 Task: Create record types of supplier object.
Action: Mouse moved to (834, 60)
Screenshot: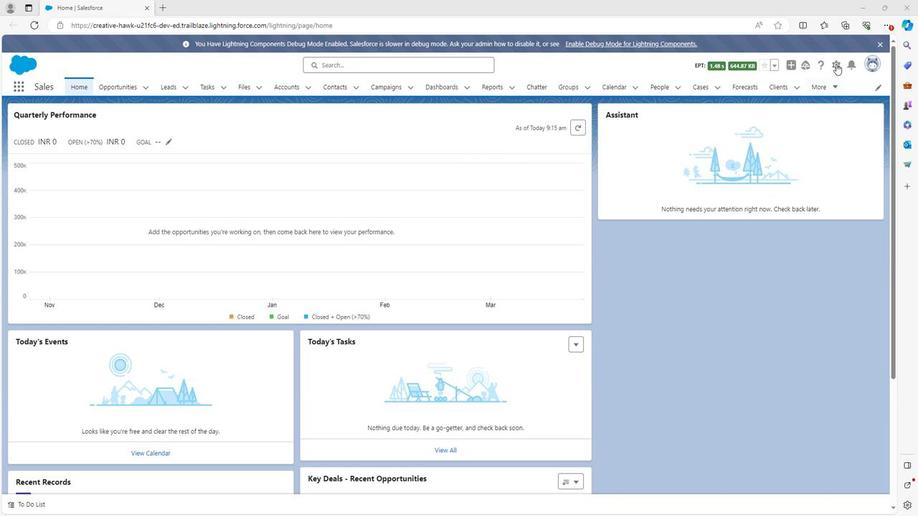 
Action: Mouse pressed left at (834, 60)
Screenshot: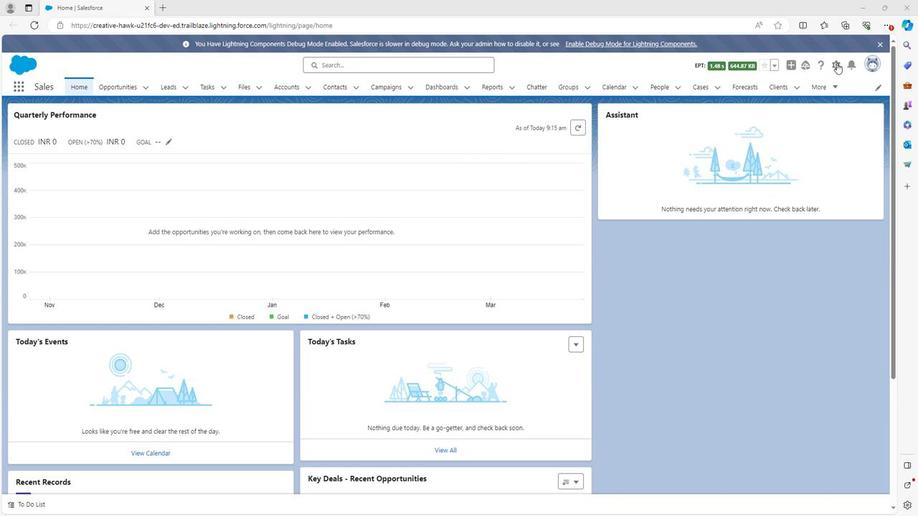 
Action: Mouse moved to (798, 88)
Screenshot: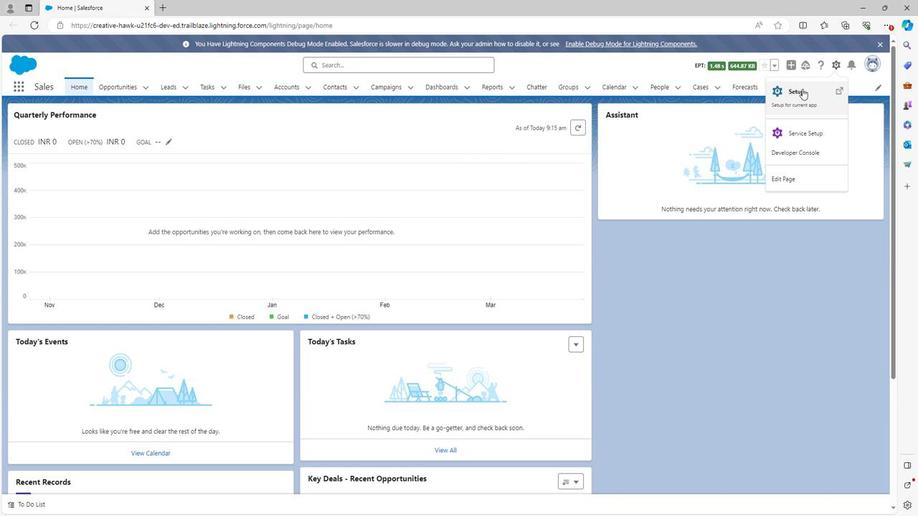 
Action: Mouse pressed left at (798, 88)
Screenshot: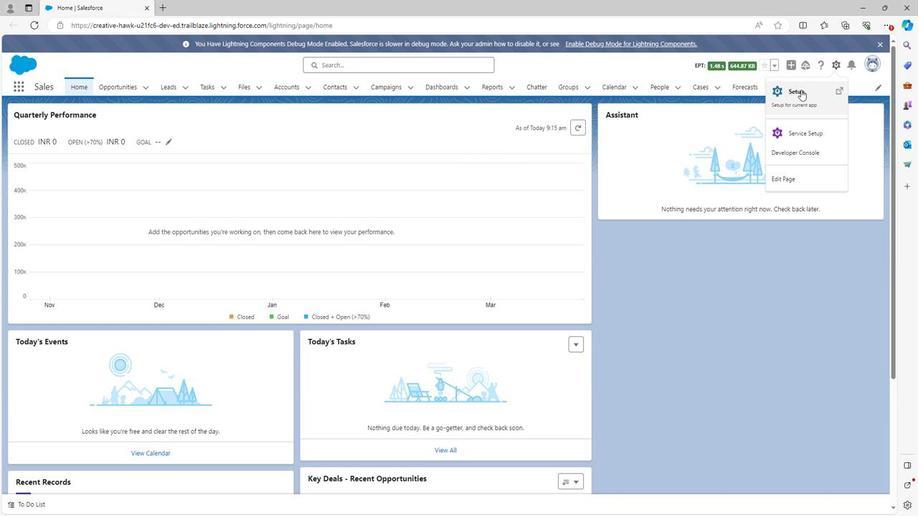 
Action: Mouse moved to (107, 81)
Screenshot: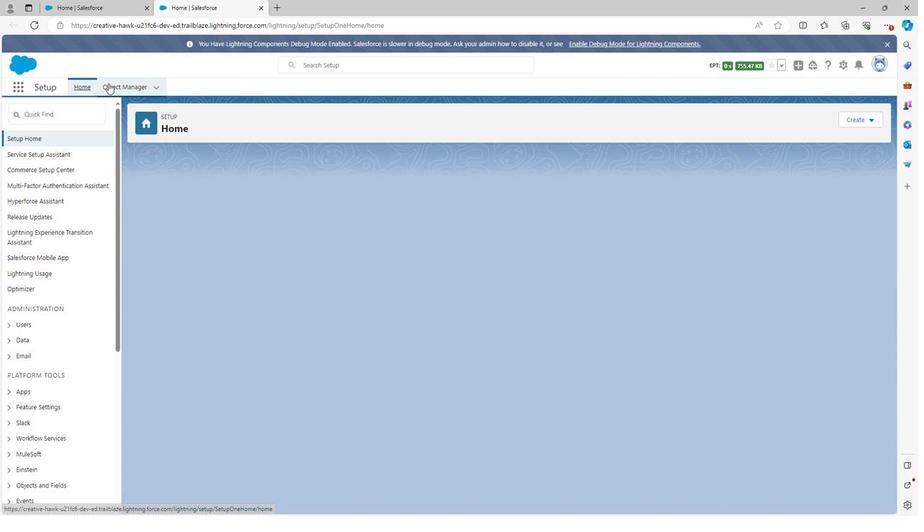 
Action: Mouse pressed left at (107, 81)
Screenshot: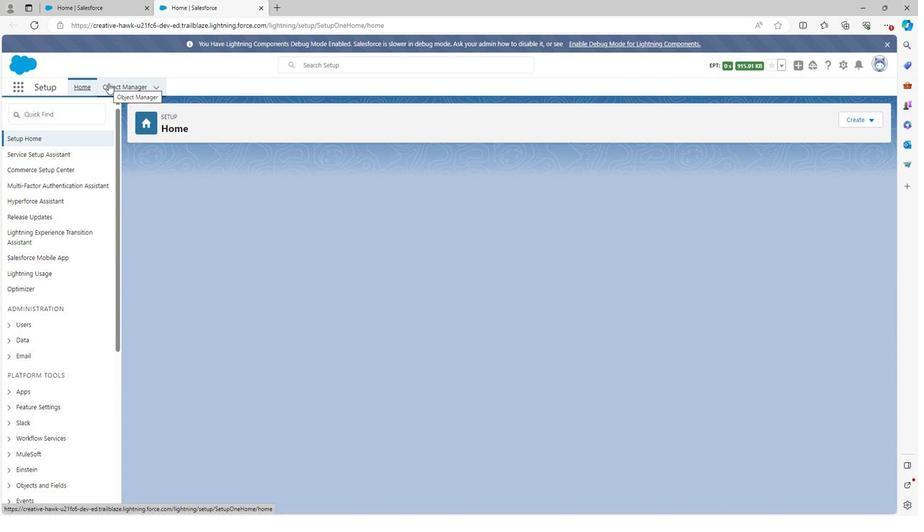 
Action: Mouse moved to (58, 356)
Screenshot: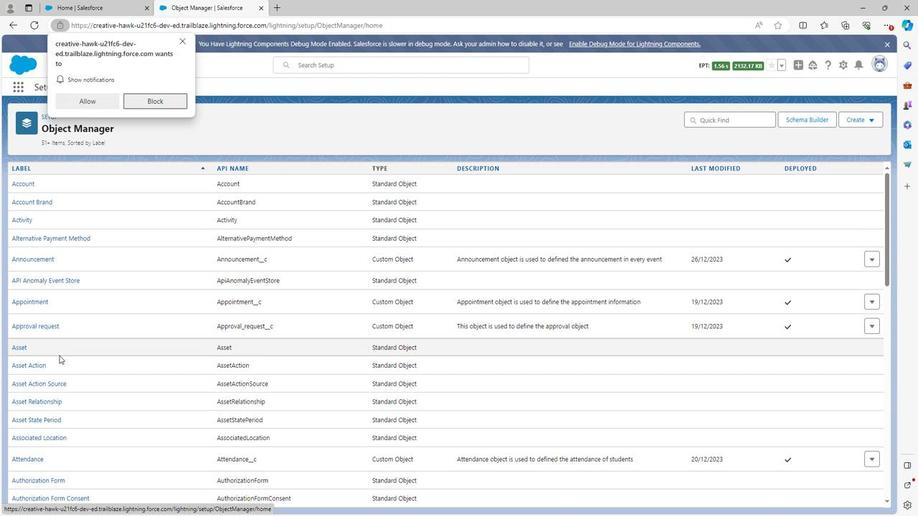 
Action: Mouse scrolled (58, 355) with delta (0, 0)
Screenshot: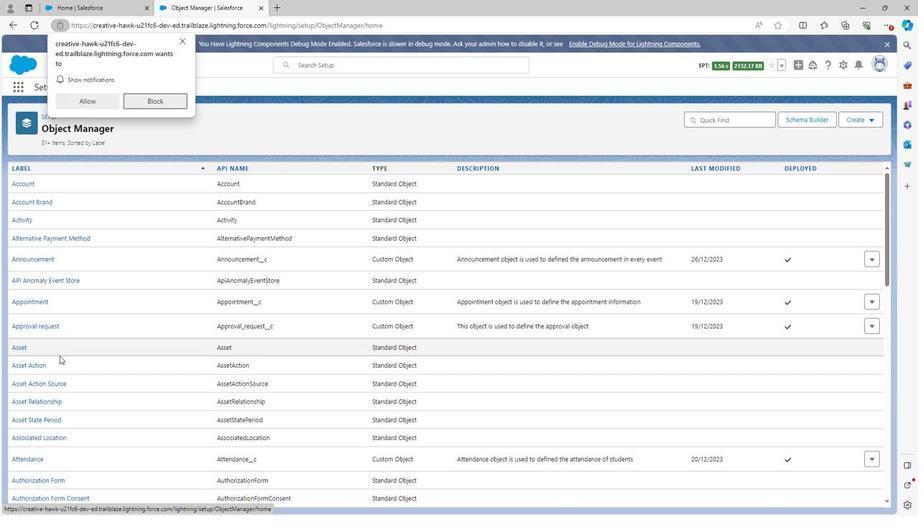 
Action: Mouse scrolled (58, 355) with delta (0, 0)
Screenshot: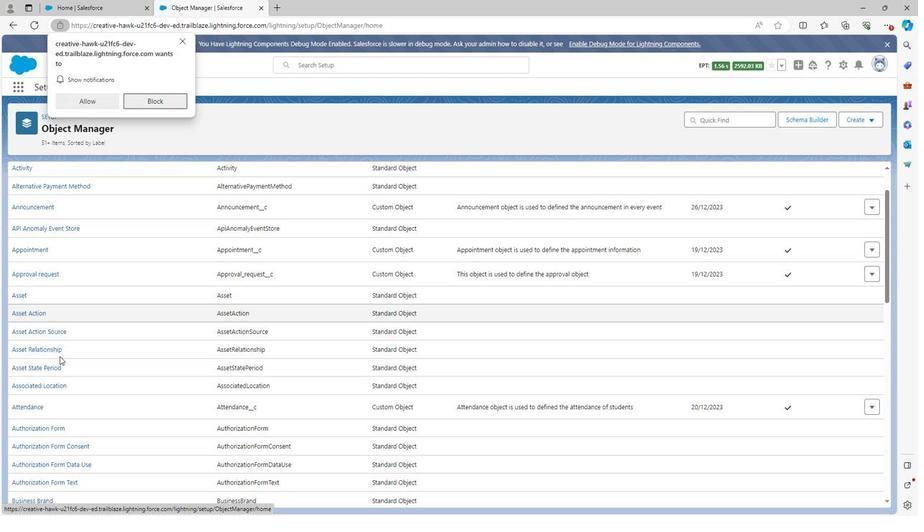 
Action: Mouse scrolled (58, 355) with delta (0, 0)
Screenshot: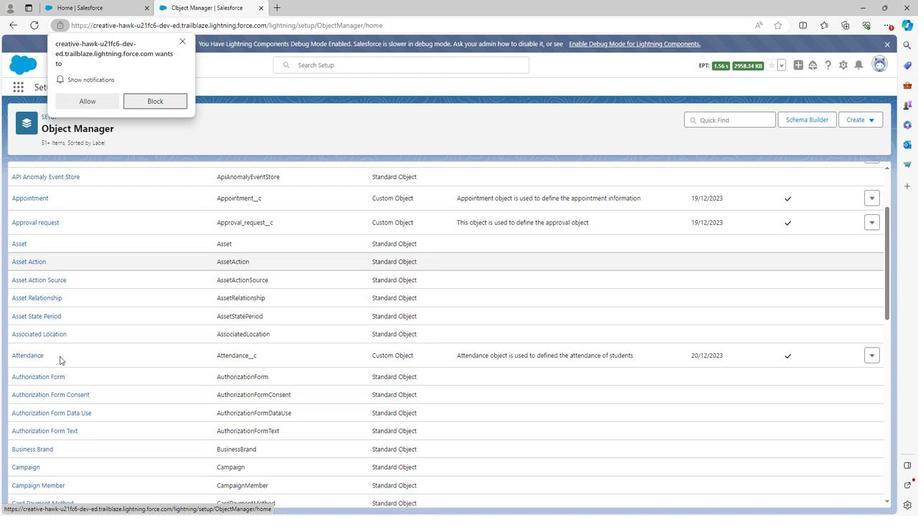 
Action: Mouse scrolled (58, 355) with delta (0, 0)
Screenshot: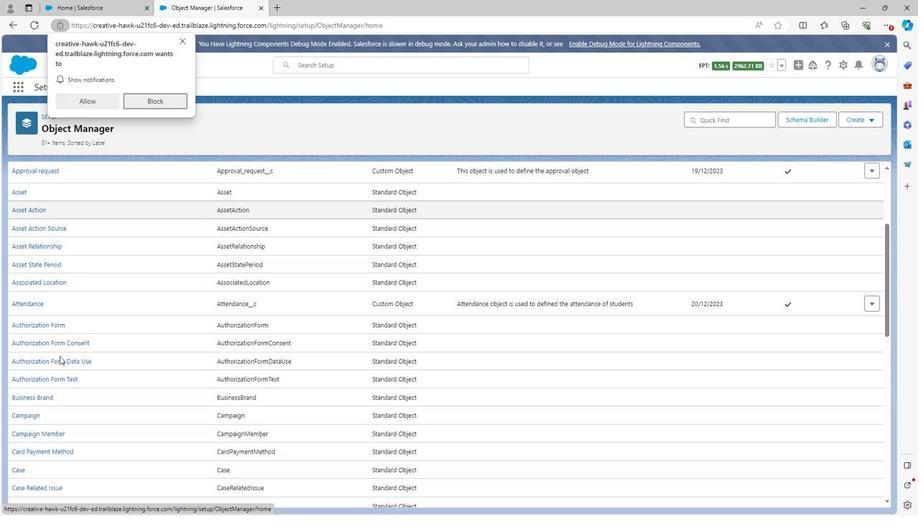 
Action: Mouse scrolled (58, 355) with delta (0, 0)
Screenshot: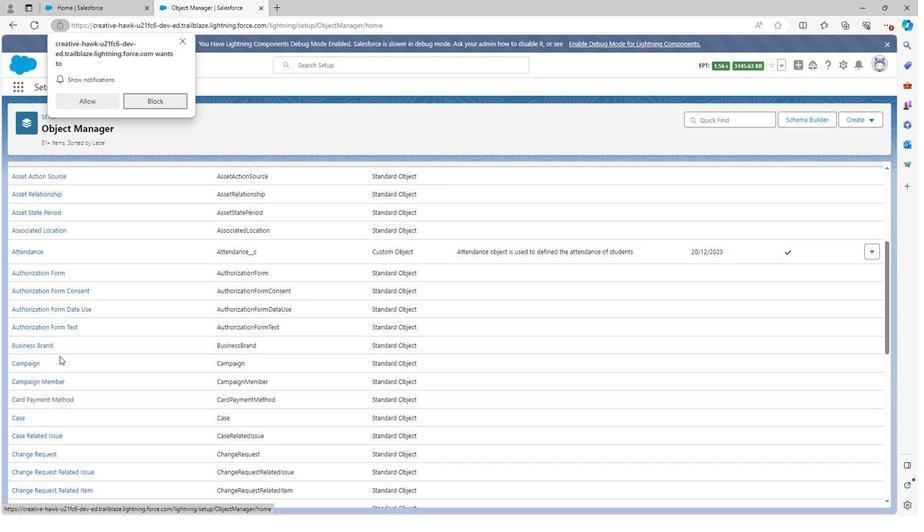 
Action: Mouse scrolled (58, 355) with delta (0, 0)
Screenshot: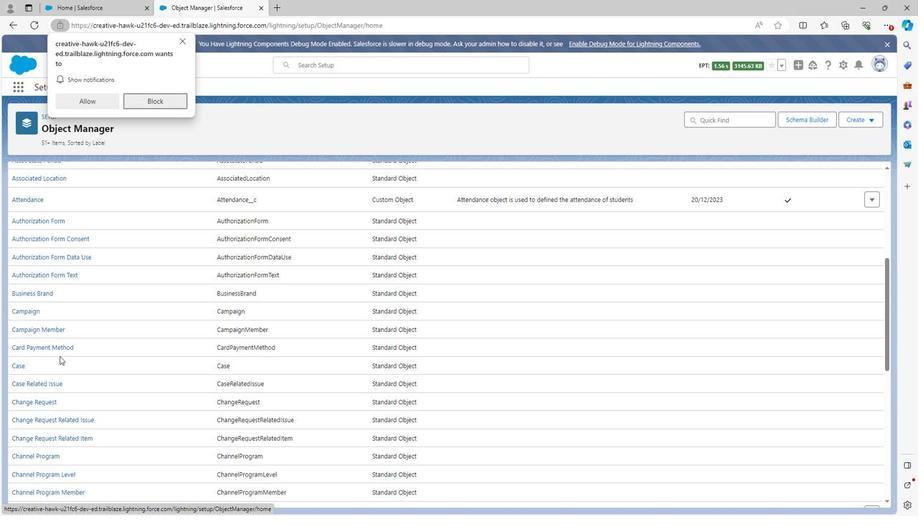 
Action: Mouse scrolled (58, 355) with delta (0, 0)
Screenshot: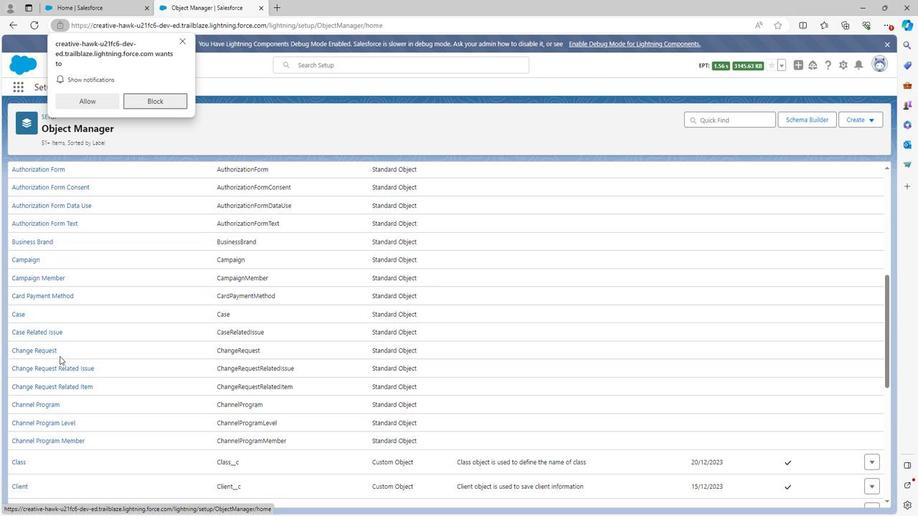 
Action: Mouse moved to (58, 356)
Screenshot: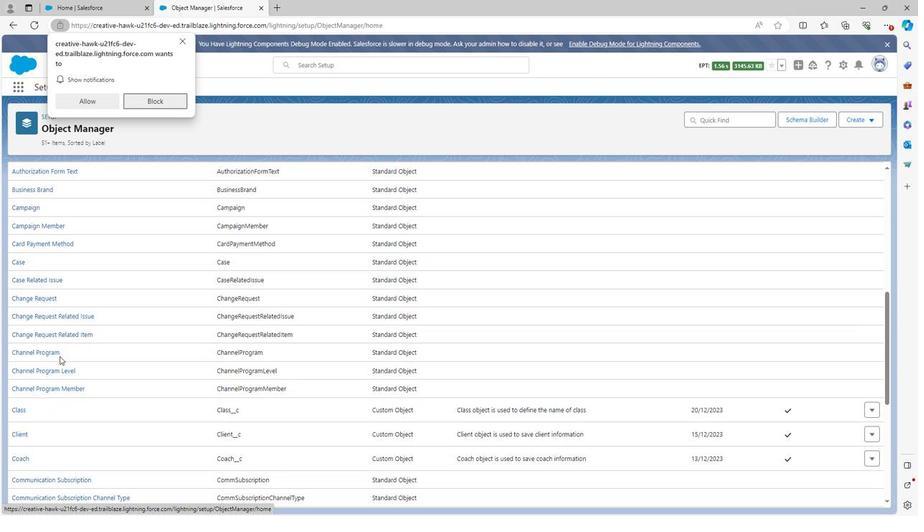 
Action: Mouse scrolled (58, 356) with delta (0, 0)
Screenshot: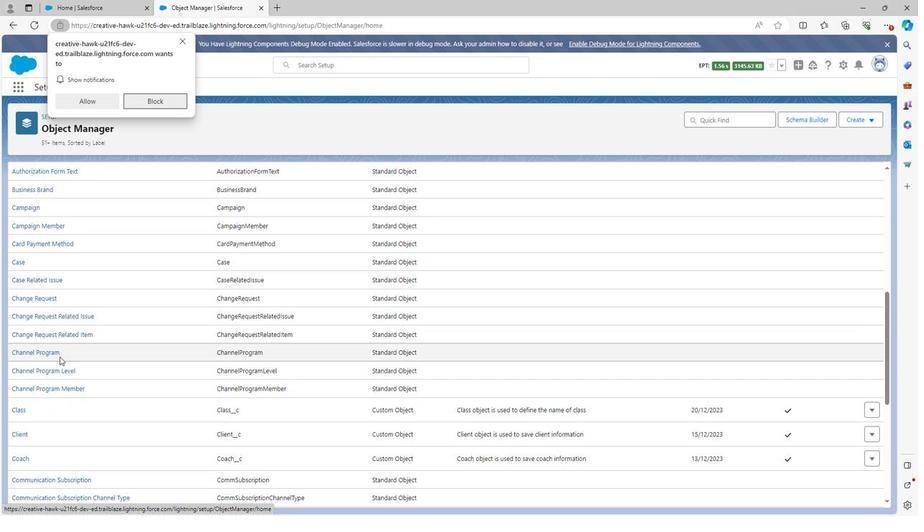 
Action: Mouse scrolled (58, 356) with delta (0, 0)
Screenshot: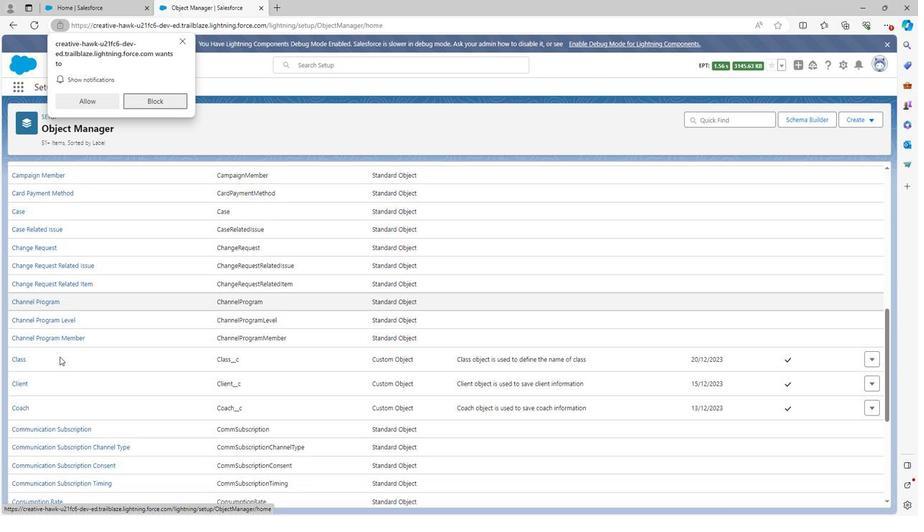 
Action: Mouse scrolled (58, 356) with delta (0, 0)
Screenshot: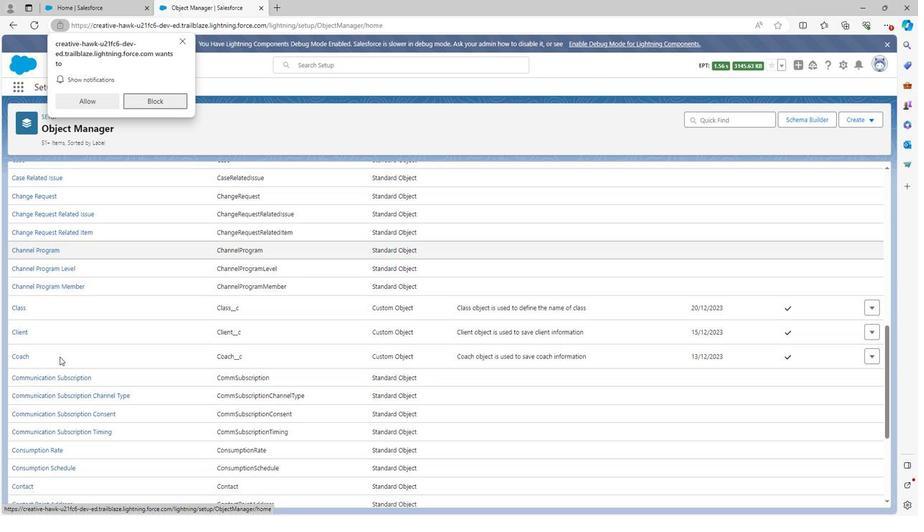 
Action: Mouse scrolled (58, 356) with delta (0, 0)
Screenshot: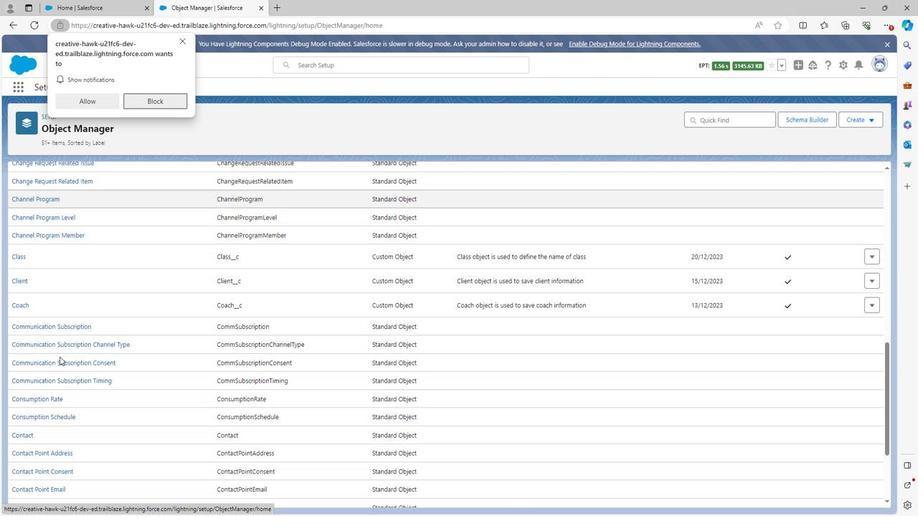 
Action: Mouse scrolled (58, 356) with delta (0, 0)
Screenshot: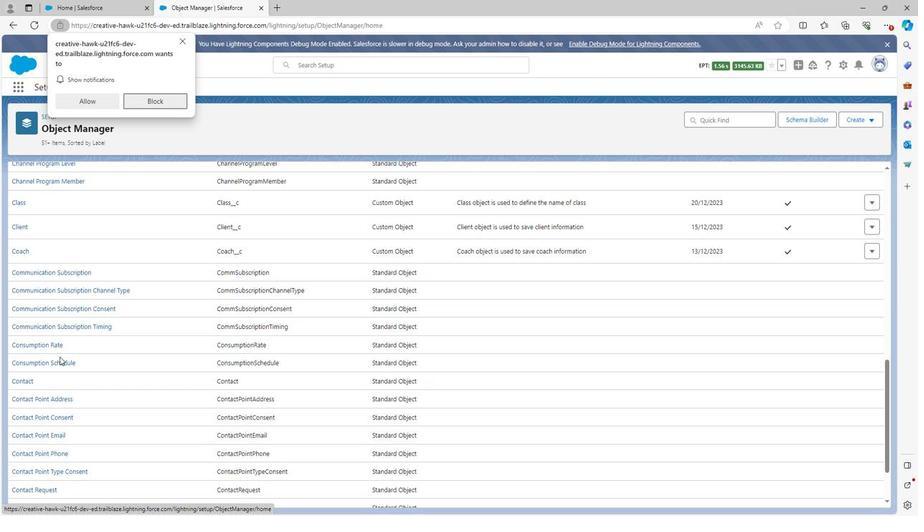 
Action: Mouse scrolled (58, 356) with delta (0, 0)
Screenshot: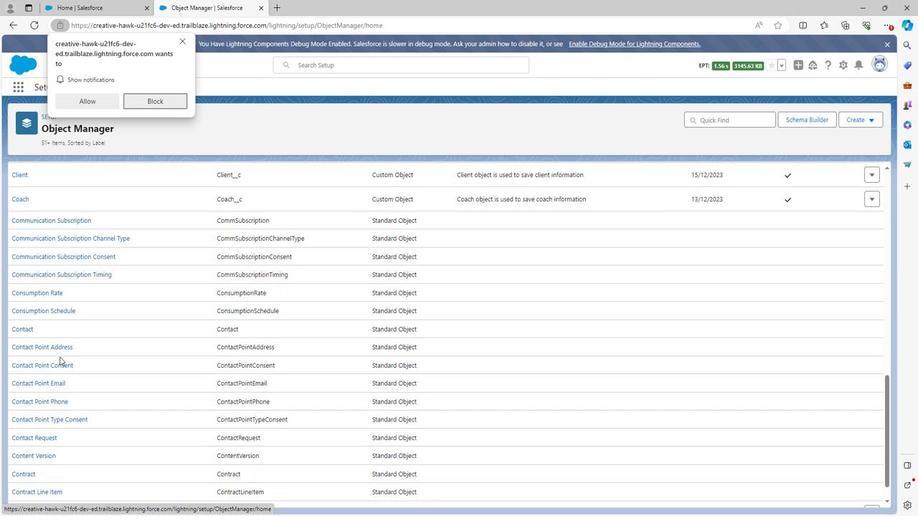 
Action: Mouse scrolled (58, 356) with delta (0, 0)
Screenshot: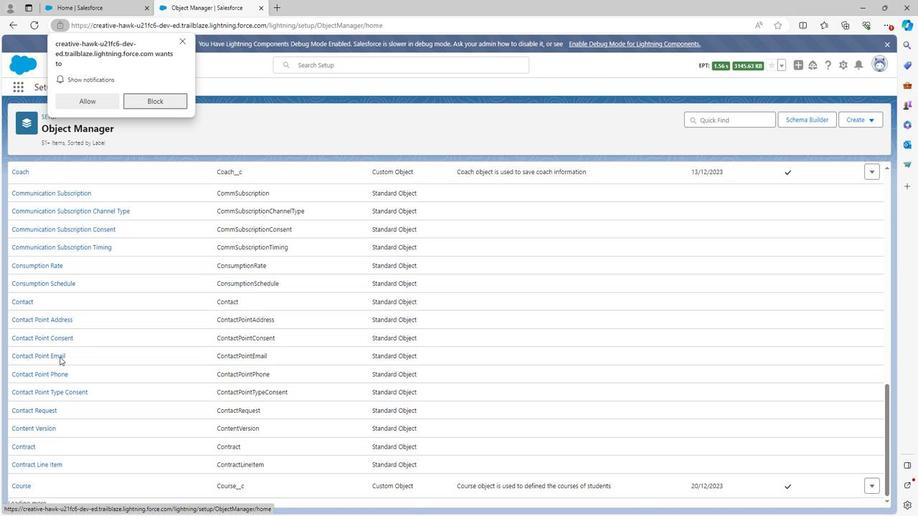 
Action: Mouse scrolled (58, 356) with delta (0, 0)
Screenshot: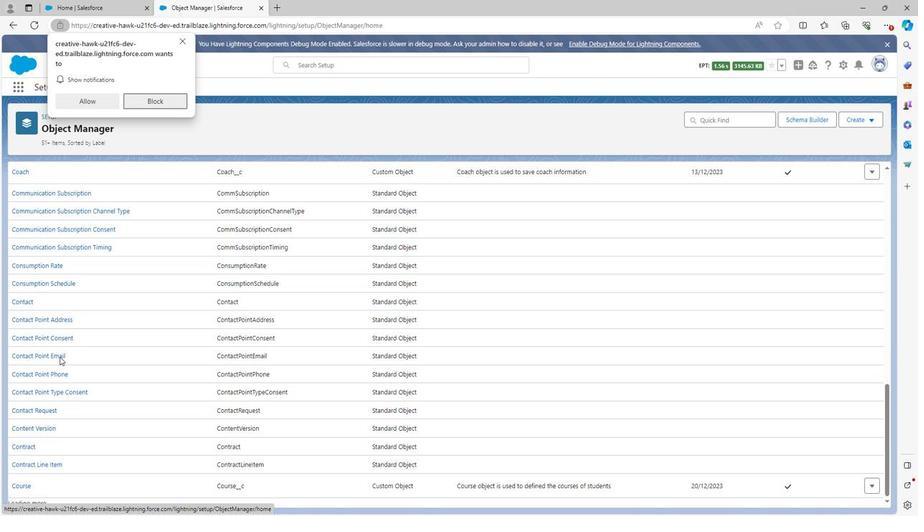 
Action: Mouse moved to (80, 328)
Screenshot: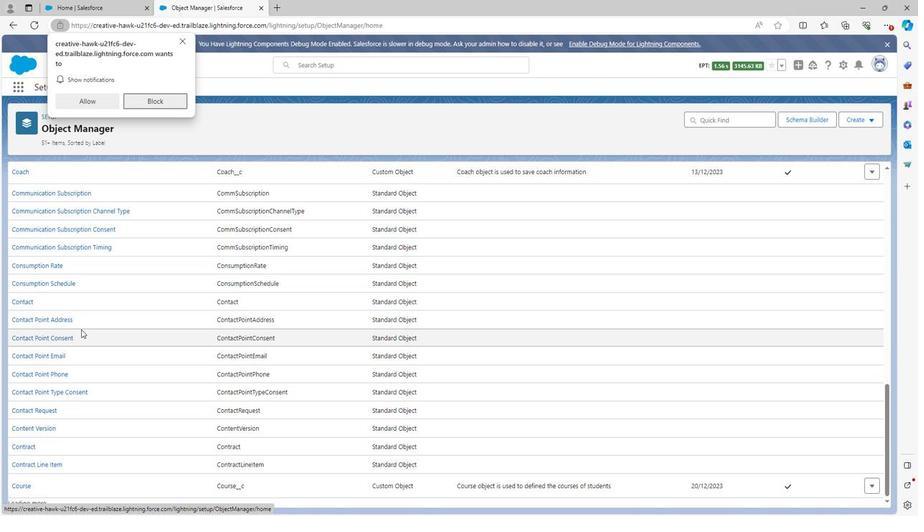 
Action: Mouse scrolled (80, 328) with delta (0, 0)
Screenshot: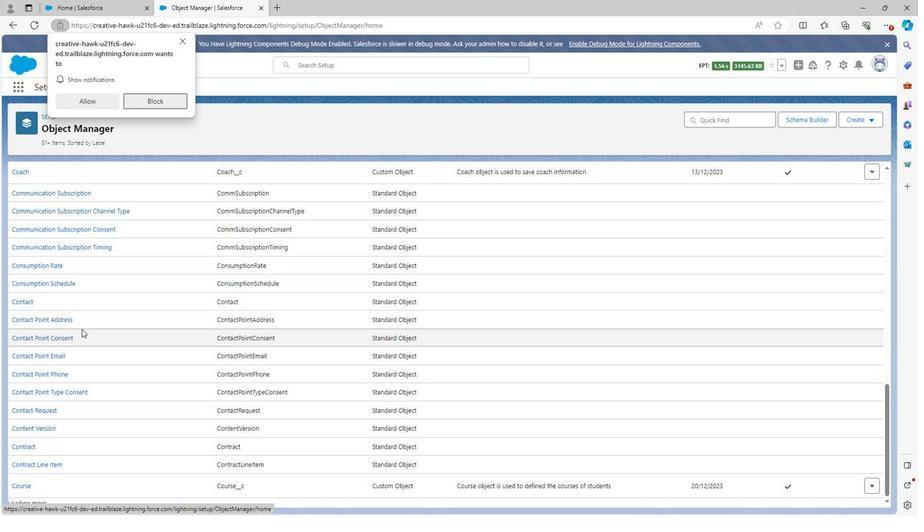 
Action: Mouse moved to (80, 328)
Screenshot: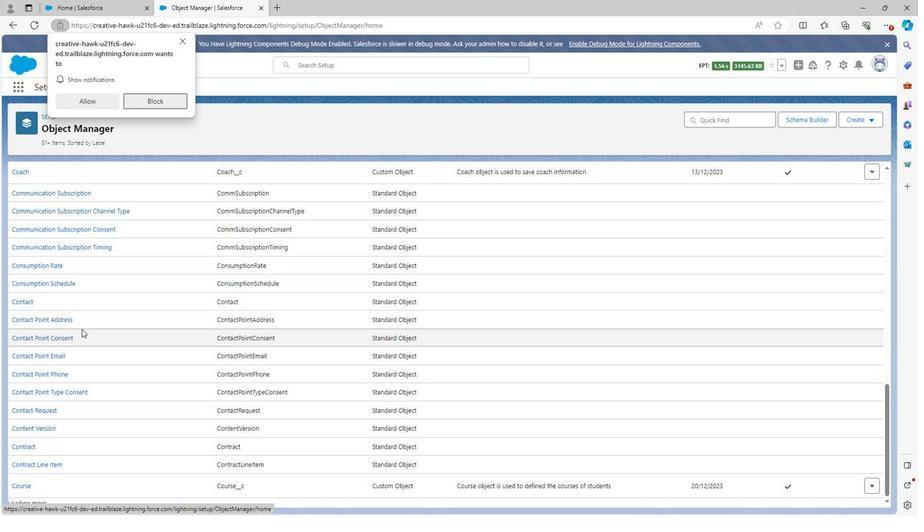 
Action: Mouse scrolled (80, 328) with delta (0, 0)
Screenshot: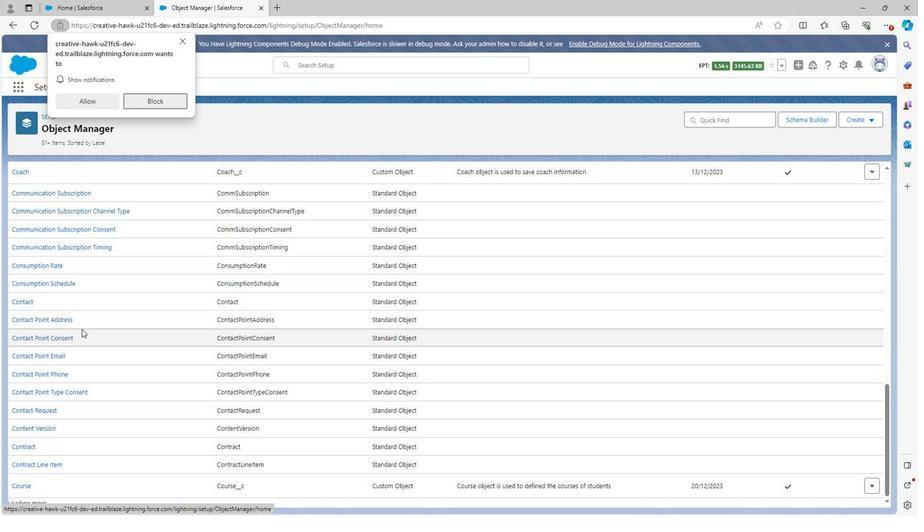 
Action: Mouse moved to (80, 329)
Screenshot: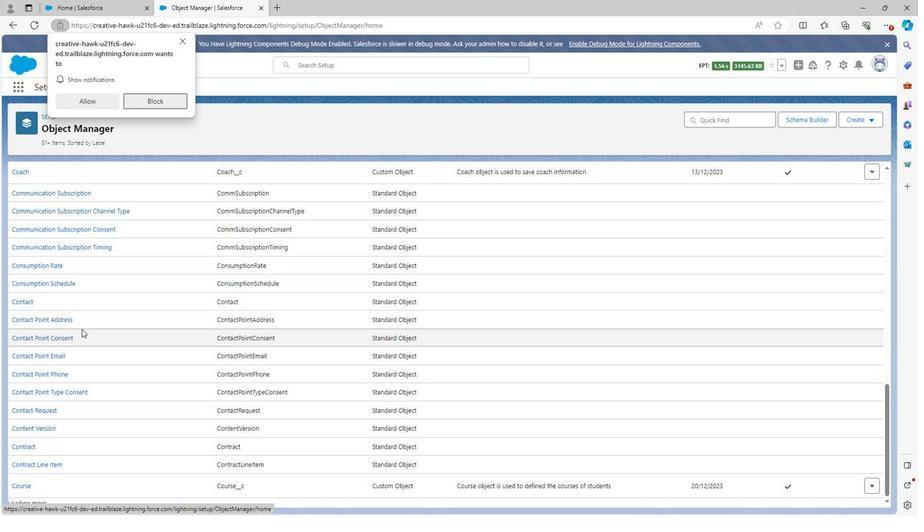 
Action: Mouse scrolled (80, 328) with delta (0, 0)
Screenshot: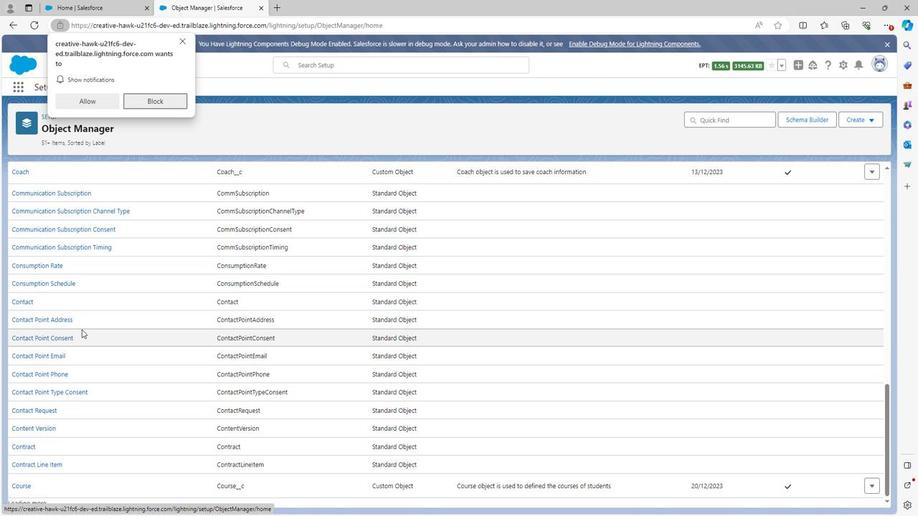 
Action: Mouse scrolled (80, 328) with delta (0, 0)
Screenshot: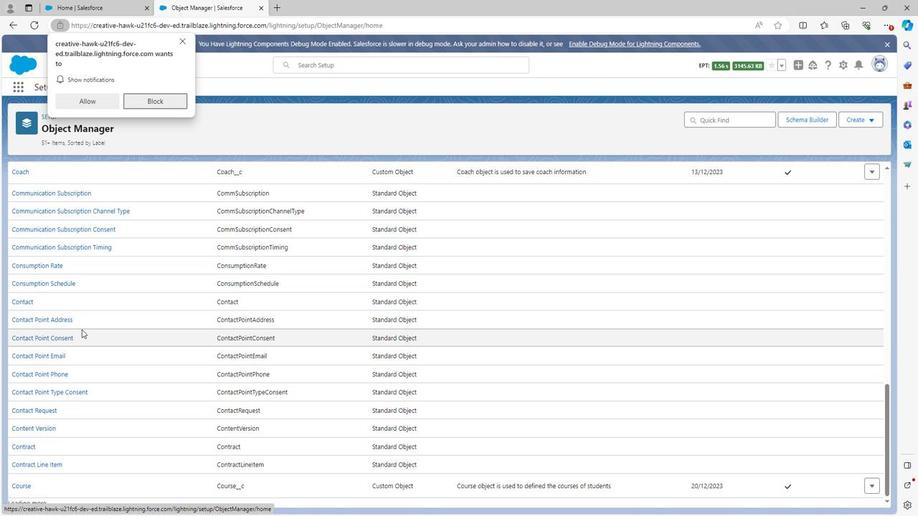 
Action: Mouse moved to (109, 322)
Screenshot: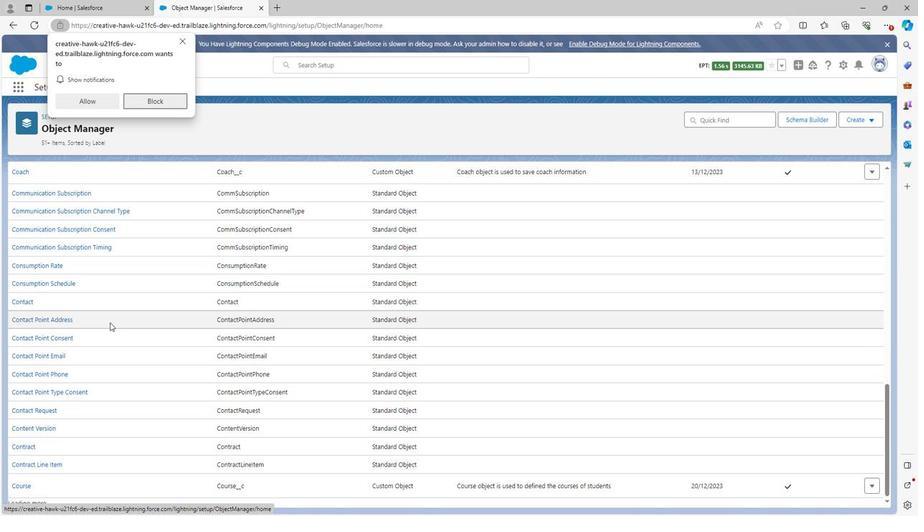
Action: Mouse scrolled (109, 322) with delta (0, 0)
Screenshot: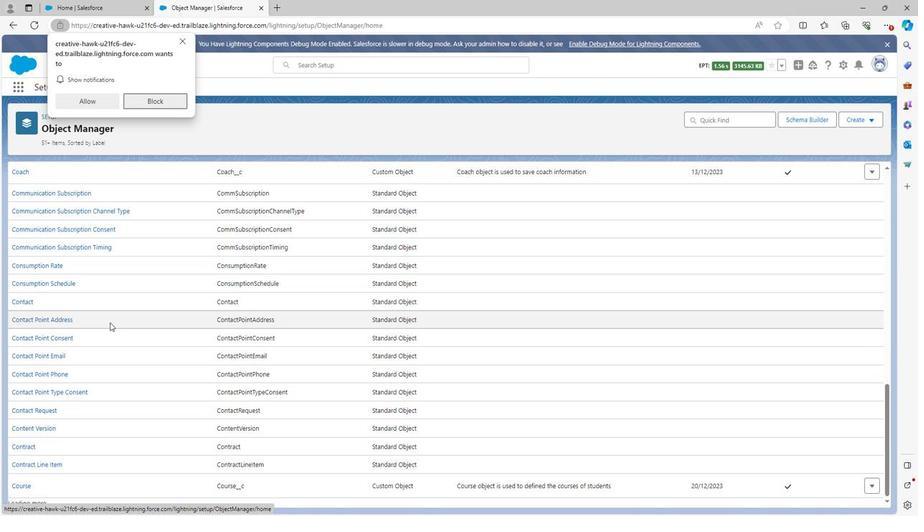 
Action: Mouse moved to (109, 322)
Screenshot: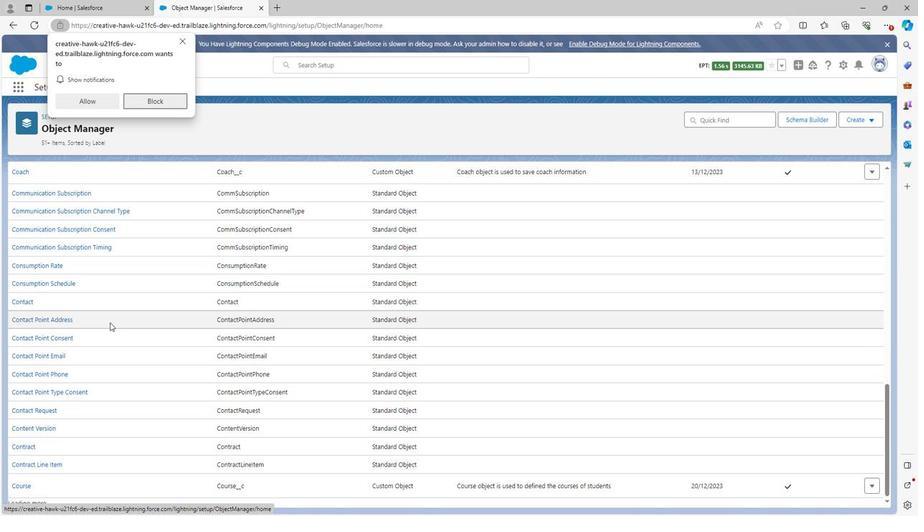 
Action: Mouse scrolled (109, 322) with delta (0, 0)
Screenshot: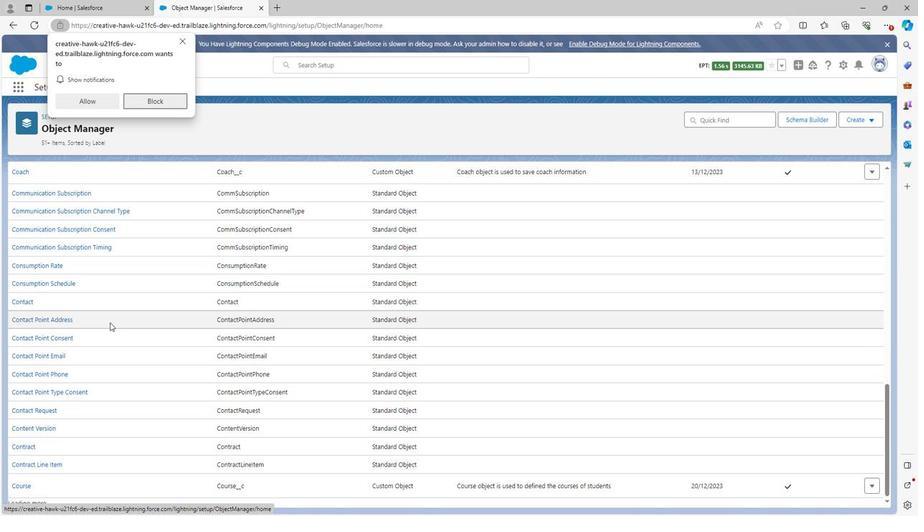 
Action: Mouse moved to (109, 322)
Screenshot: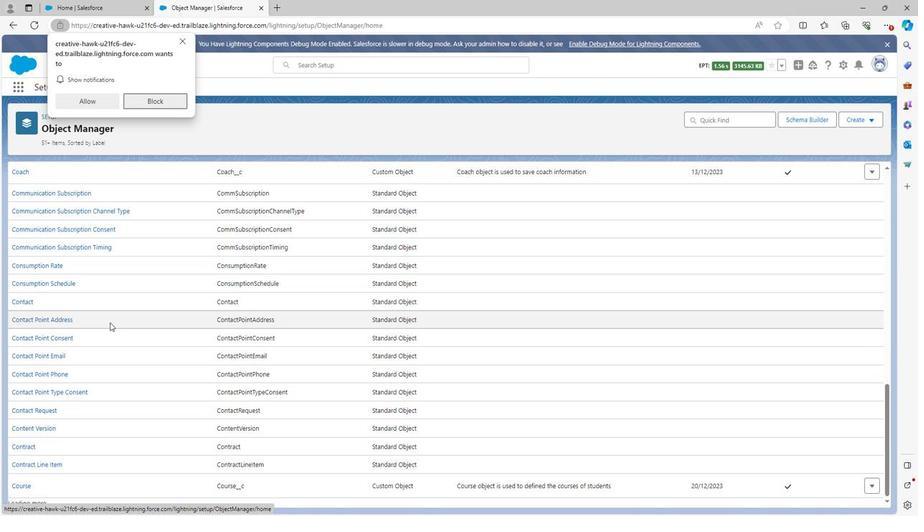 
Action: Mouse scrolled (109, 322) with delta (0, 0)
Screenshot: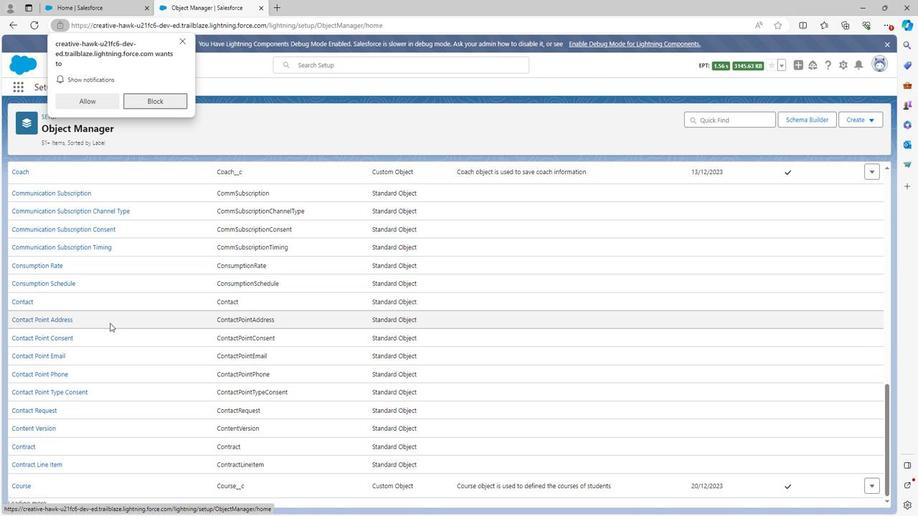 
Action: Mouse scrolled (109, 322) with delta (0, 0)
Screenshot: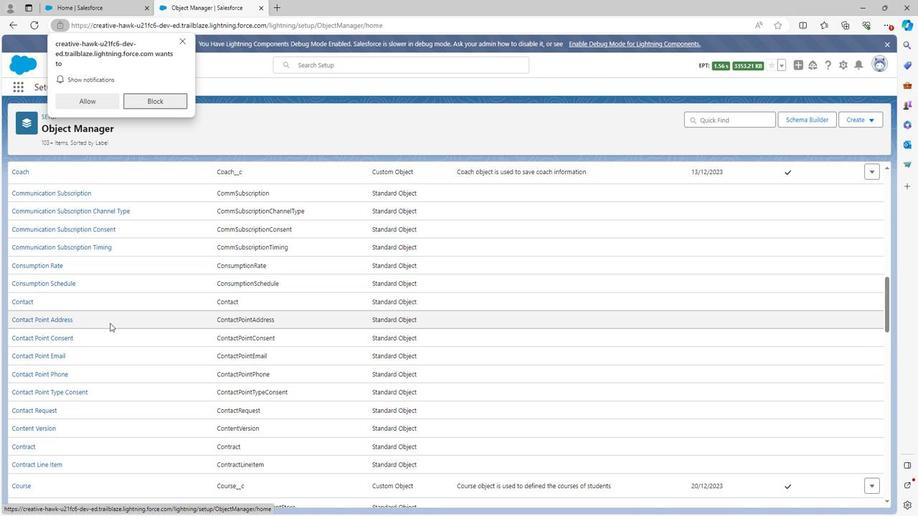 
Action: Mouse scrolled (109, 322) with delta (0, 0)
Screenshot: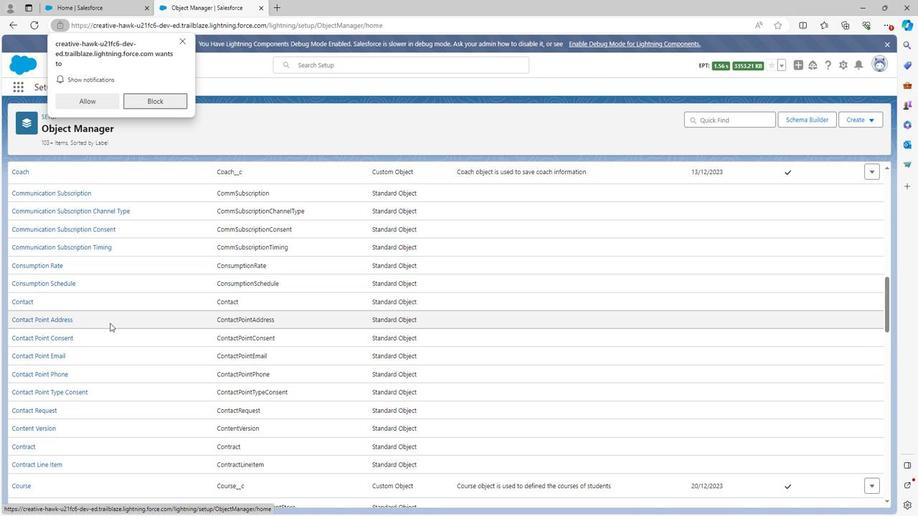 
Action: Mouse scrolled (109, 322) with delta (0, 0)
Screenshot: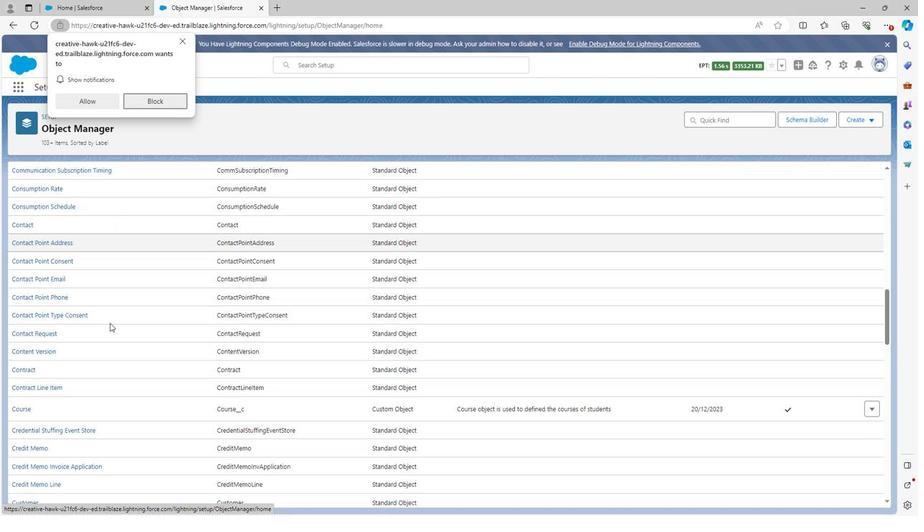 
Action: Mouse scrolled (109, 322) with delta (0, 0)
Screenshot: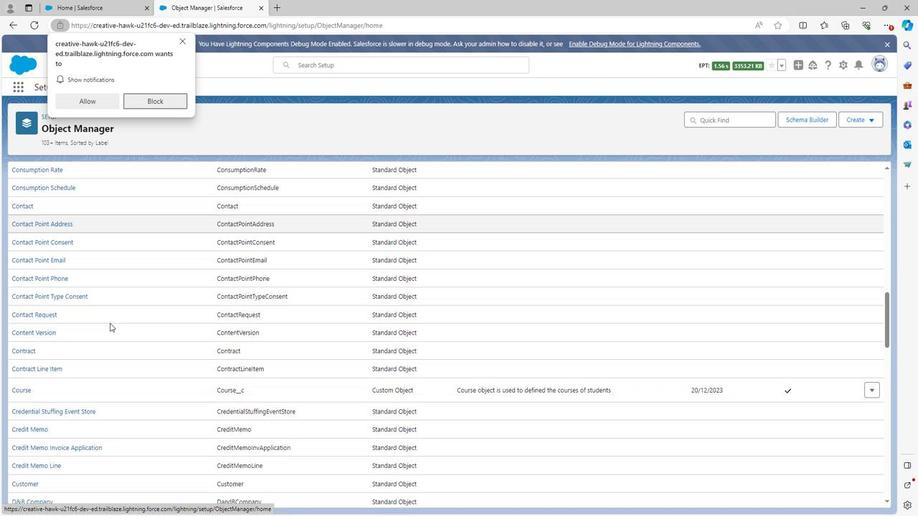
Action: Mouse scrolled (109, 322) with delta (0, 0)
Screenshot: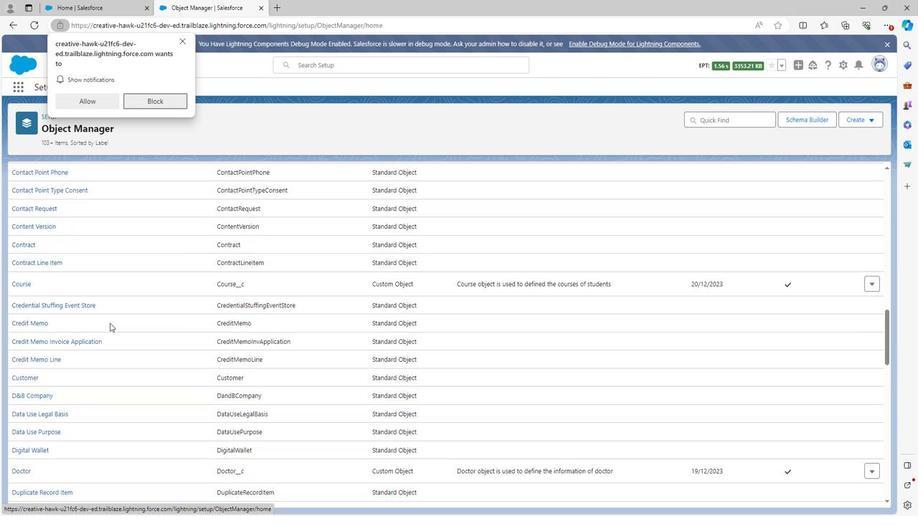 
Action: Mouse scrolled (109, 322) with delta (0, 0)
Screenshot: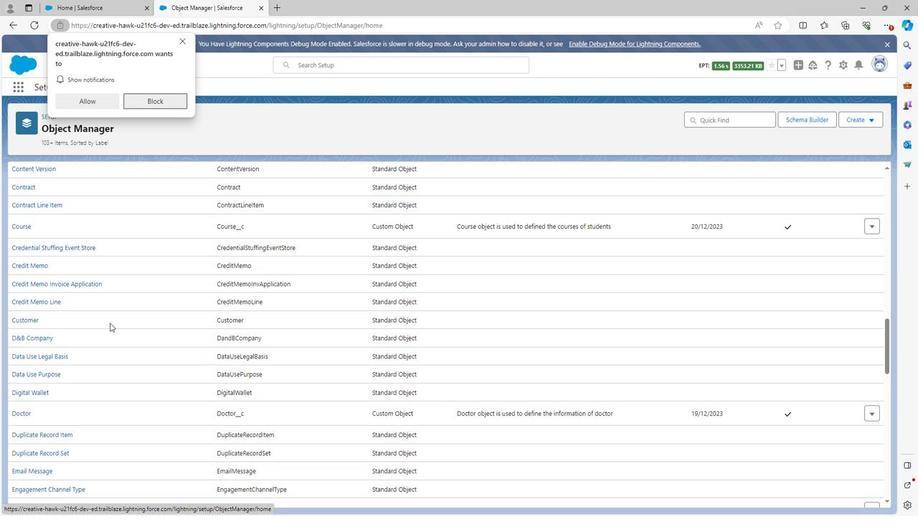 
Action: Mouse scrolled (109, 322) with delta (0, 0)
Screenshot: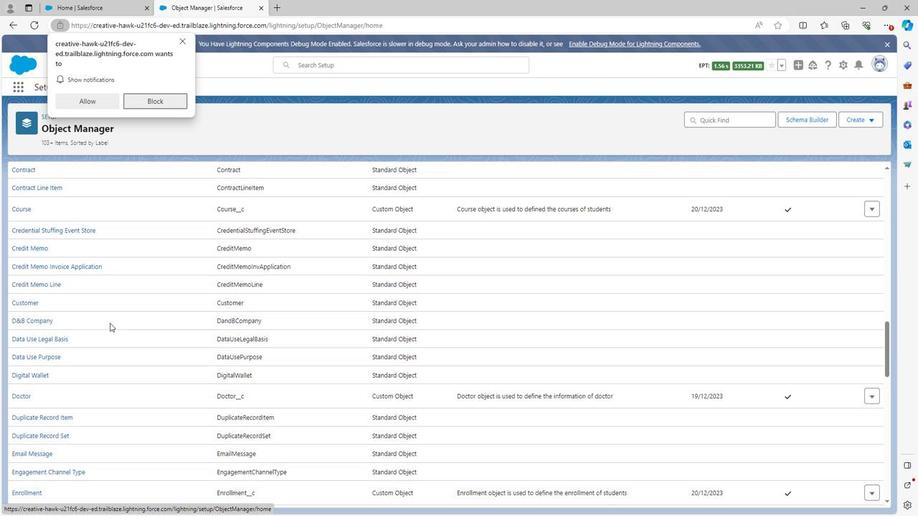 
Action: Mouse scrolled (109, 322) with delta (0, 0)
Screenshot: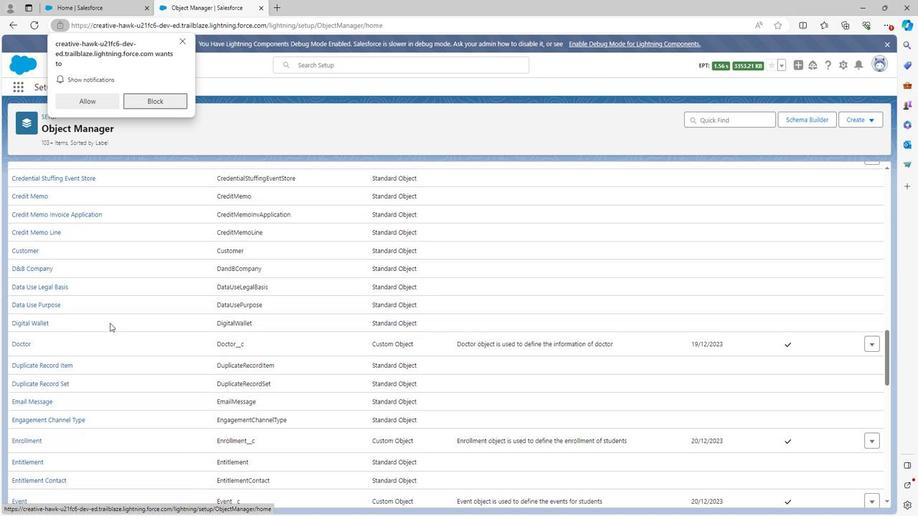 
Action: Mouse scrolled (109, 322) with delta (0, 0)
Screenshot: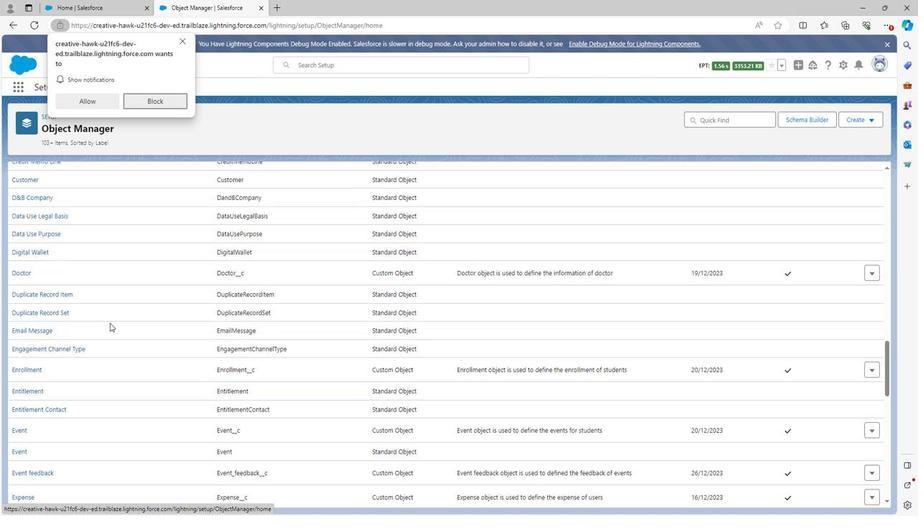 
Action: Mouse scrolled (109, 322) with delta (0, 0)
Screenshot: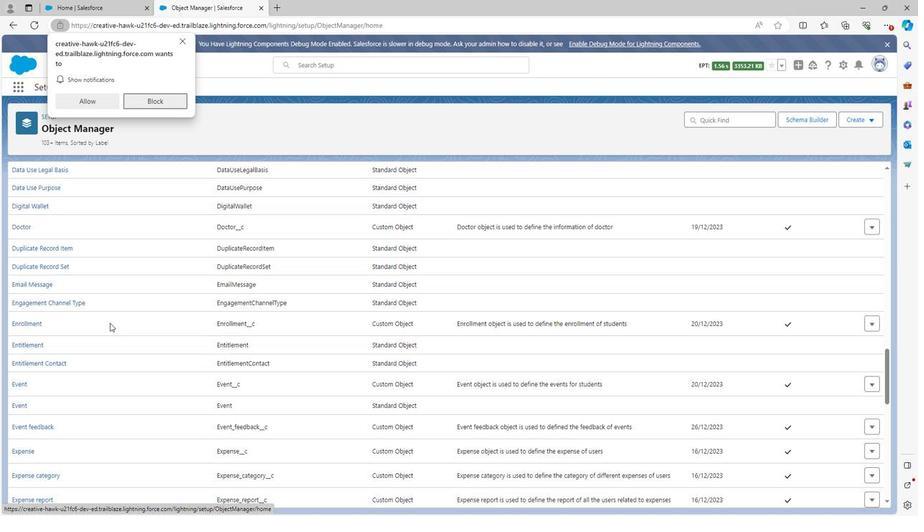 
Action: Mouse moved to (182, 37)
Screenshot: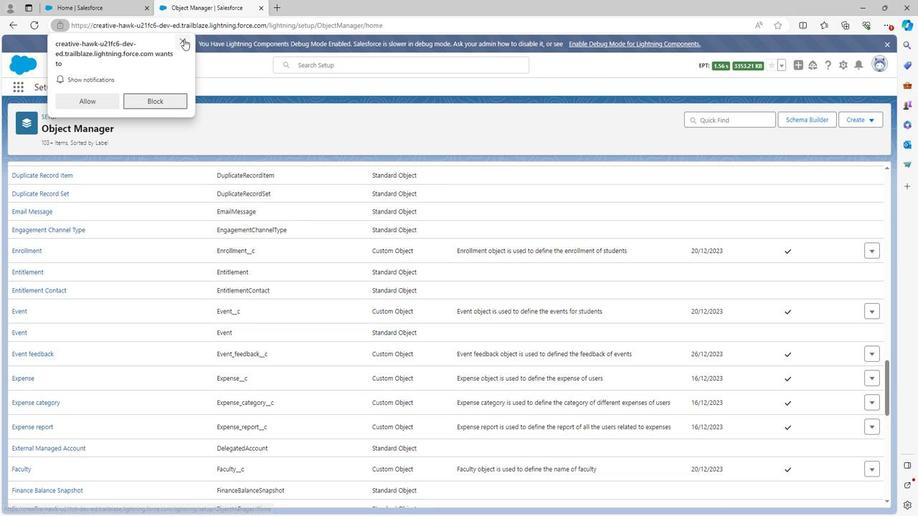 
Action: Mouse pressed left at (182, 37)
Screenshot: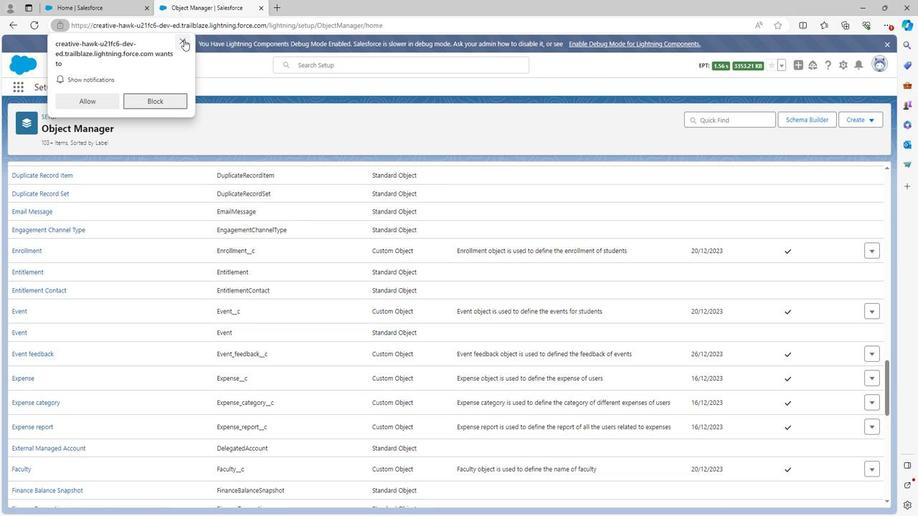 
Action: Mouse moved to (106, 294)
Screenshot: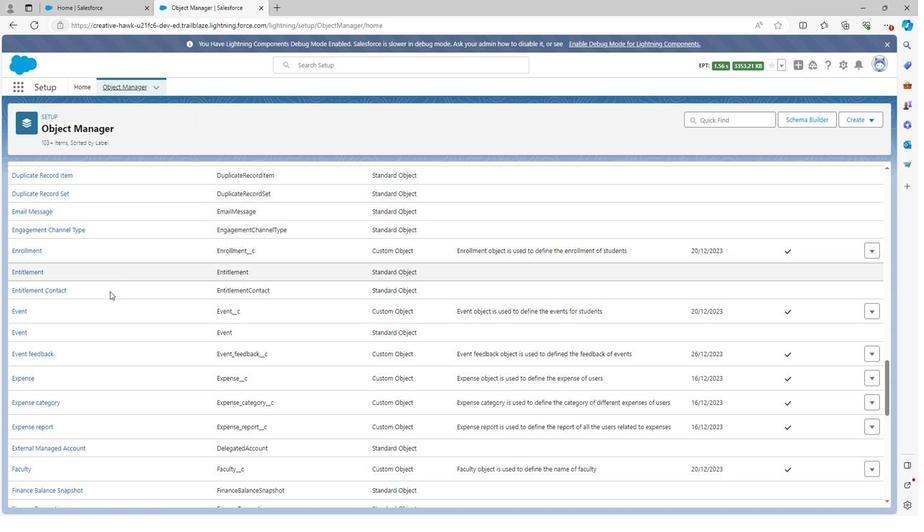 
Action: Mouse scrolled (106, 294) with delta (0, 0)
Screenshot: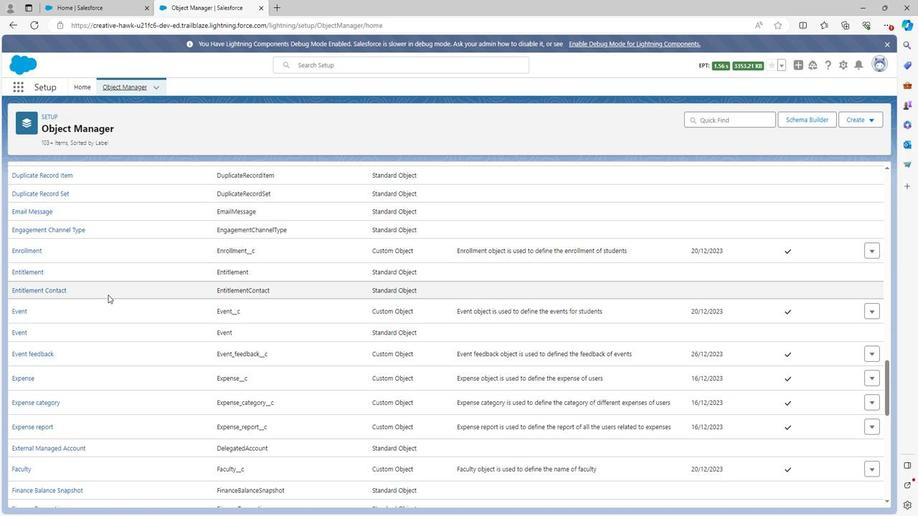 
Action: Mouse scrolled (106, 294) with delta (0, 0)
Screenshot: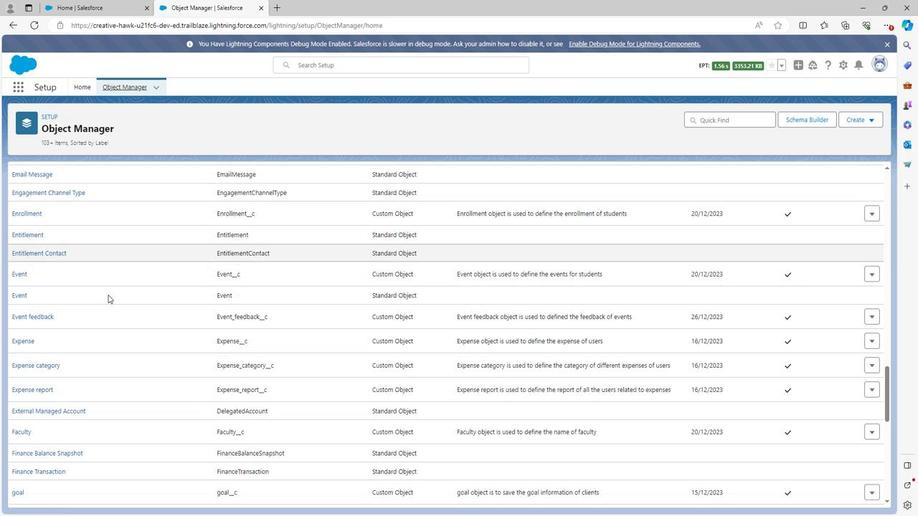 
Action: Mouse scrolled (106, 294) with delta (0, 0)
Screenshot: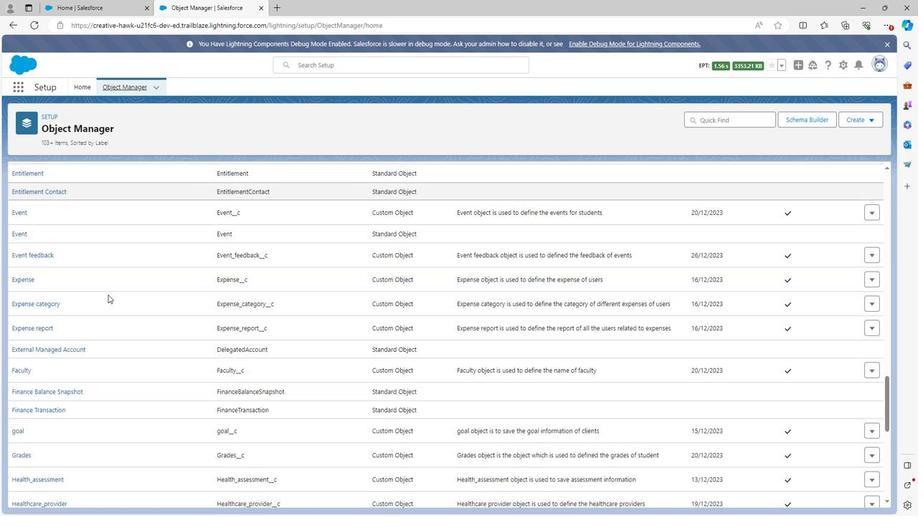 
Action: Mouse moved to (106, 295)
Screenshot: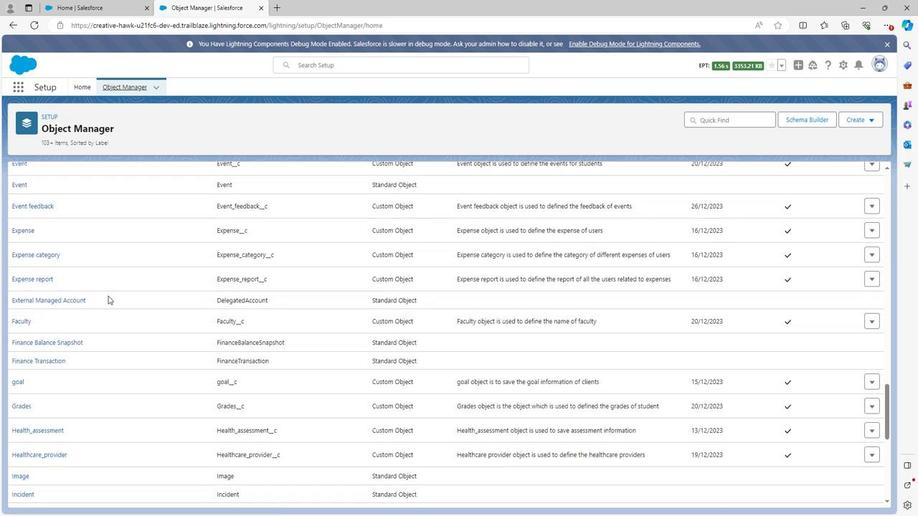 
Action: Mouse scrolled (106, 295) with delta (0, 0)
Screenshot: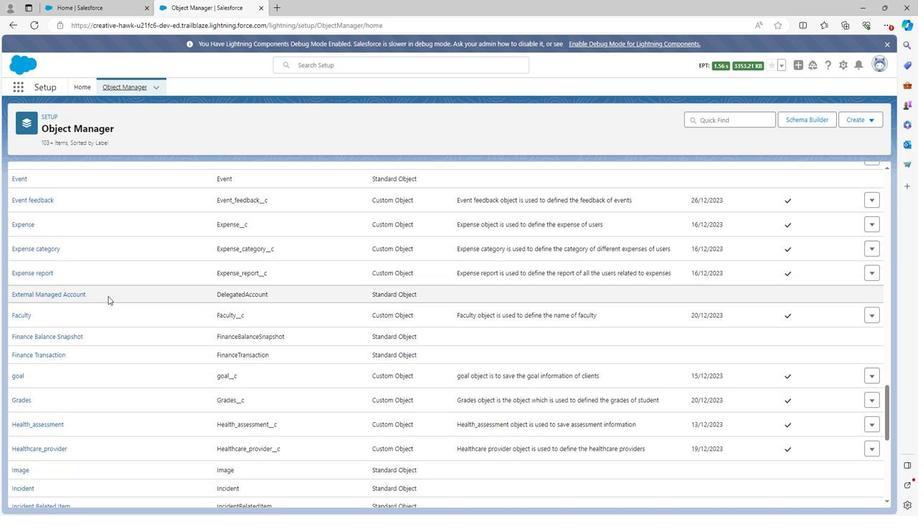 
Action: Mouse scrolled (106, 295) with delta (0, 0)
Screenshot: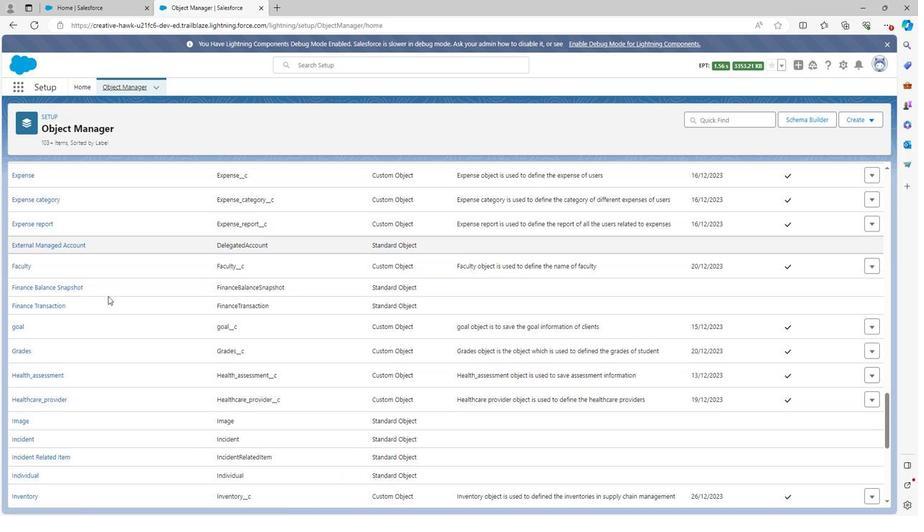 
Action: Mouse moved to (106, 295)
Screenshot: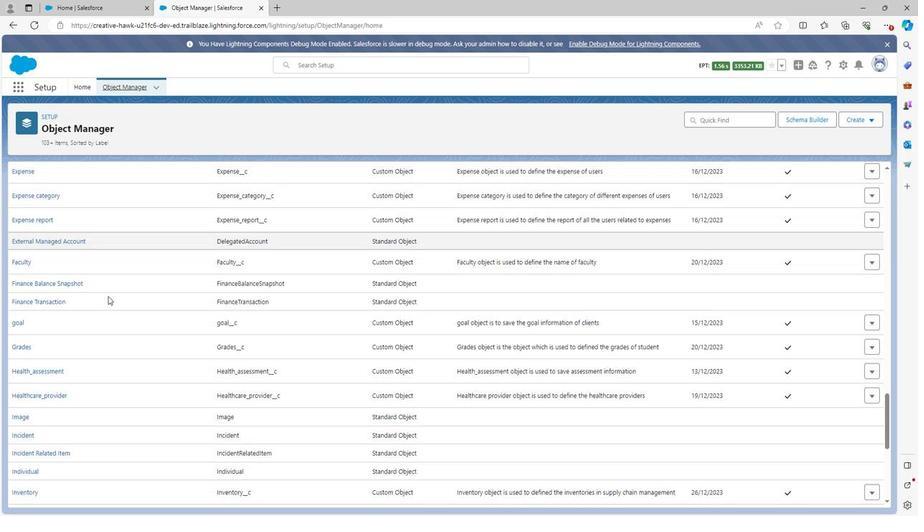 
Action: Mouse scrolled (106, 295) with delta (0, 0)
Screenshot: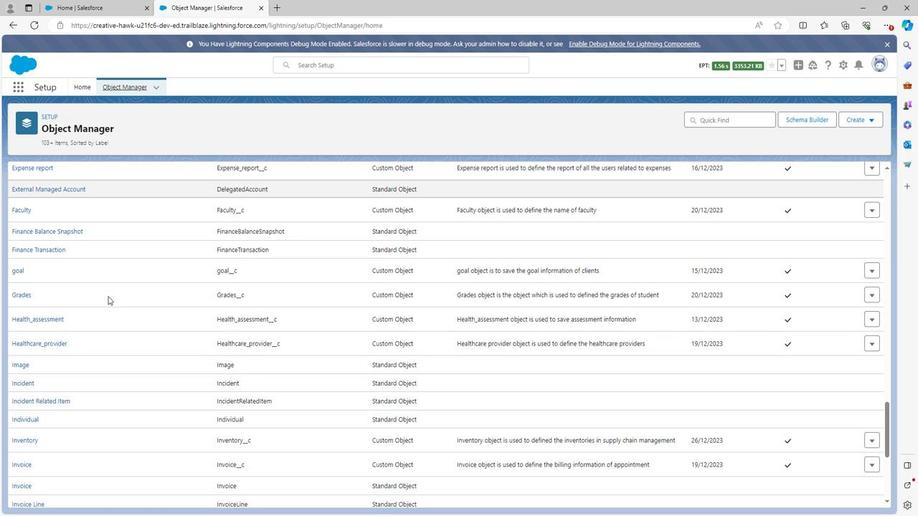 
Action: Mouse scrolled (106, 295) with delta (0, 0)
Screenshot: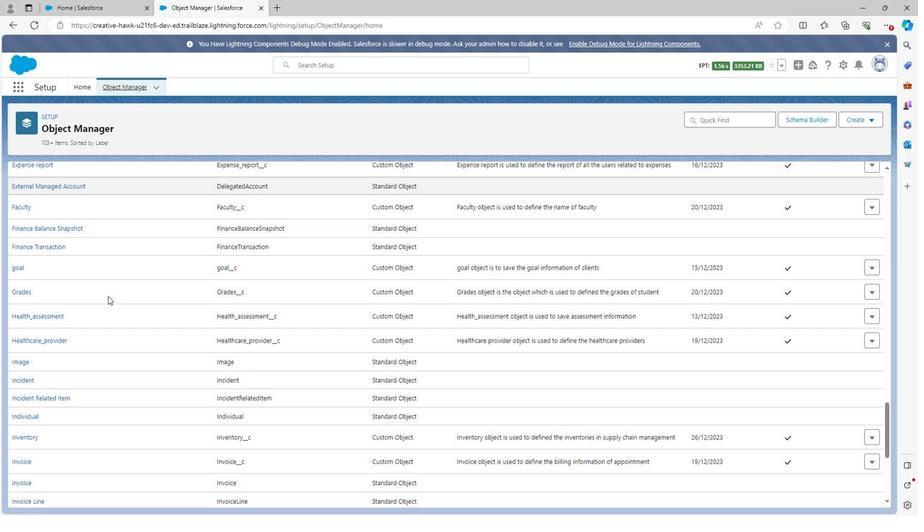 
Action: Mouse scrolled (106, 295) with delta (0, 0)
Screenshot: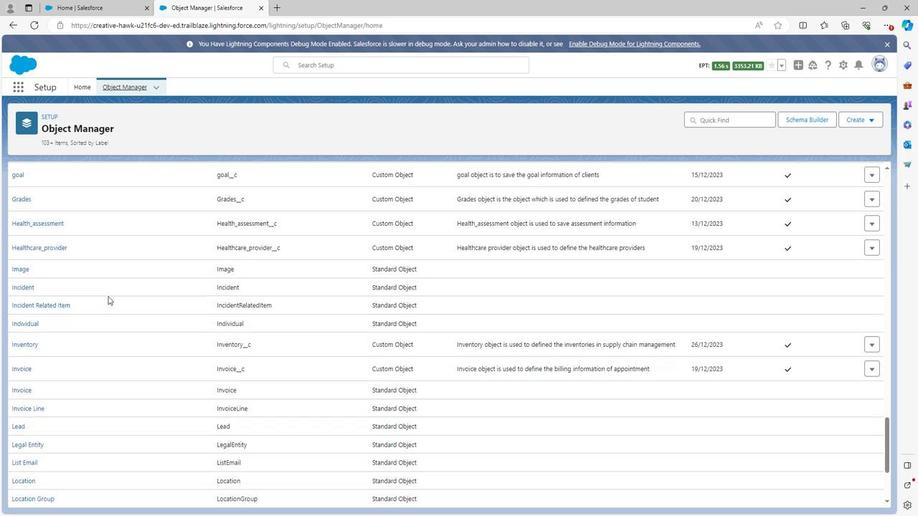 
Action: Mouse scrolled (106, 295) with delta (0, 0)
Screenshot: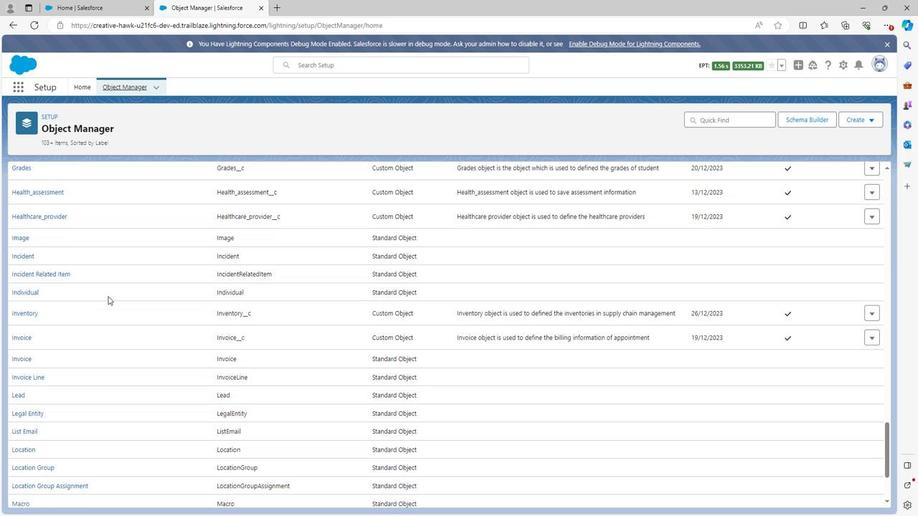 
Action: Mouse scrolled (106, 295) with delta (0, 0)
Screenshot: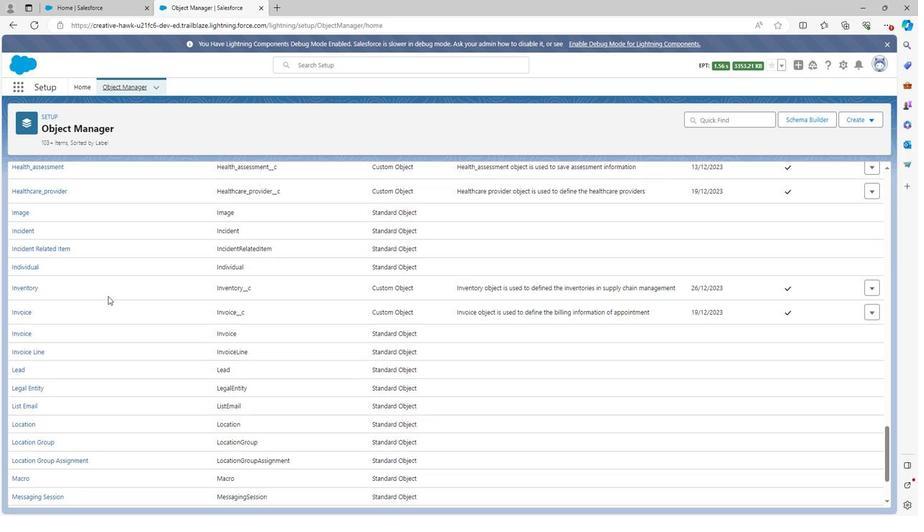 
Action: Mouse moved to (107, 295)
Screenshot: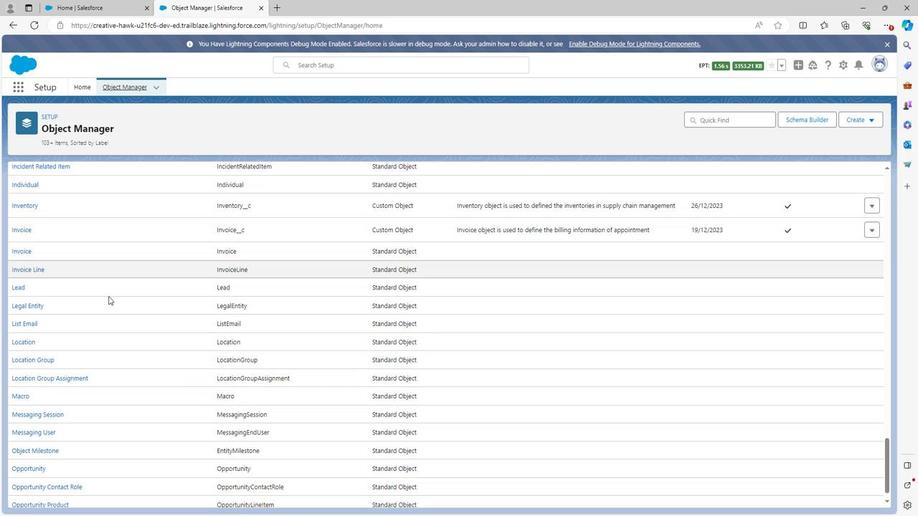 
Action: Mouse scrolled (107, 295) with delta (0, 0)
Screenshot: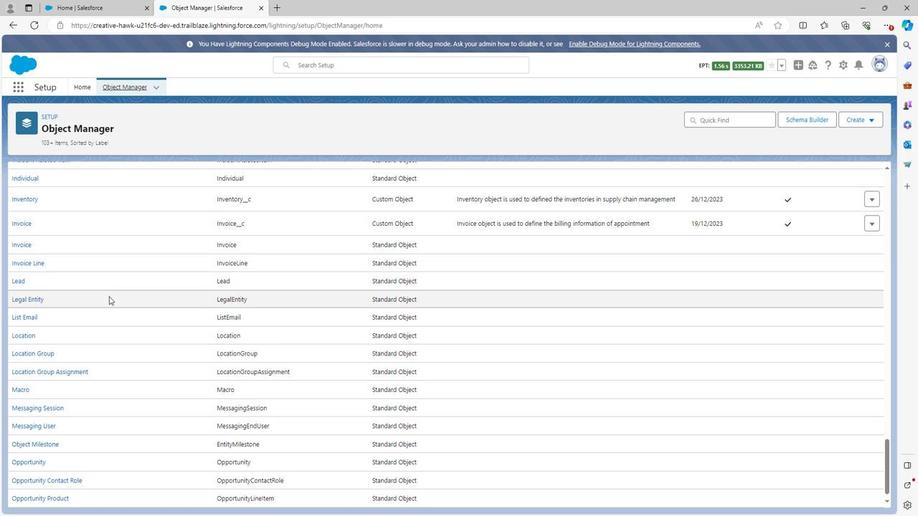 
Action: Mouse scrolled (107, 295) with delta (0, 0)
Screenshot: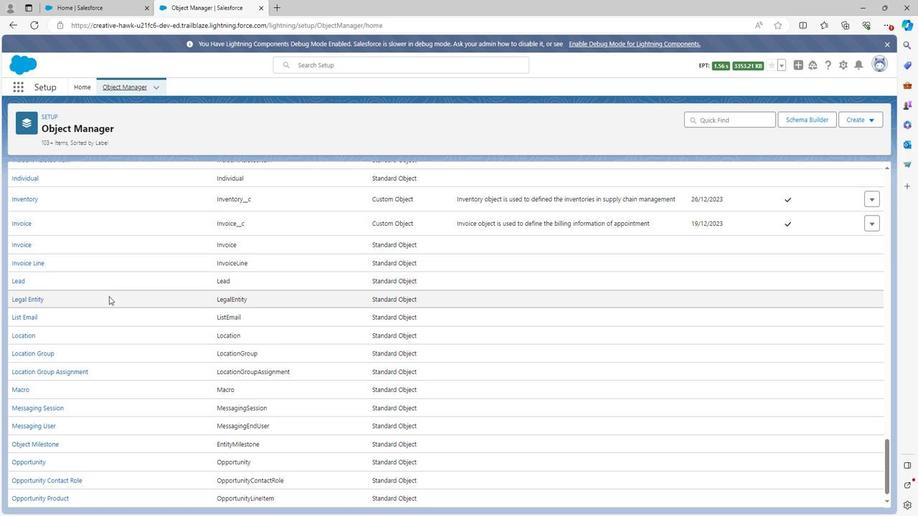 
Action: Mouse scrolled (107, 295) with delta (0, 0)
Screenshot: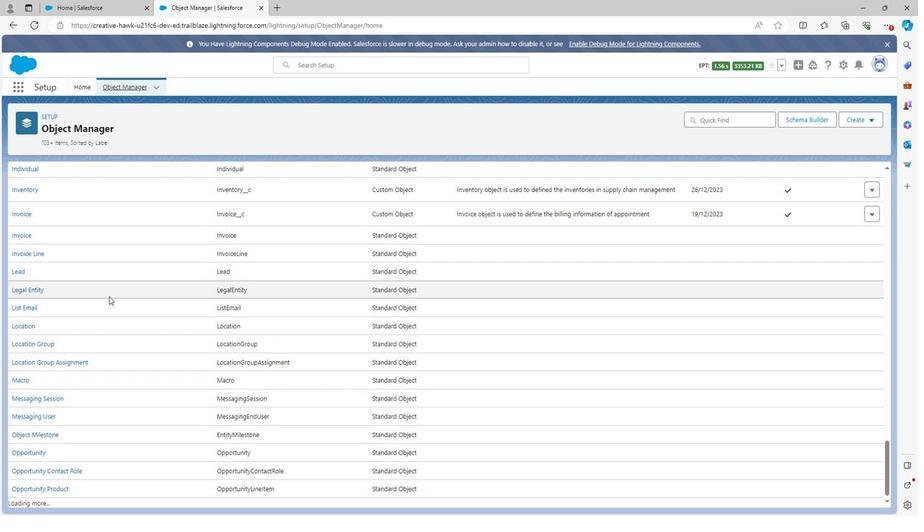 
Action: Mouse scrolled (107, 295) with delta (0, 0)
Screenshot: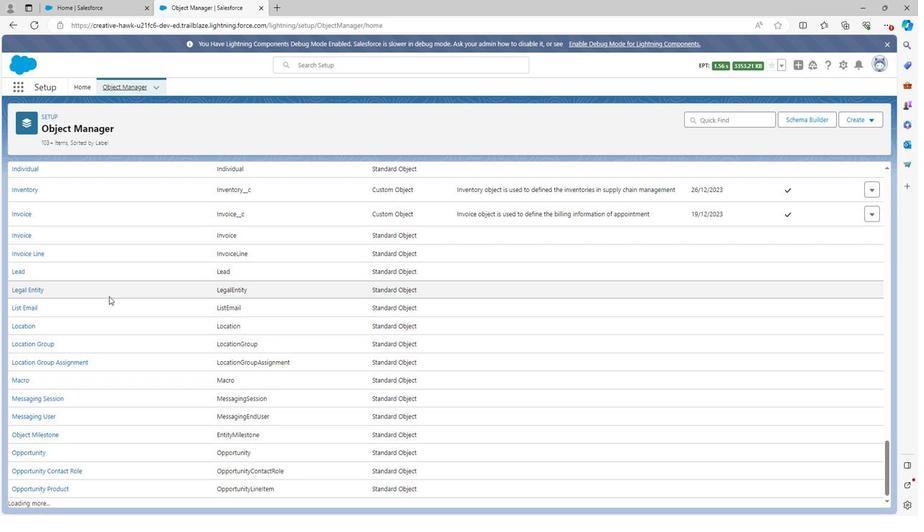 
Action: Mouse scrolled (107, 295) with delta (0, 0)
Screenshot: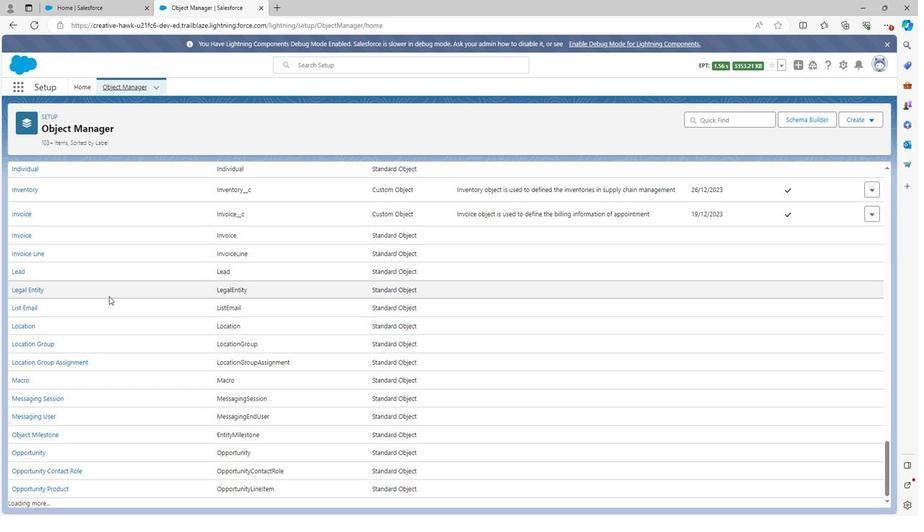 
Action: Mouse moved to (103, 344)
Screenshot: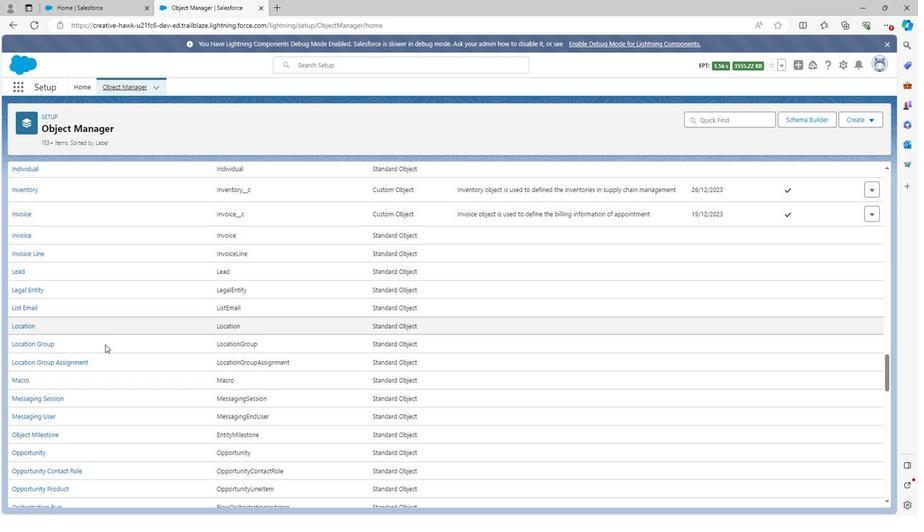 
Action: Mouse scrolled (103, 343) with delta (0, 0)
Screenshot: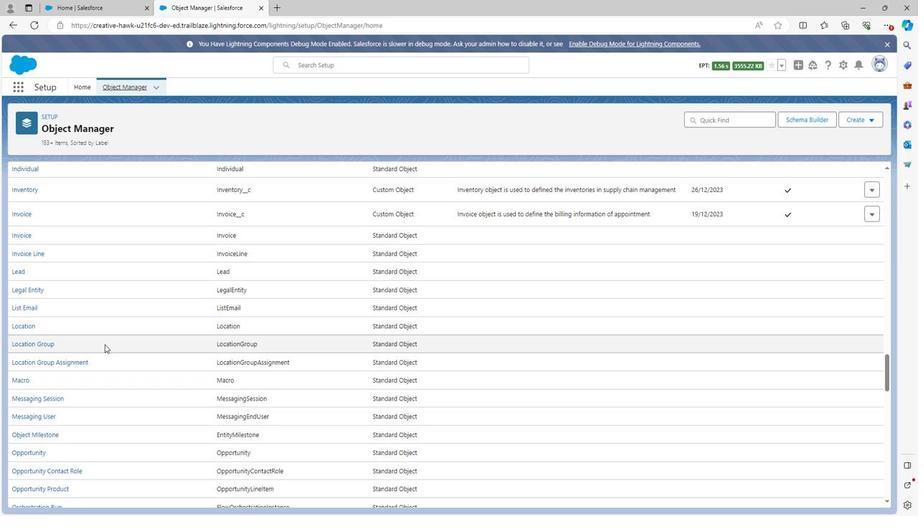 
Action: Mouse scrolled (103, 343) with delta (0, 0)
Screenshot: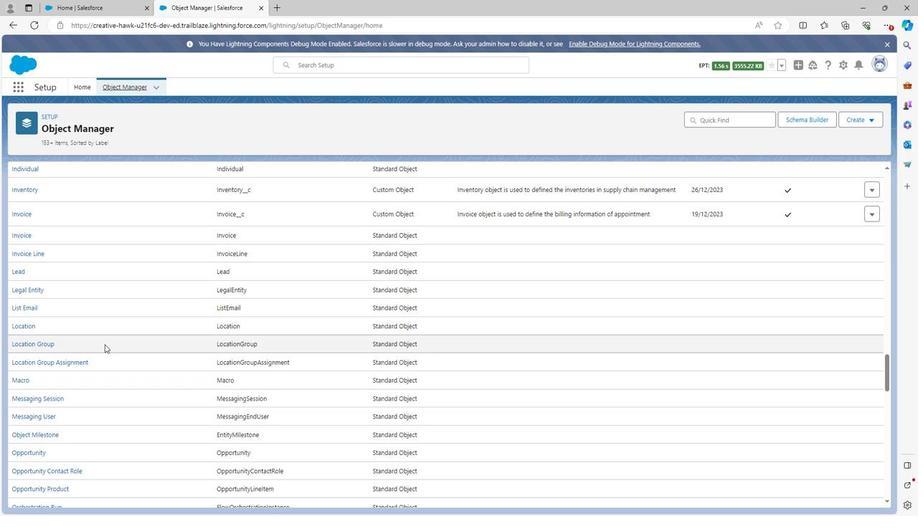 
Action: Mouse scrolled (103, 343) with delta (0, 0)
Screenshot: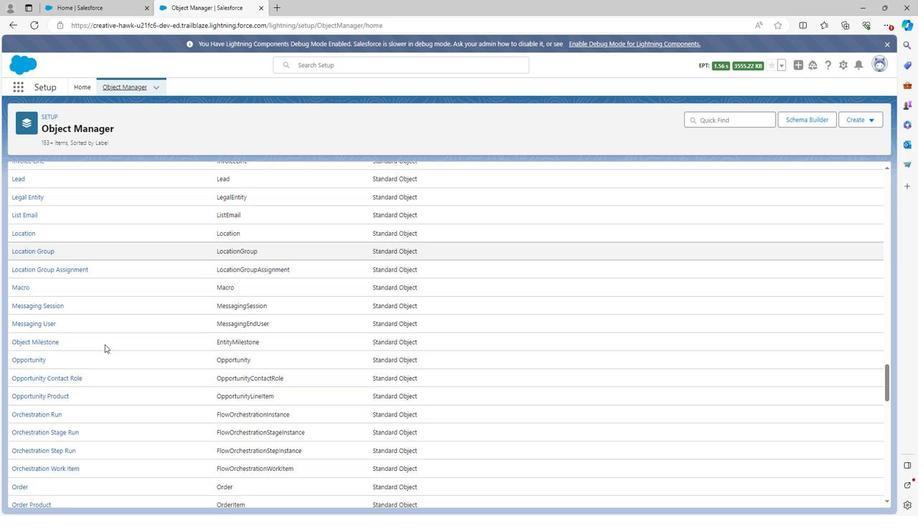 
Action: Mouse scrolled (103, 343) with delta (0, 0)
Screenshot: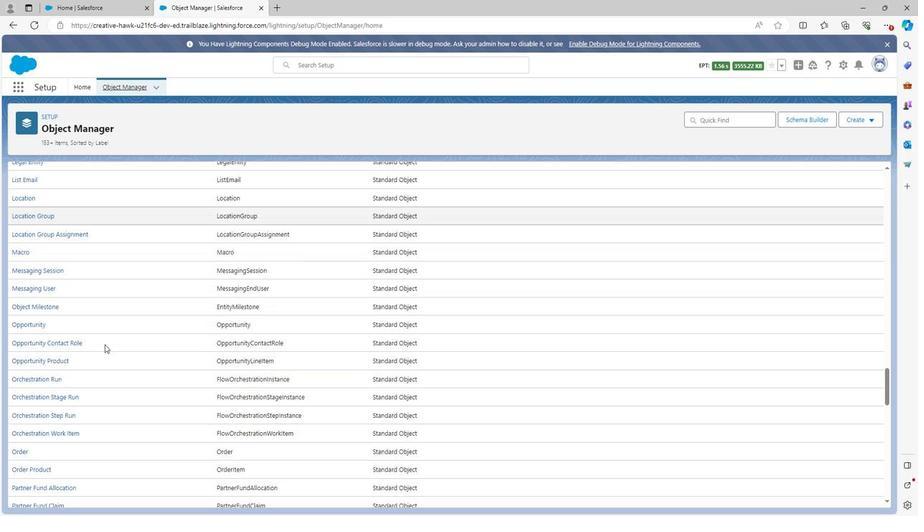 
Action: Mouse scrolled (103, 343) with delta (0, 0)
Screenshot: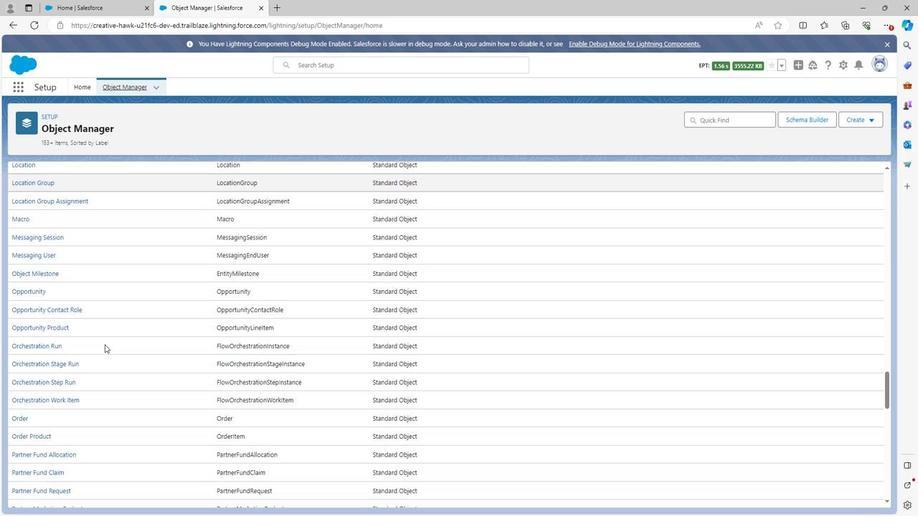 
Action: Mouse scrolled (103, 343) with delta (0, 0)
Screenshot: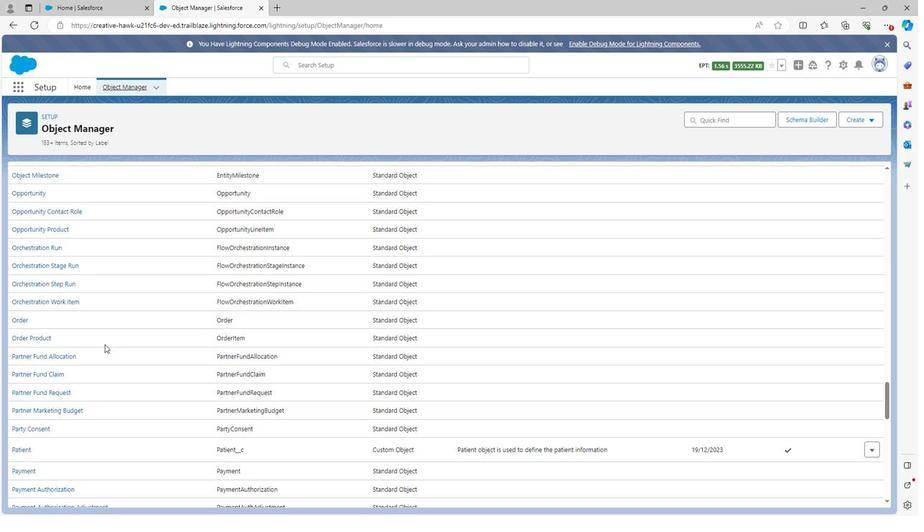 
Action: Mouse scrolled (103, 343) with delta (0, 0)
Screenshot: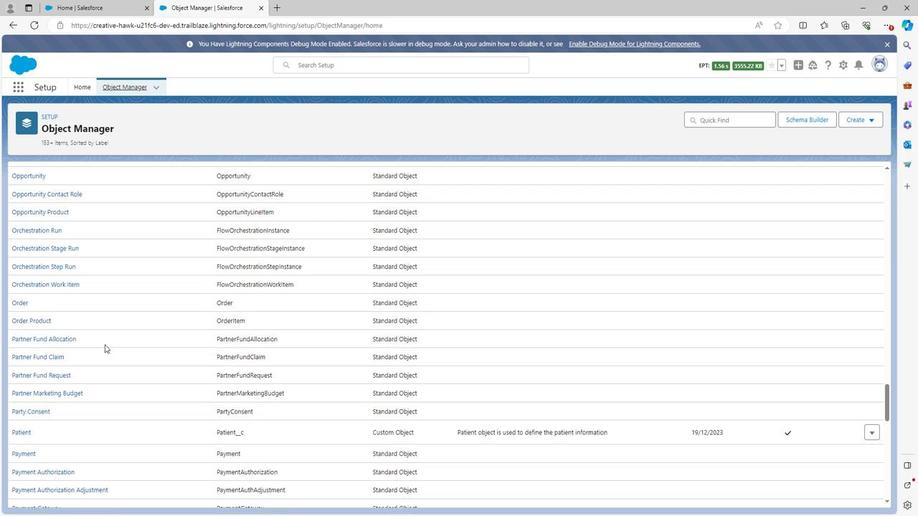 
Action: Mouse scrolled (103, 343) with delta (0, 0)
Screenshot: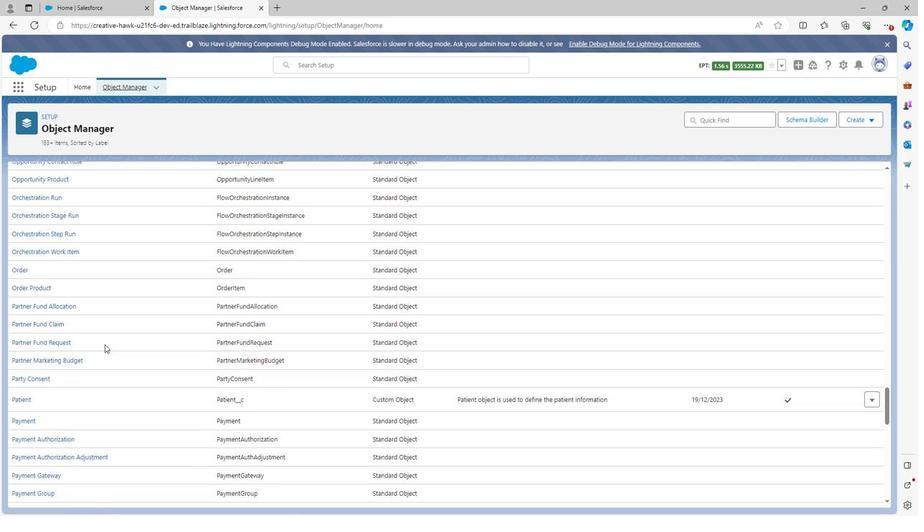 
Action: Mouse scrolled (103, 343) with delta (0, 0)
Screenshot: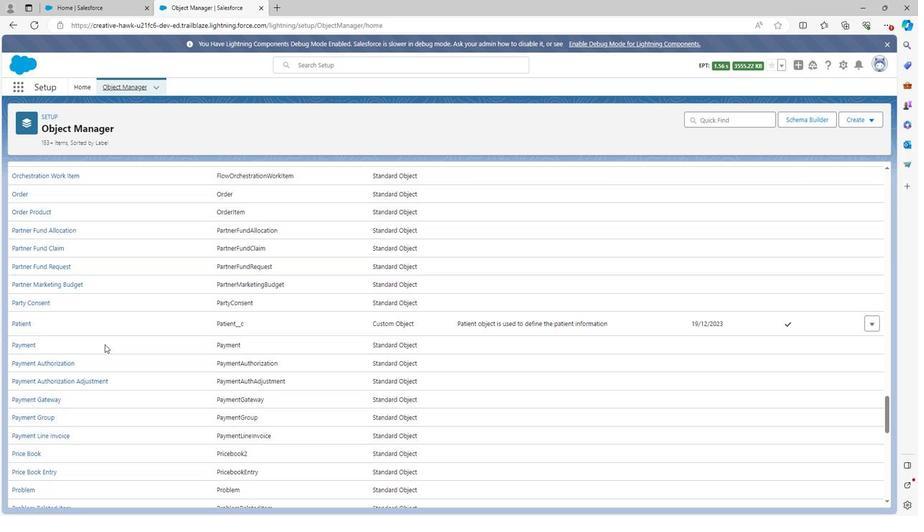 
Action: Mouse scrolled (103, 343) with delta (0, 0)
Screenshot: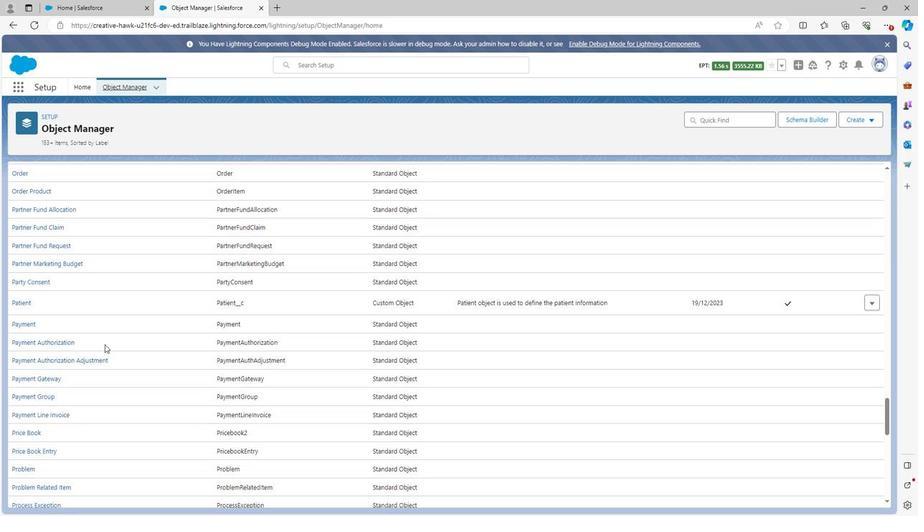 
Action: Mouse scrolled (103, 343) with delta (0, 0)
Screenshot: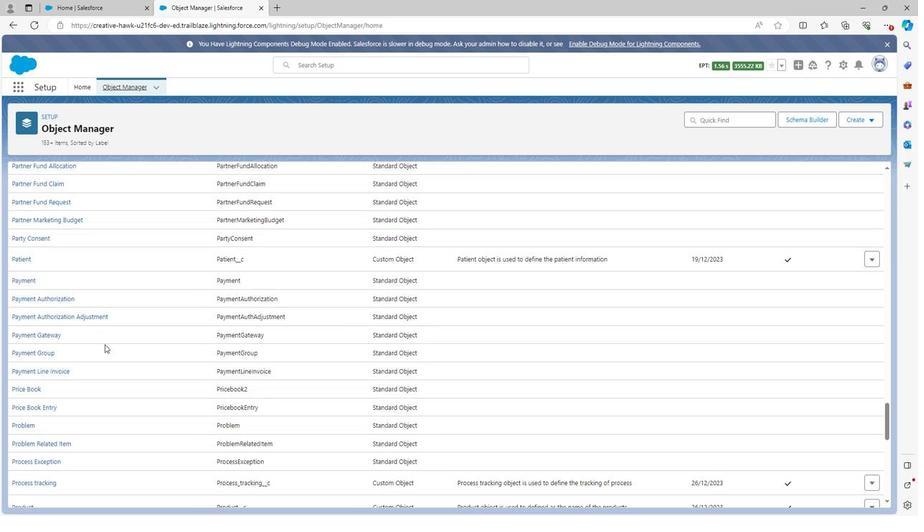 
Action: Mouse moved to (103, 344)
Screenshot: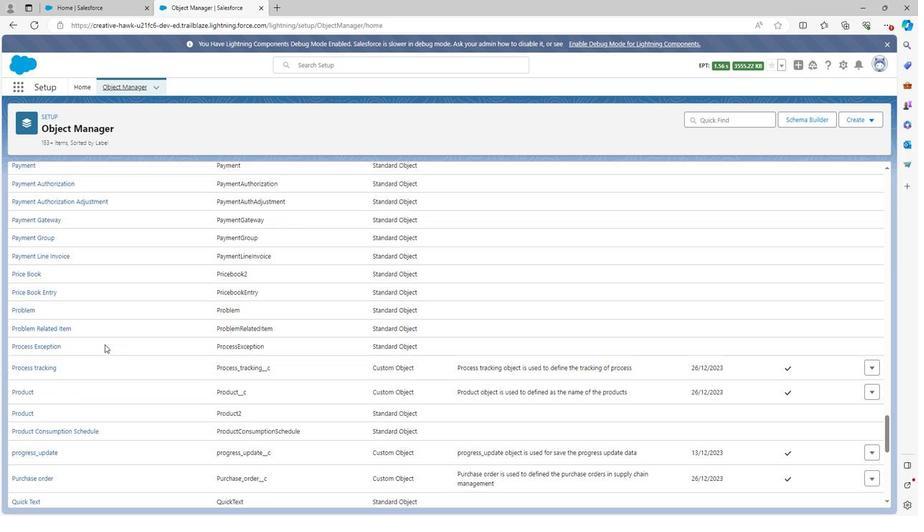 
Action: Mouse scrolled (103, 343) with delta (0, 0)
Screenshot: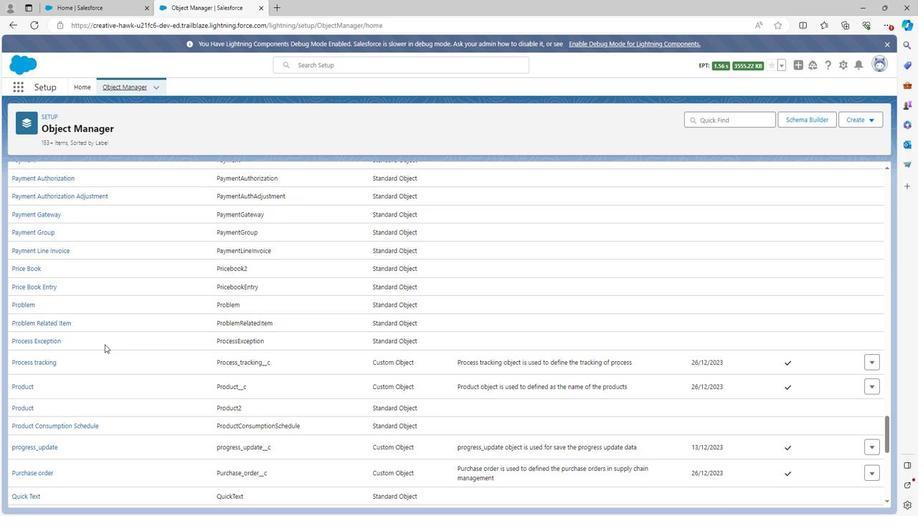 
Action: Mouse scrolled (103, 343) with delta (0, 0)
Screenshot: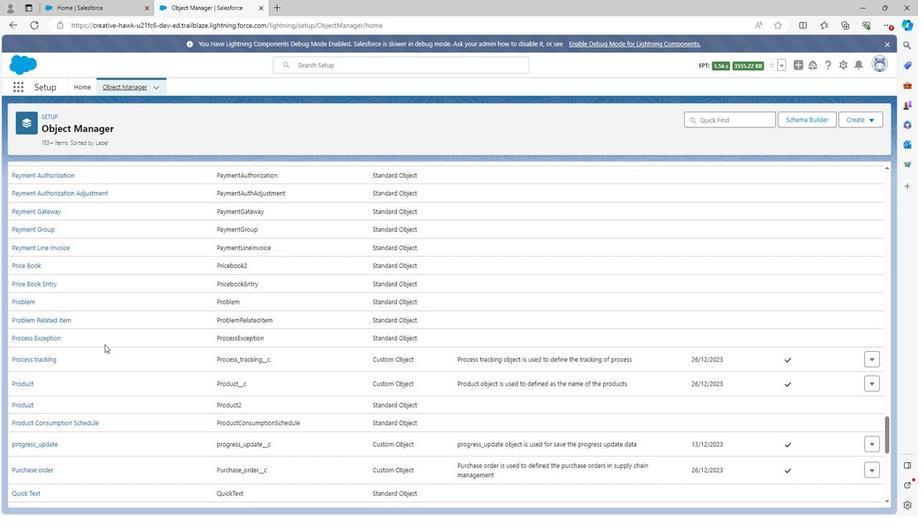 
Action: Mouse scrolled (103, 343) with delta (0, 0)
Screenshot: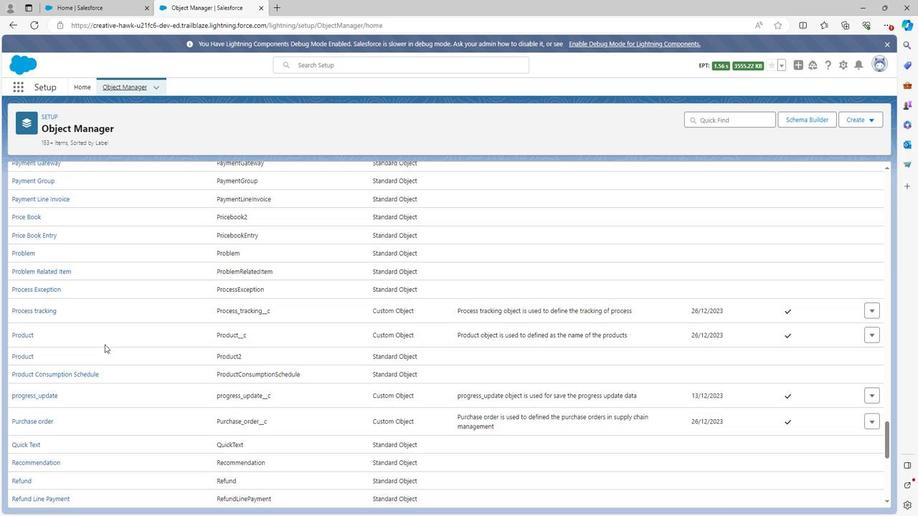 
Action: Mouse scrolled (103, 343) with delta (0, 0)
Screenshot: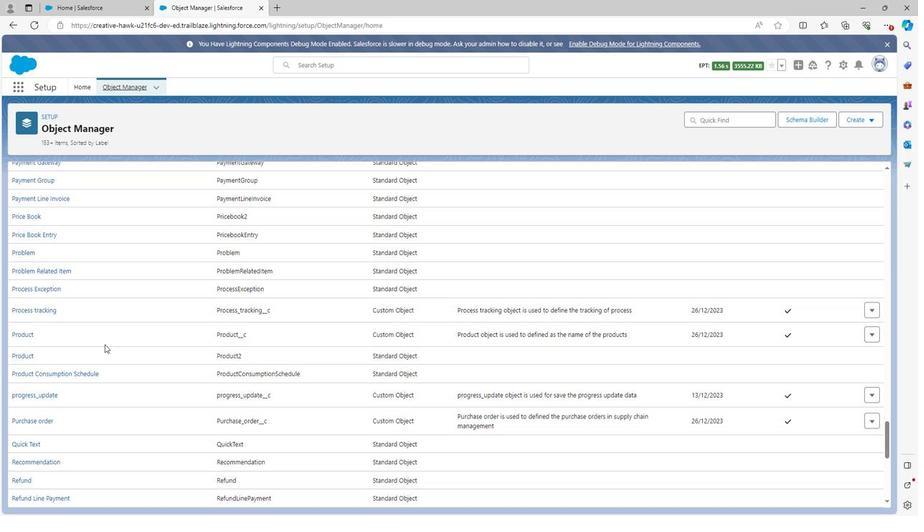 
Action: Mouse scrolled (103, 343) with delta (0, 0)
Screenshot: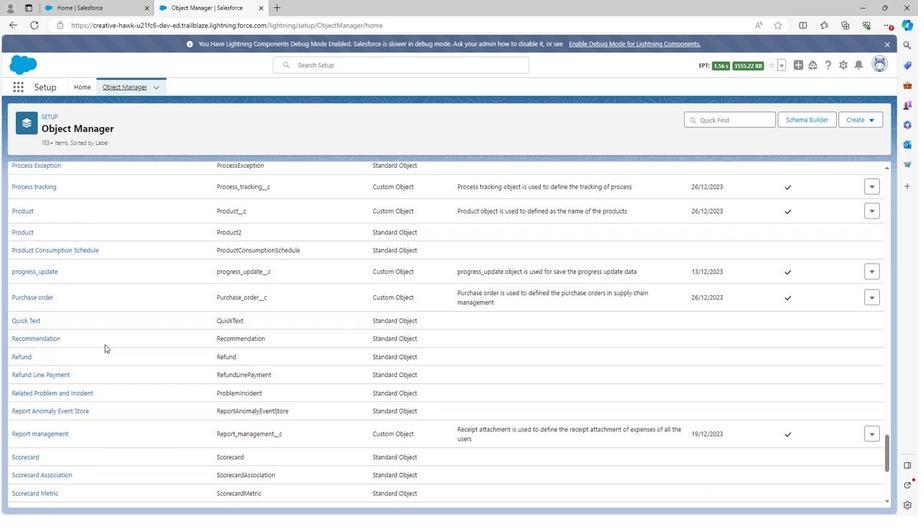 
Action: Mouse scrolled (103, 343) with delta (0, 0)
Screenshot: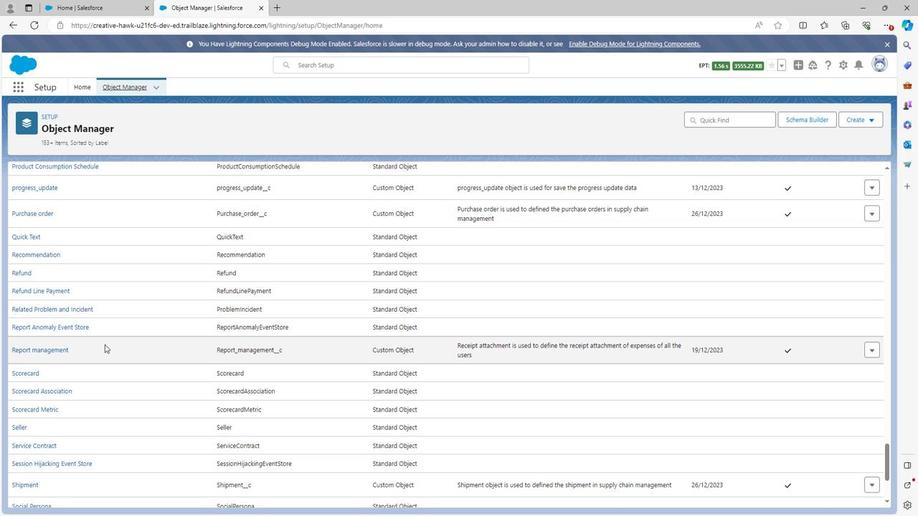 
Action: Mouse scrolled (103, 343) with delta (0, 0)
Screenshot: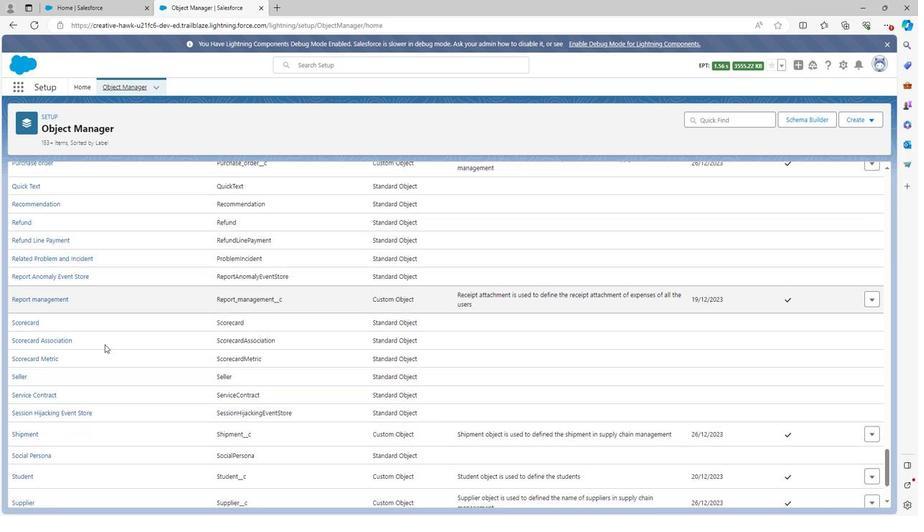 
Action: Mouse scrolled (103, 343) with delta (0, 0)
Screenshot: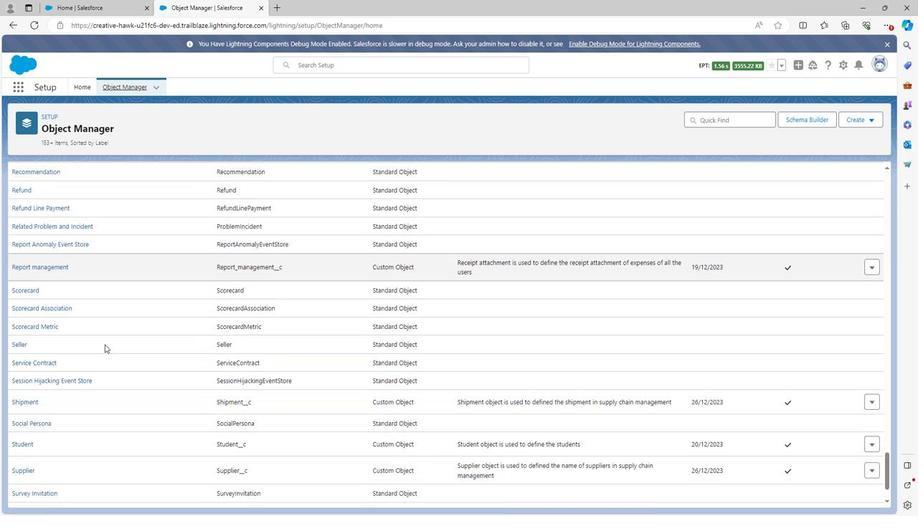 
Action: Mouse scrolled (103, 343) with delta (0, 0)
Screenshot: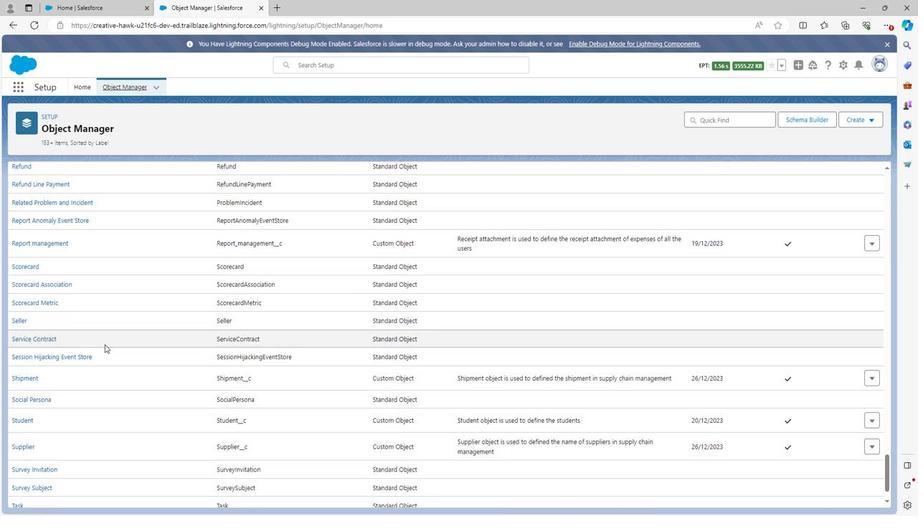 
Action: Mouse scrolled (103, 343) with delta (0, 0)
Screenshot: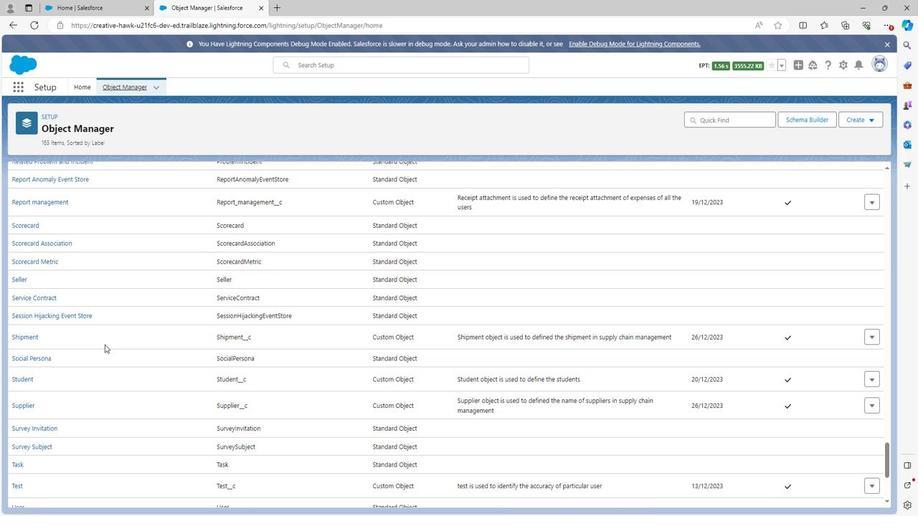 
Action: Mouse moved to (29, 352)
Screenshot: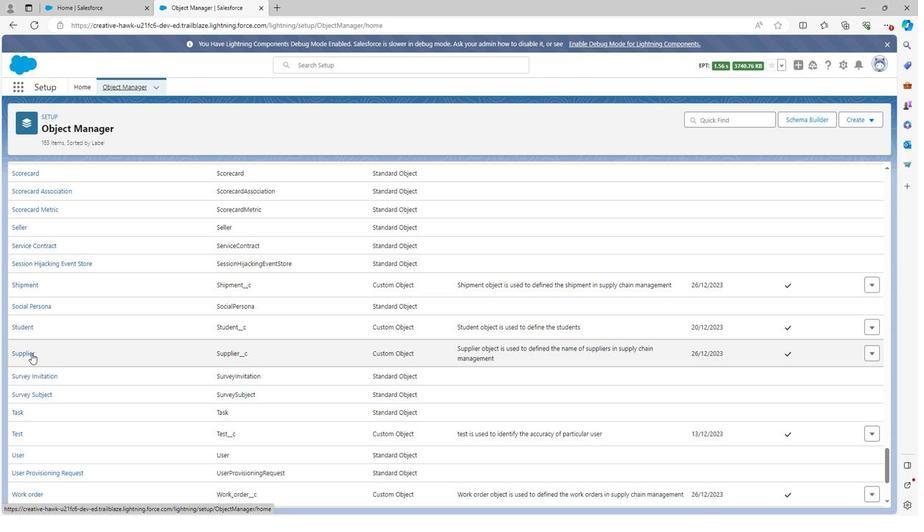 
Action: Mouse pressed left at (29, 352)
Screenshot: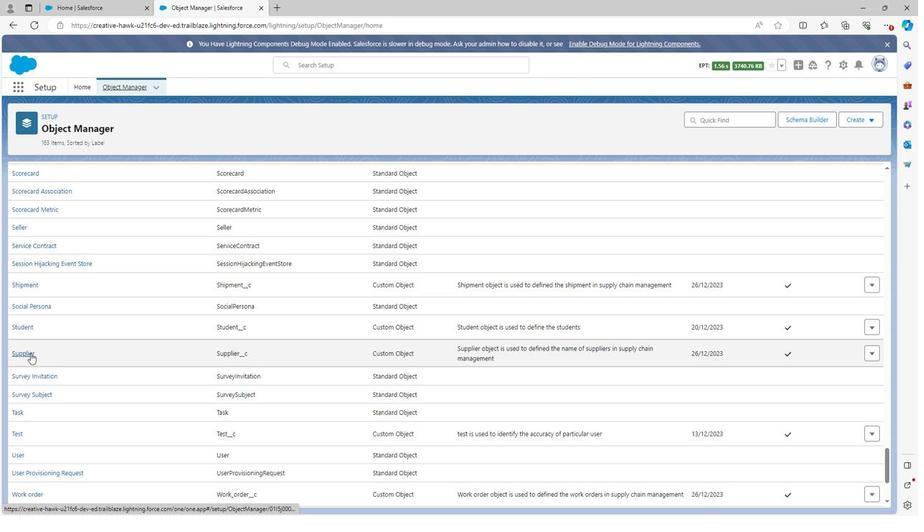 
Action: Mouse moved to (41, 312)
Screenshot: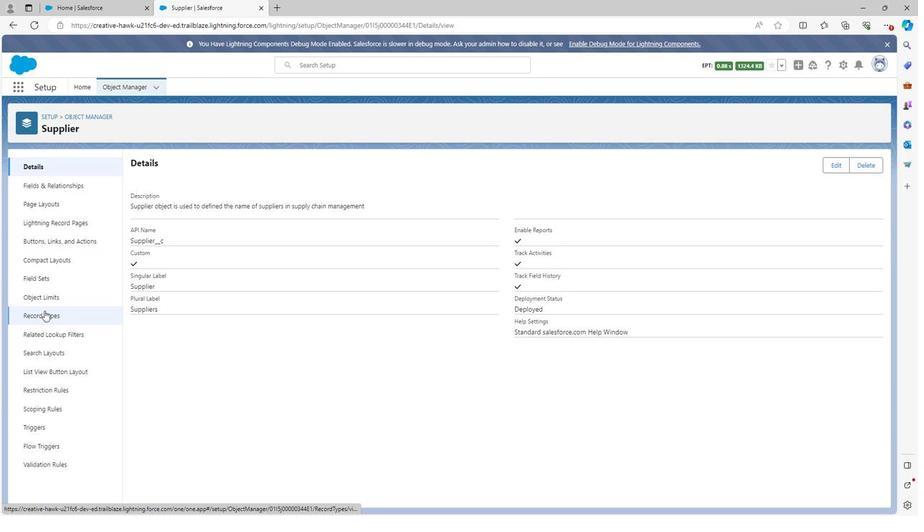 
Action: Mouse pressed left at (41, 312)
Screenshot: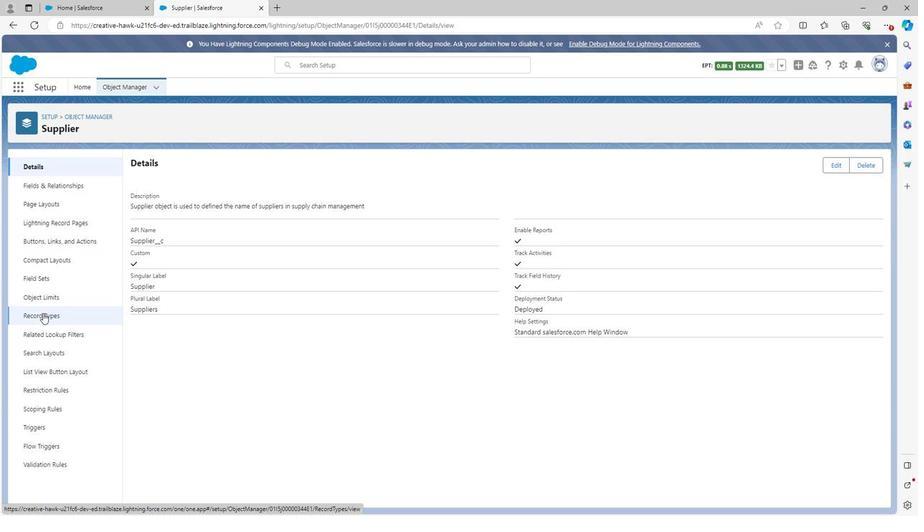 
Action: Mouse moved to (787, 163)
Screenshot: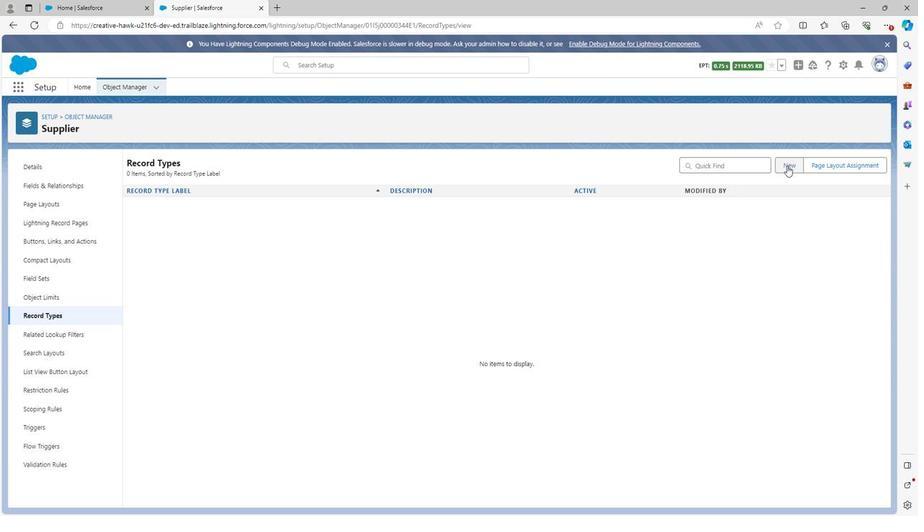 
Action: Mouse pressed left at (787, 163)
Screenshot: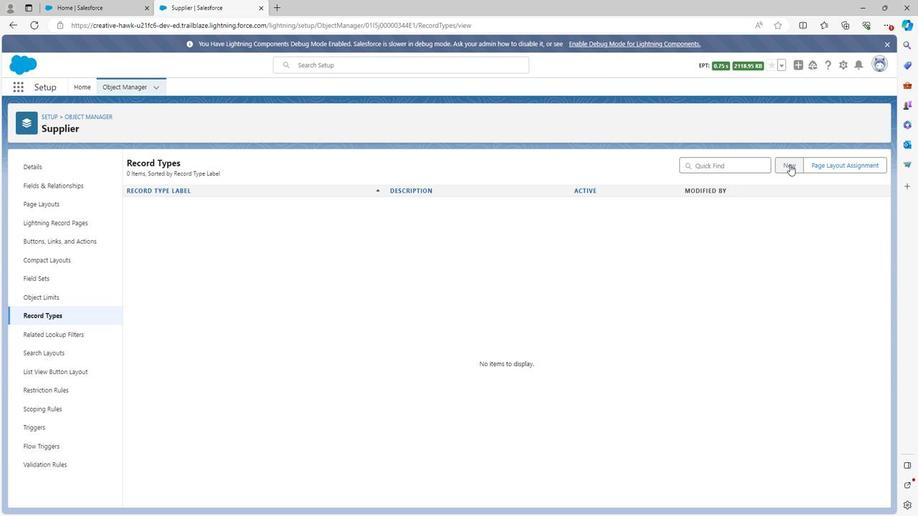 
Action: Mouse moved to (287, 253)
Screenshot: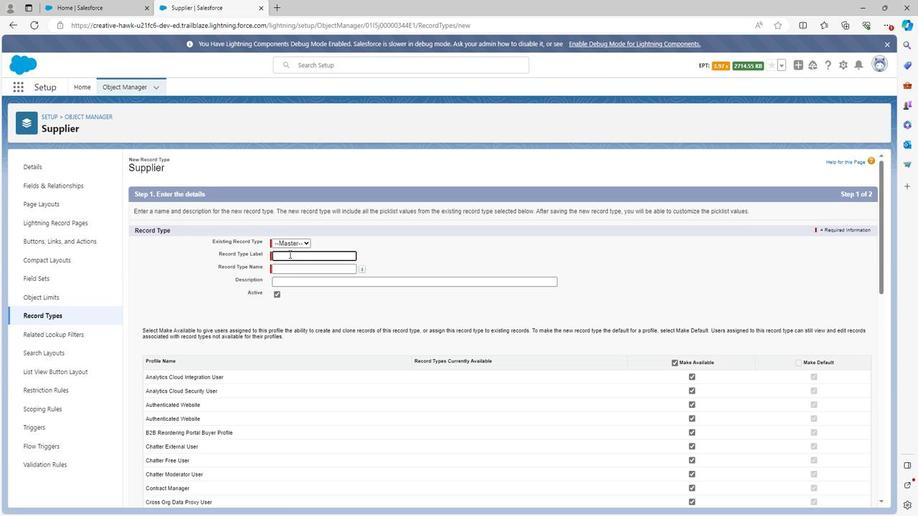 
Action: Mouse pressed left at (287, 253)
Screenshot: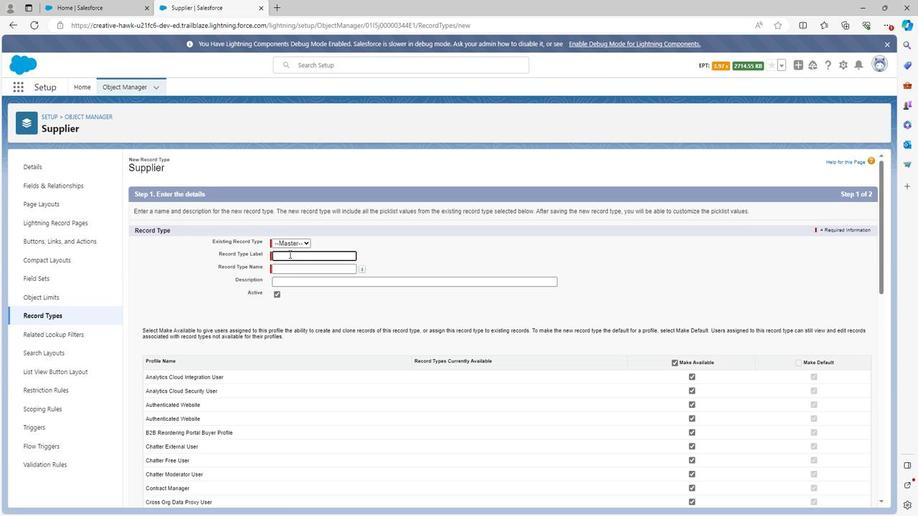 
Action: Key pressed <Key.shift><Key.shift><Key.shift><Key.shift><Key.shift><Key.shift>Supplier<Key.space>object
Screenshot: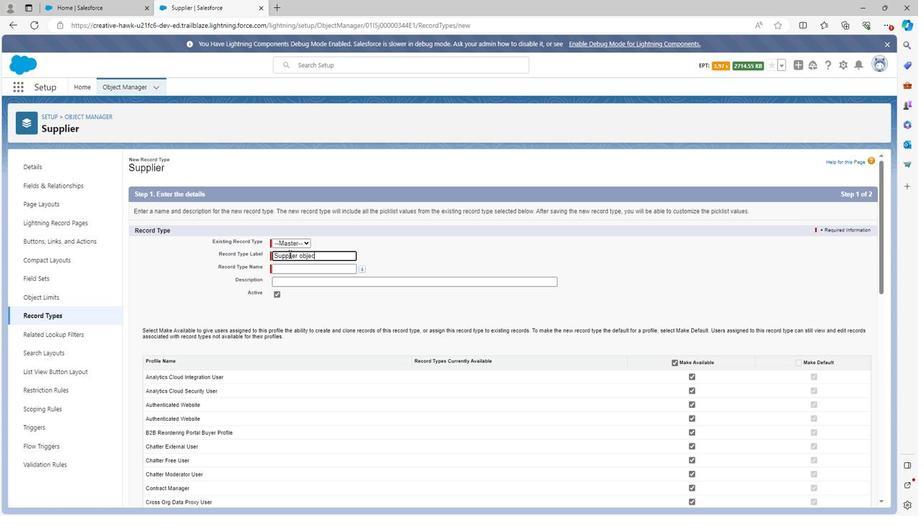 
Action: Mouse moved to (407, 268)
Screenshot: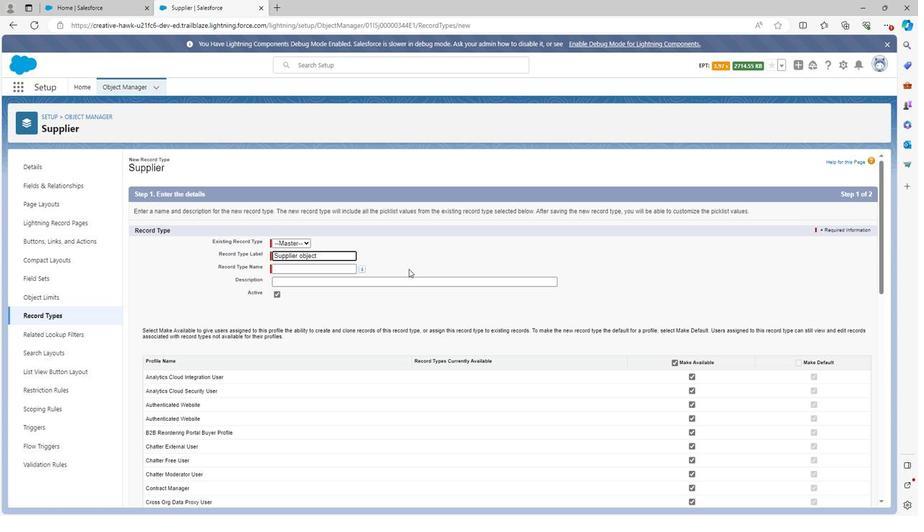 
Action: Mouse pressed left at (407, 268)
Screenshot: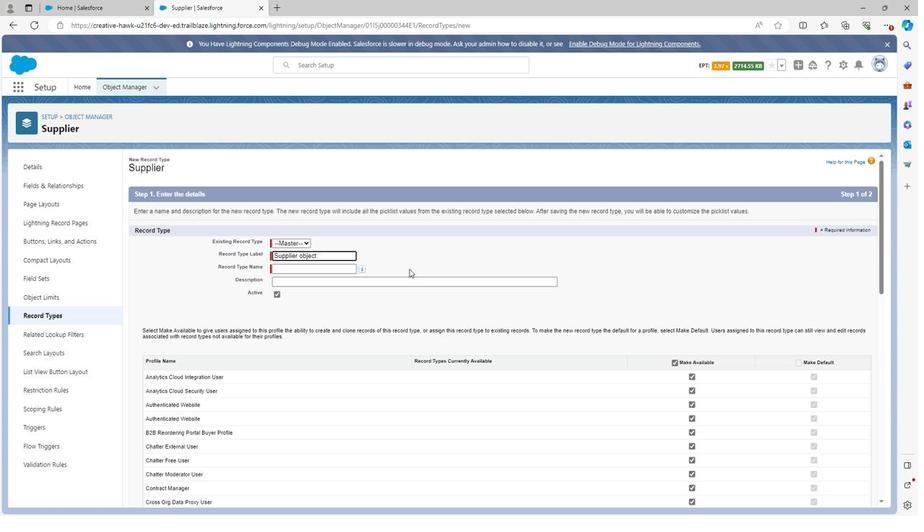 
Action: Mouse moved to (334, 284)
Screenshot: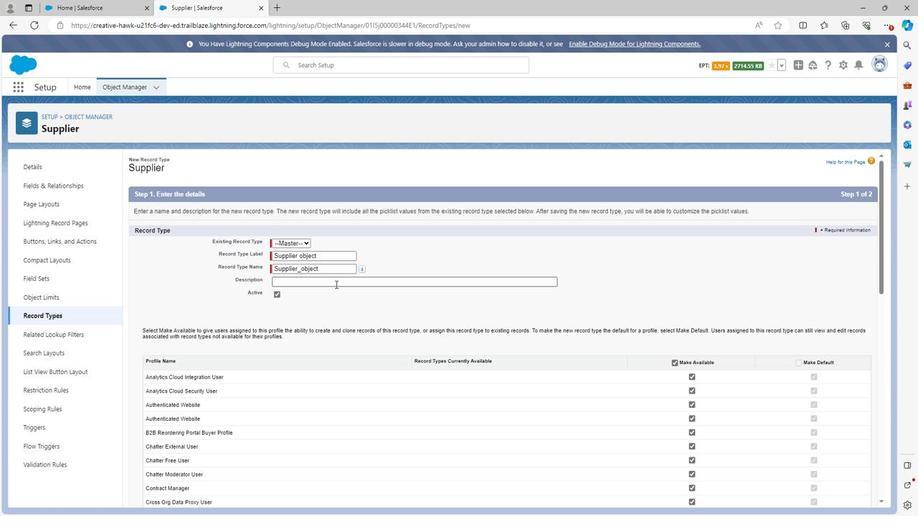 
Action: Mouse pressed left at (334, 284)
Screenshot: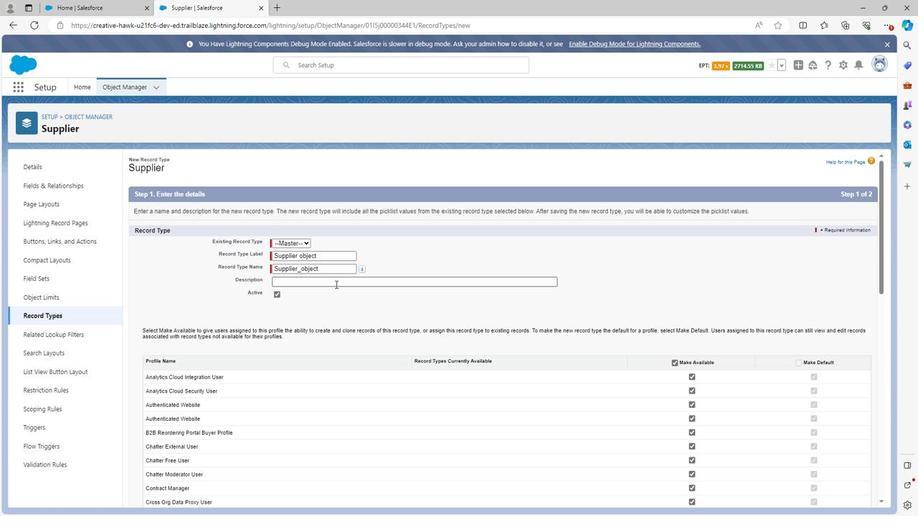 
Action: Key pressed <Key.shift>Supplier<Key.space>obje<Key.backspace><Key.backspace><Key.backspace><Key.backspace>
Screenshot: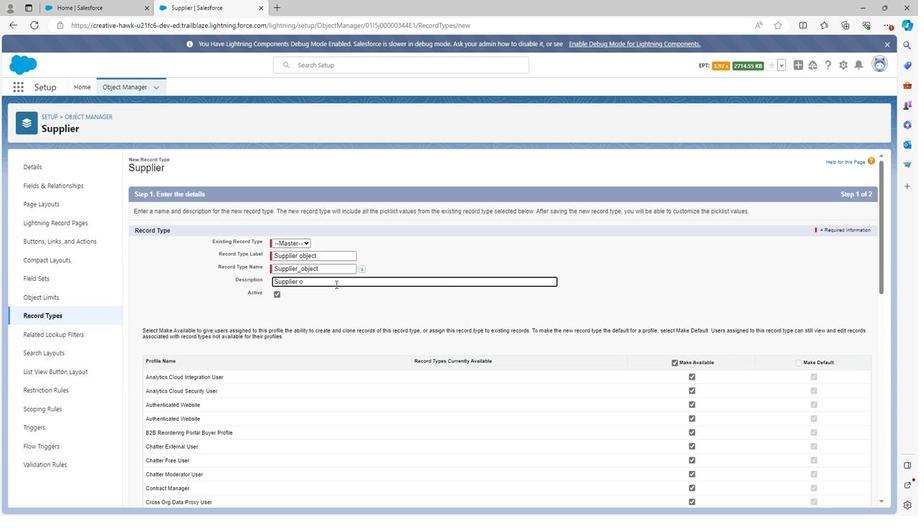 
Action: Mouse moved to (334, 254)
Screenshot: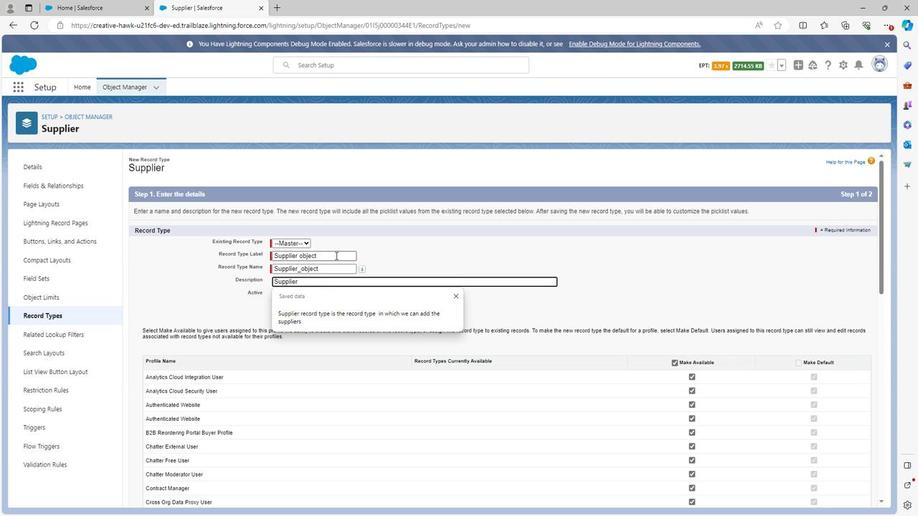 
Action: Mouse pressed left at (334, 254)
Screenshot: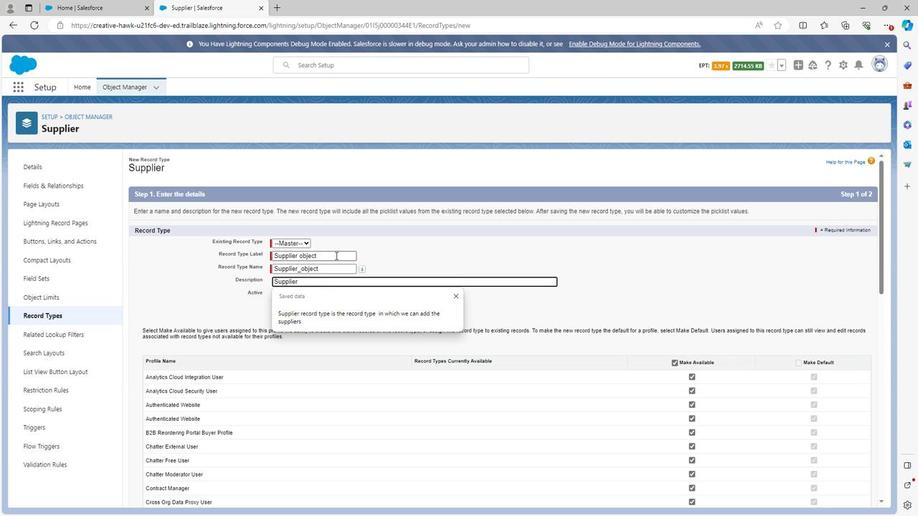 
Action: Key pressed <Key.backspace><Key.backspace><Key.backspace><Key.backspace><Key.backspace><Key.backspace>m<Key.backspace>name
Screenshot: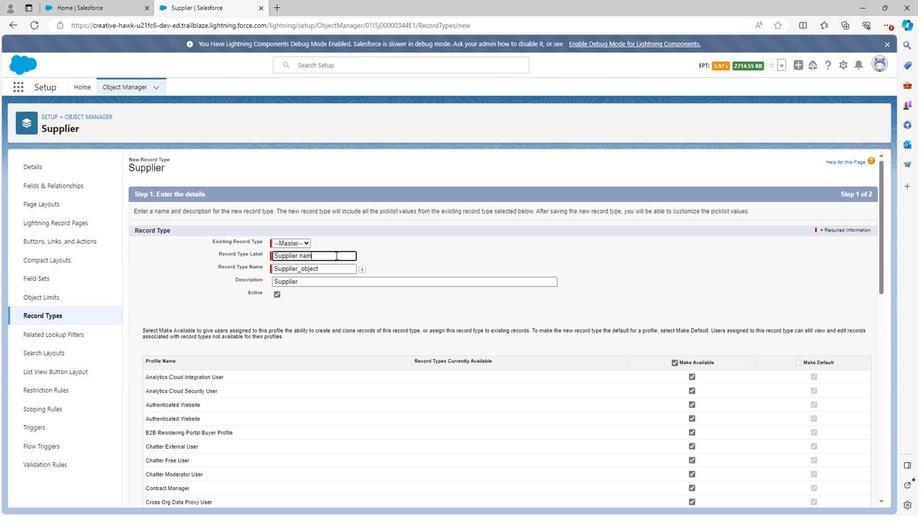 
Action: Mouse moved to (319, 270)
Screenshot: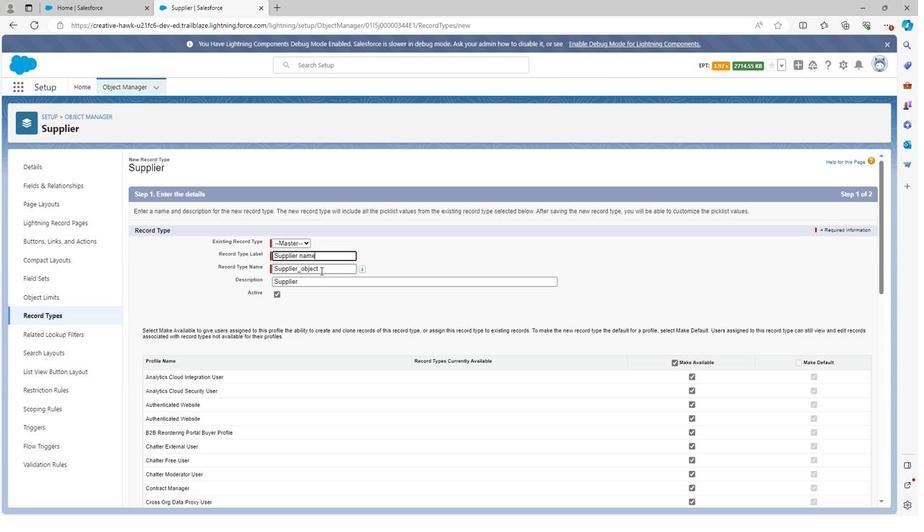 
Action: Mouse pressed left at (319, 270)
Screenshot: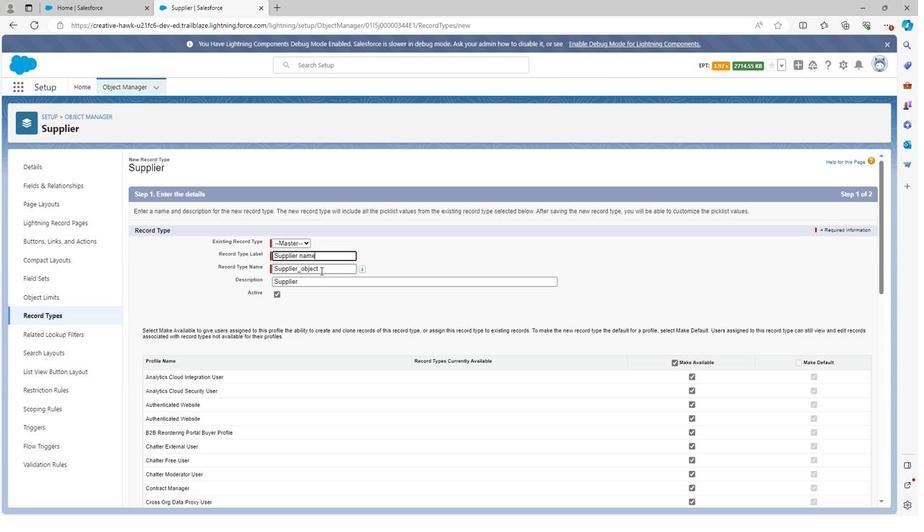 
Action: Mouse moved to (319, 269)
Screenshot: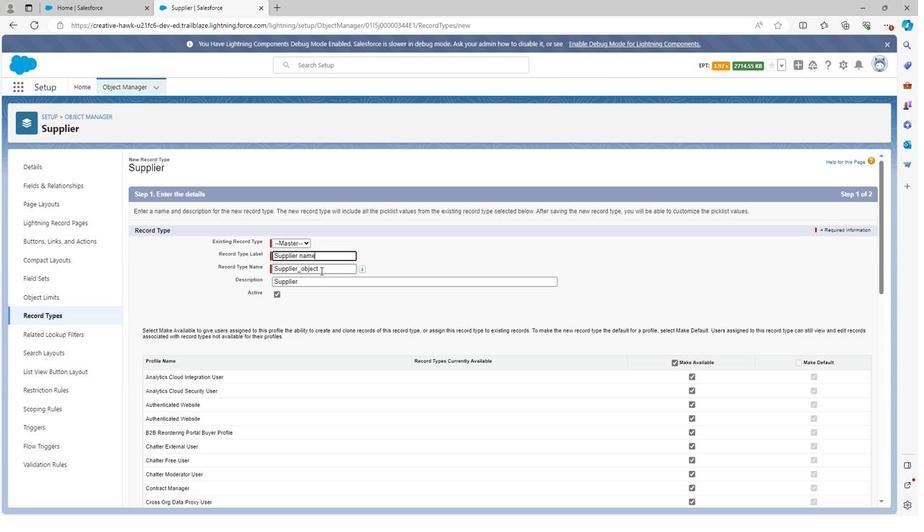 
Action: Key pressed <Key.backspace><Key.backspace><Key.backspace><Key.backspace><Key.backspace><Key.backspace><Key.backspace><Key.shift>_name
Screenshot: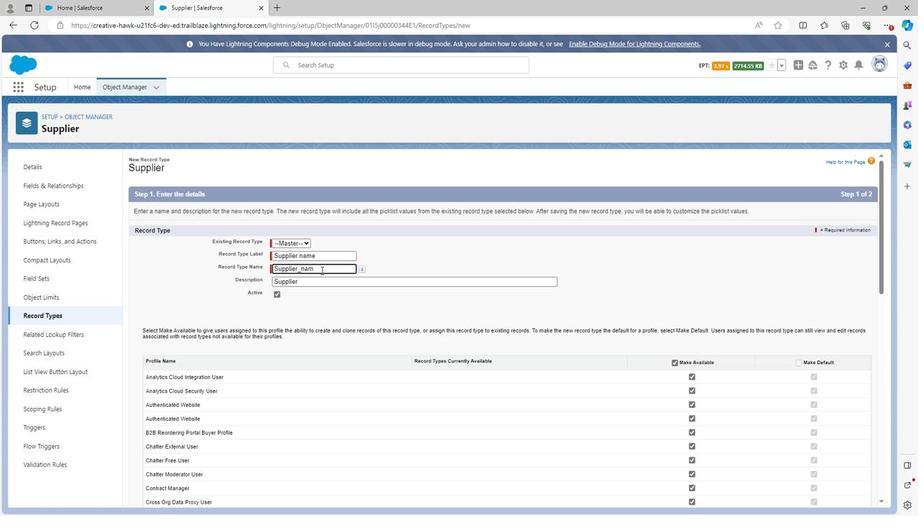 
Action: Mouse moved to (308, 280)
Screenshot: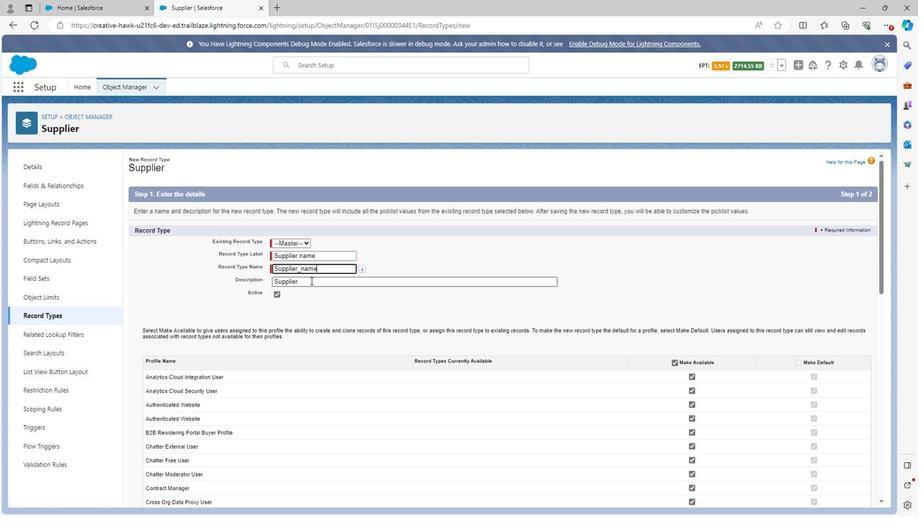 
Action: Mouse pressed left at (308, 280)
Screenshot: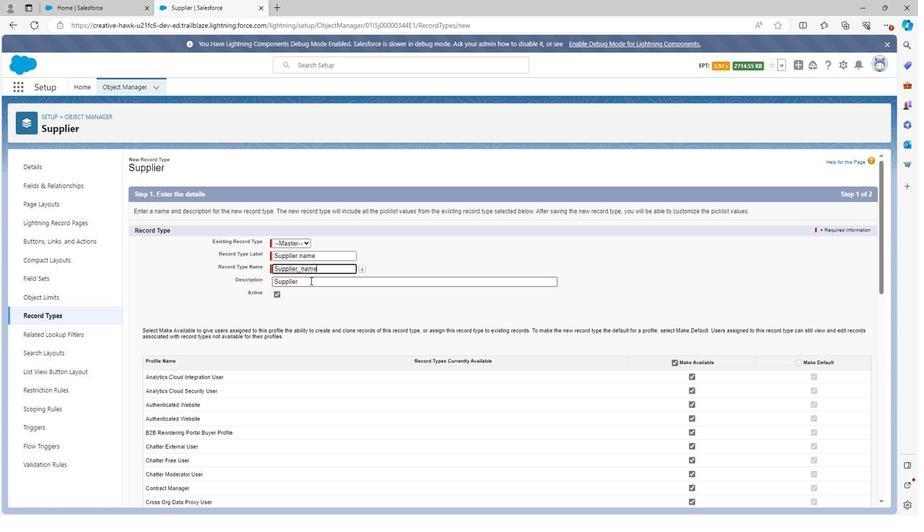 
Action: Key pressed name<Key.space>record<Key.space>type<Key.space>is<Key.space>the<Key.space>record<Key.space>type<Key.space>through<Key.space>which<Key.space>we<Key.space>can<Key.space>add<Key.space>name<Key.space>of<Key.space>suppliers
Screenshot: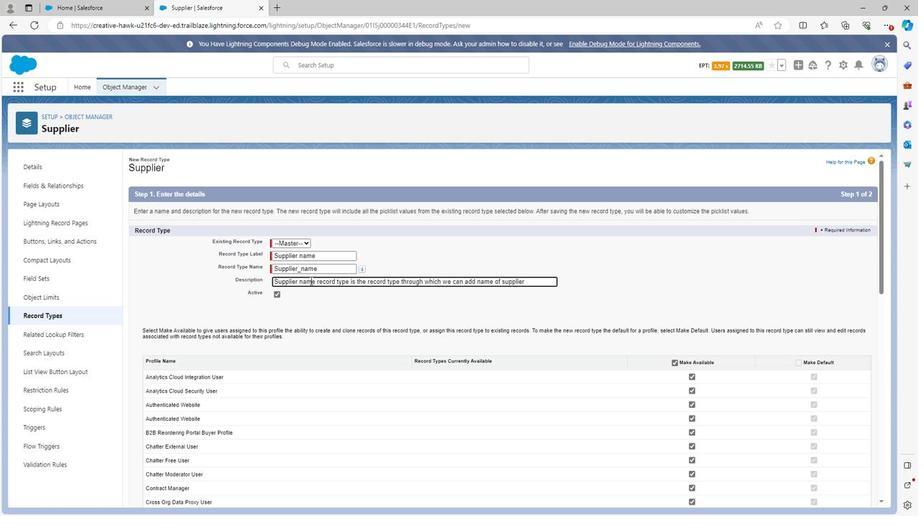 
Action: Mouse moved to (796, 360)
Screenshot: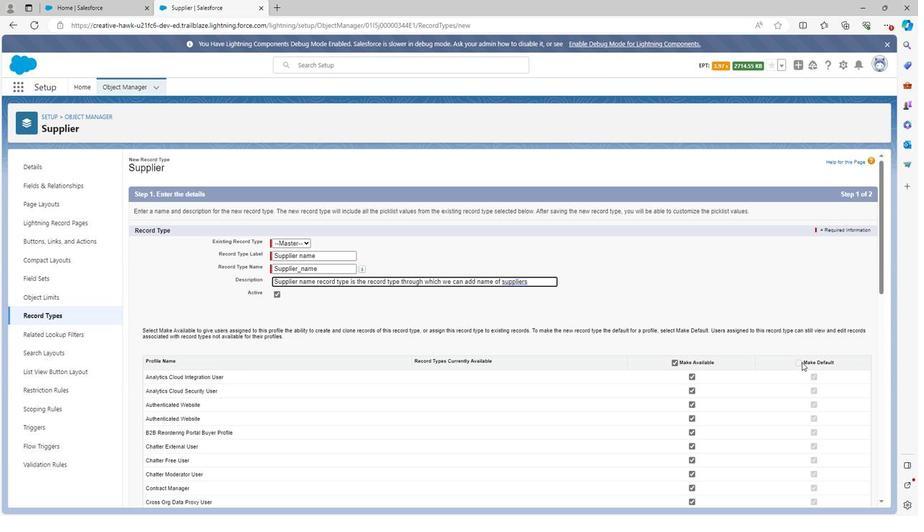 
Action: Mouse pressed left at (796, 360)
Screenshot: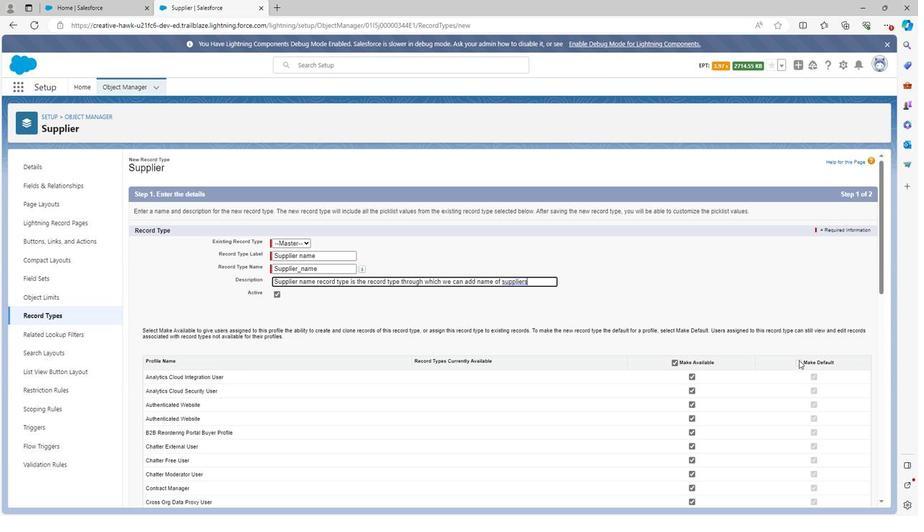 
Action: Mouse moved to (675, 362)
Screenshot: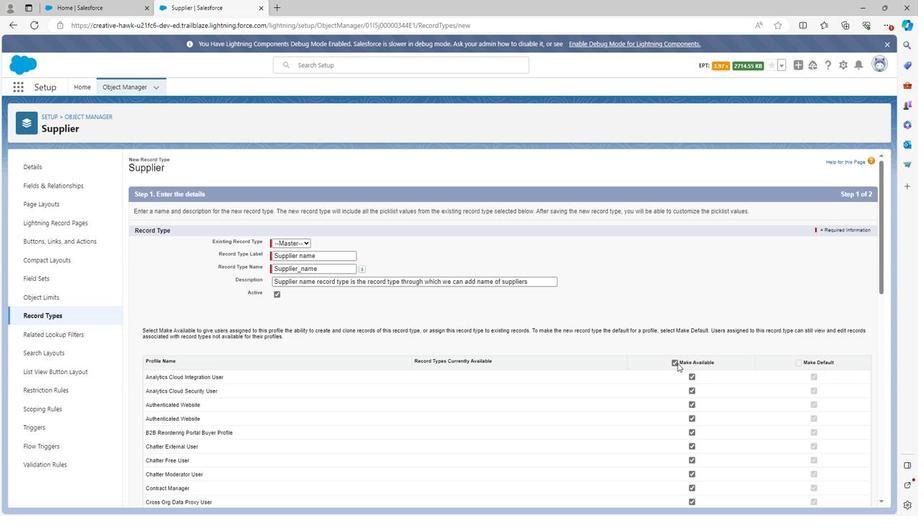 
Action: Mouse pressed left at (675, 362)
Screenshot: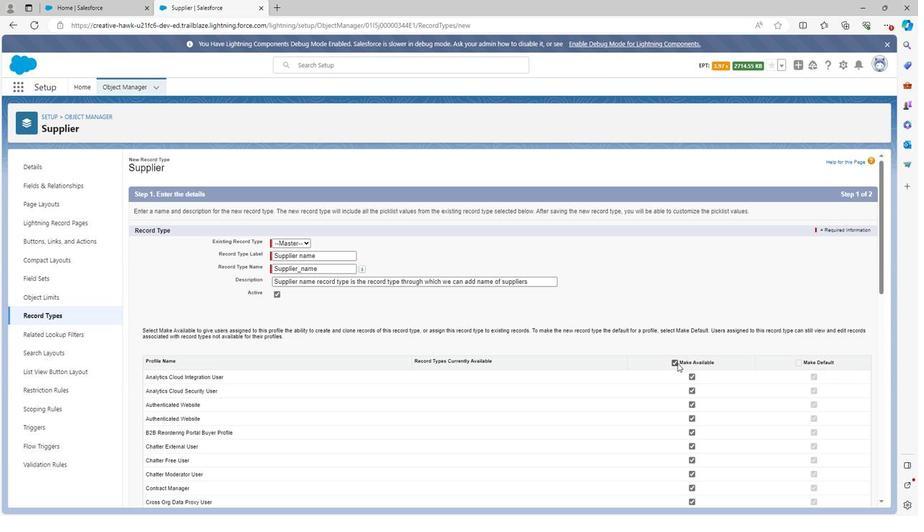 
Action: Mouse pressed left at (675, 362)
Screenshot: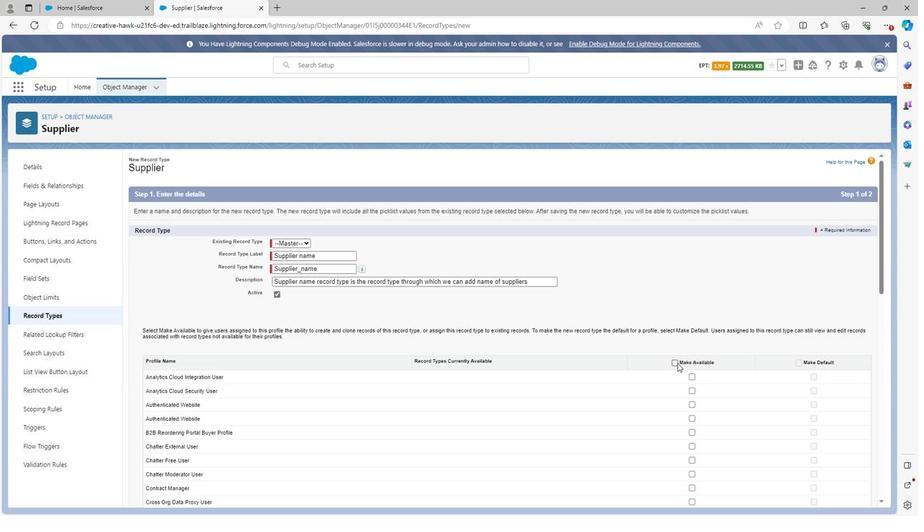 
Action: Mouse moved to (691, 375)
Screenshot: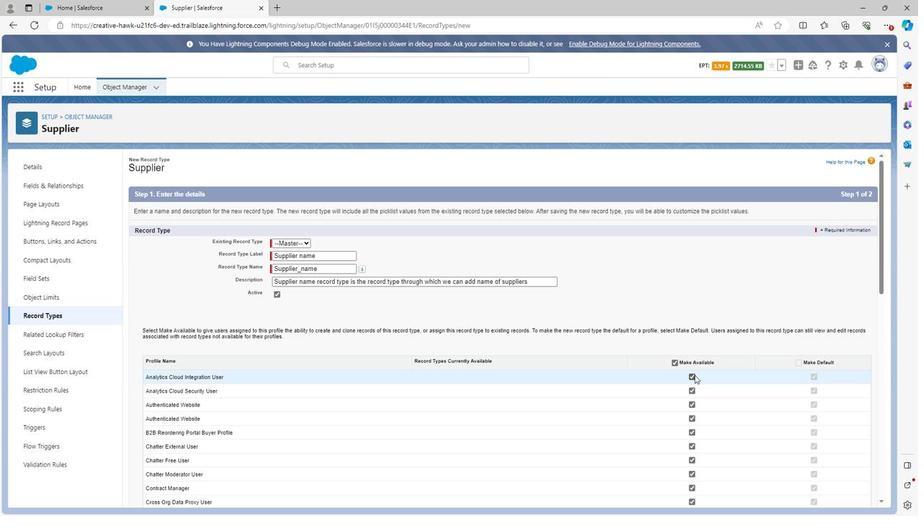 
Action: Mouse pressed left at (691, 375)
Screenshot: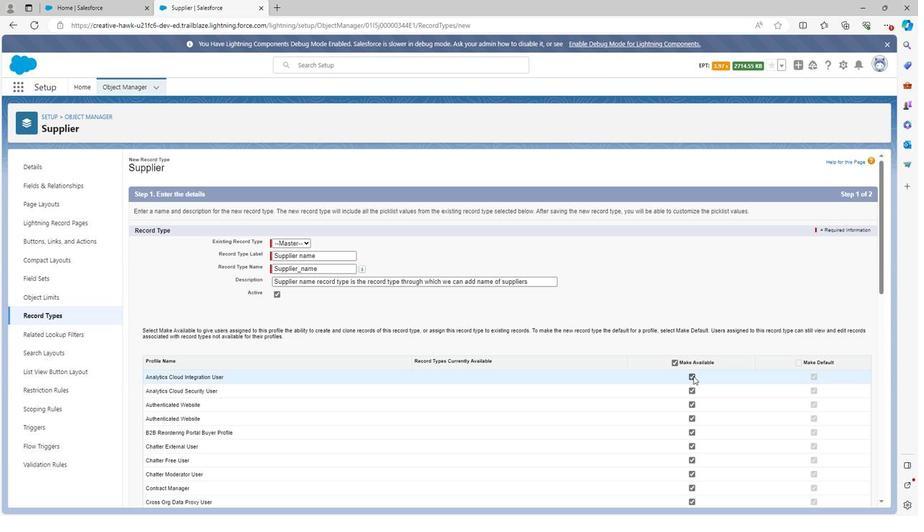 
Action: Mouse moved to (688, 393)
Screenshot: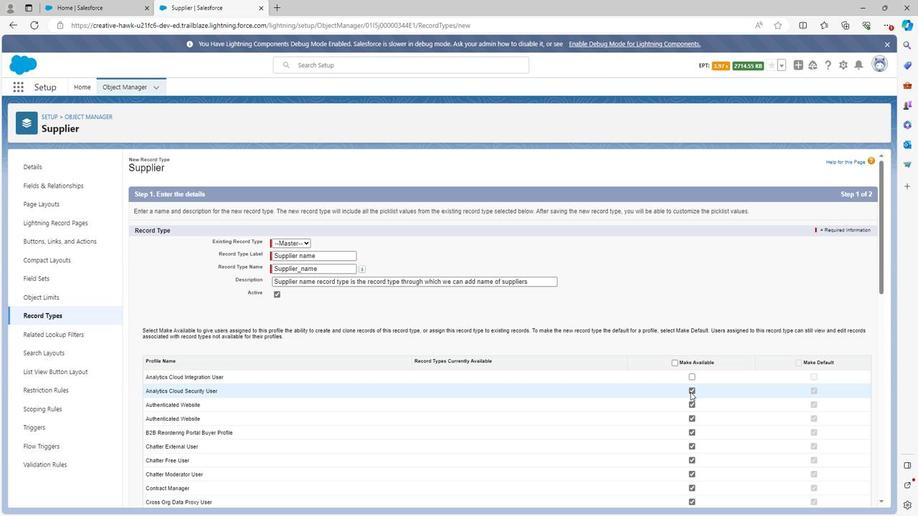 
Action: Mouse pressed left at (688, 393)
Screenshot: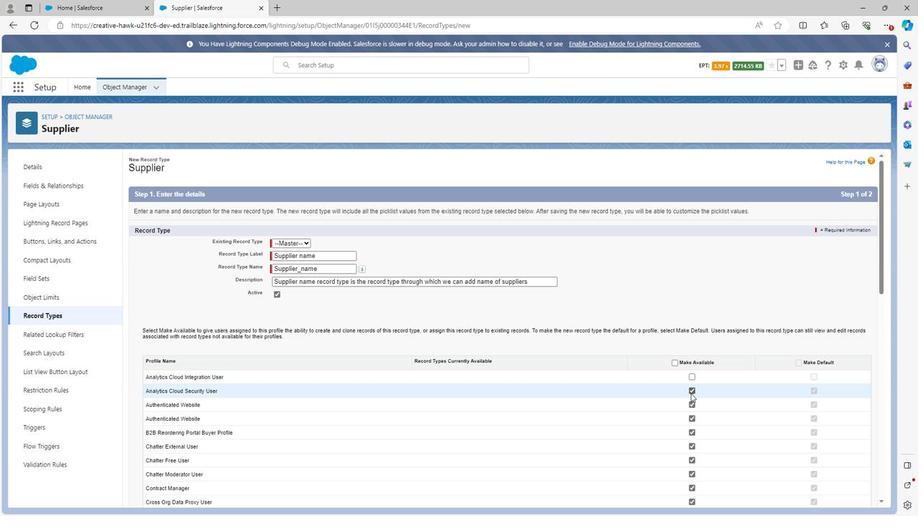 
Action: Mouse scrolled (688, 393) with delta (0, 0)
Screenshot: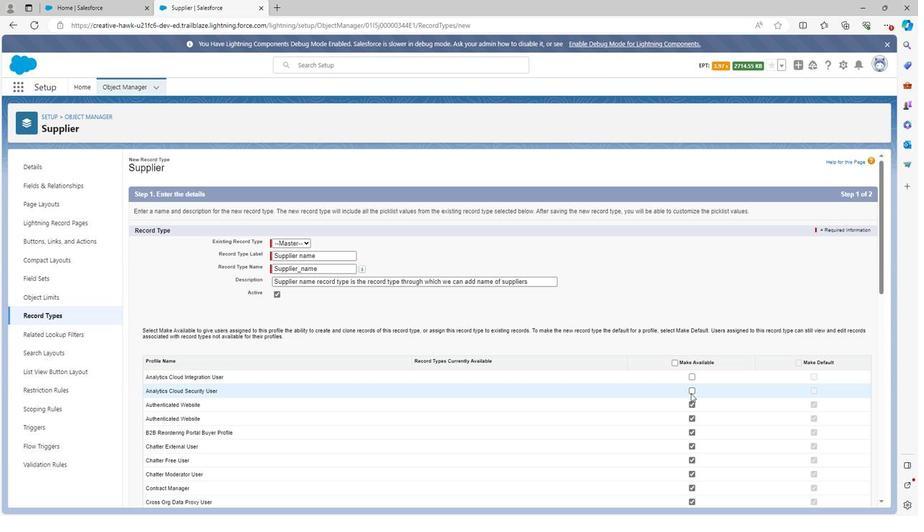
Action: Mouse scrolled (688, 393) with delta (0, 0)
Screenshot: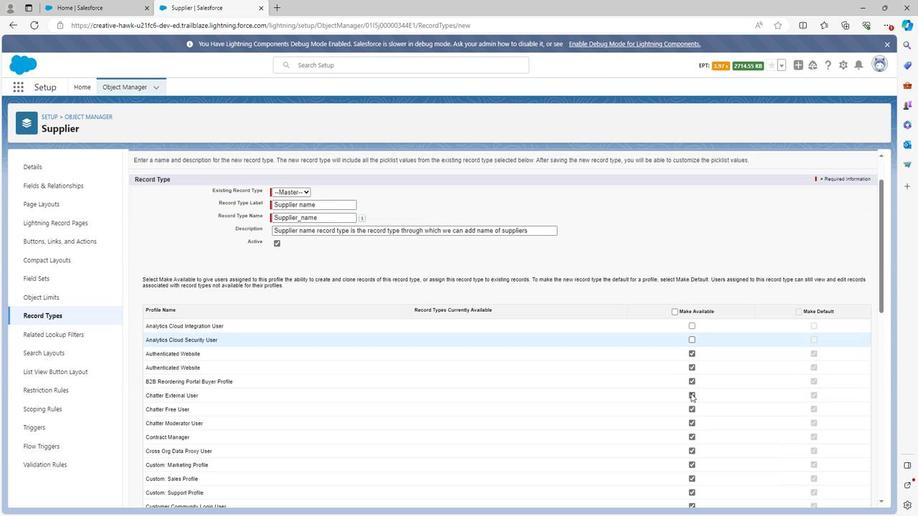 
Action: Mouse scrolled (688, 393) with delta (0, 0)
Screenshot: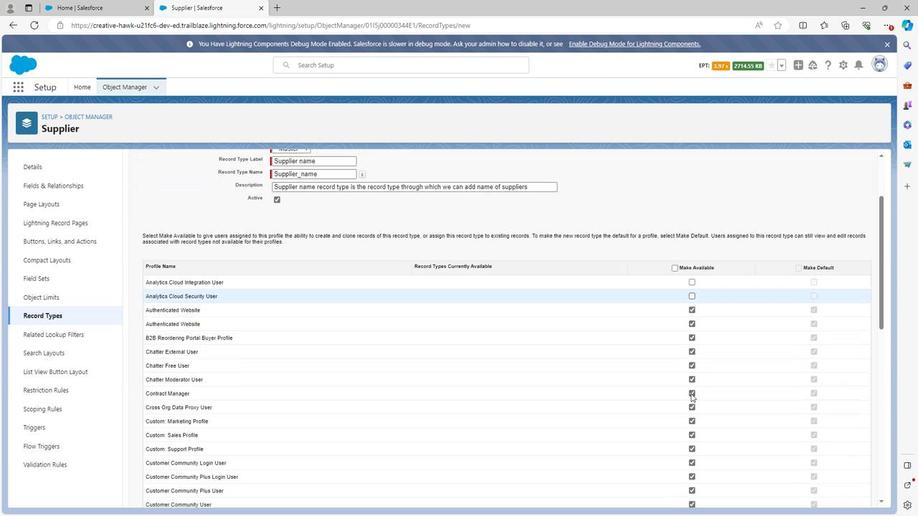 
Action: Mouse moved to (690, 270)
Screenshot: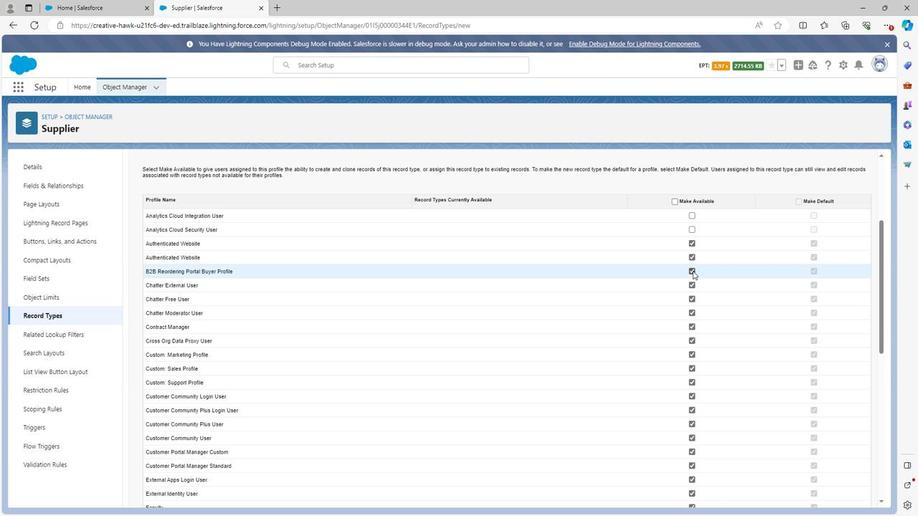 
Action: Mouse pressed left at (690, 270)
Screenshot: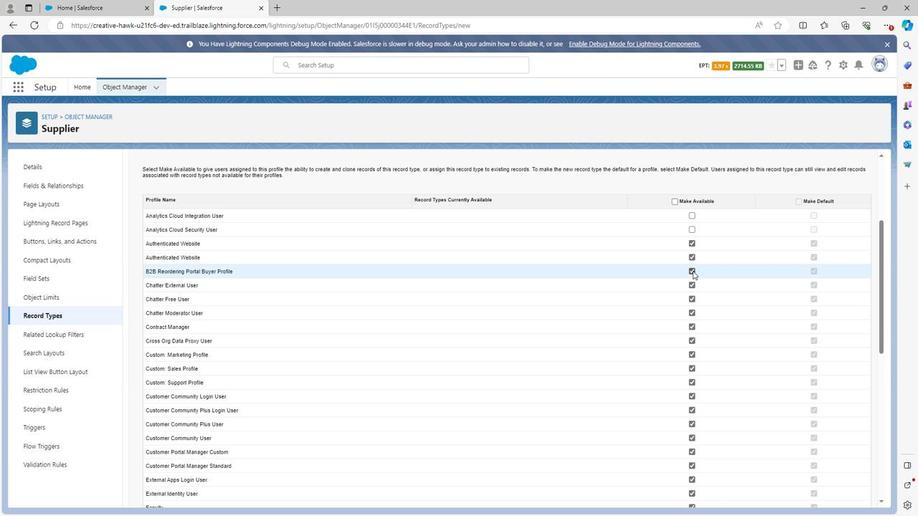 
Action: Mouse moved to (692, 299)
Screenshot: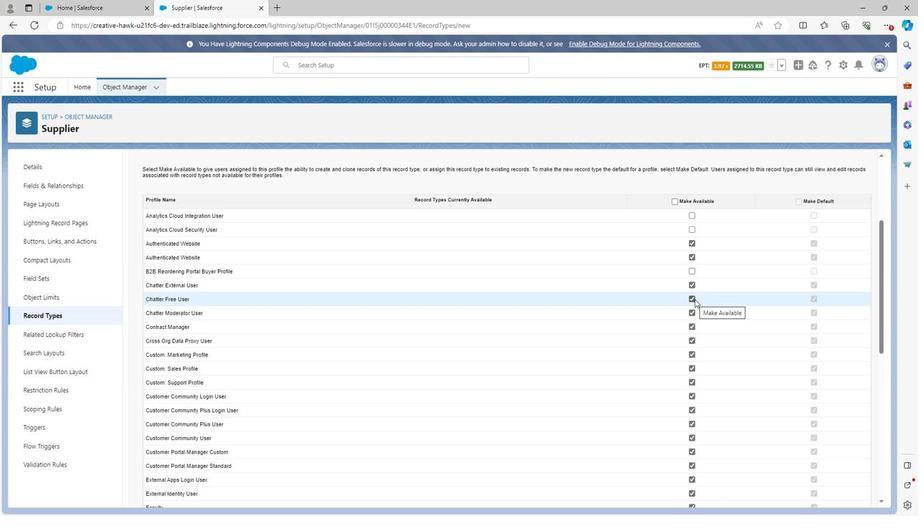 
Action: Mouse pressed left at (692, 299)
Screenshot: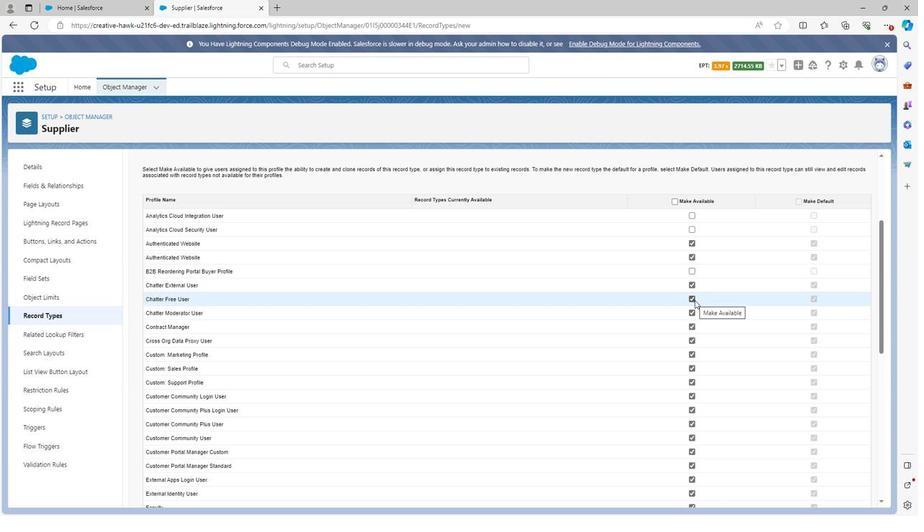 
Action: Mouse moved to (685, 342)
Screenshot: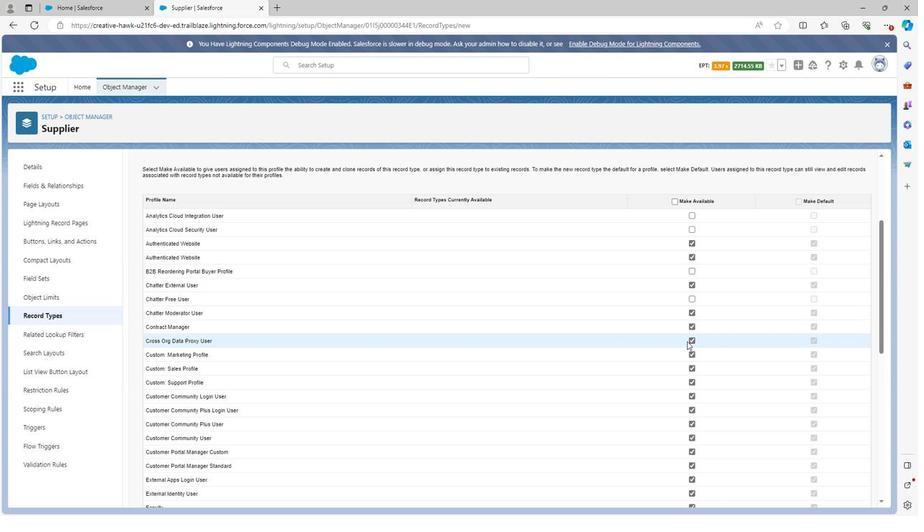 
Action: Mouse pressed left at (685, 342)
Screenshot: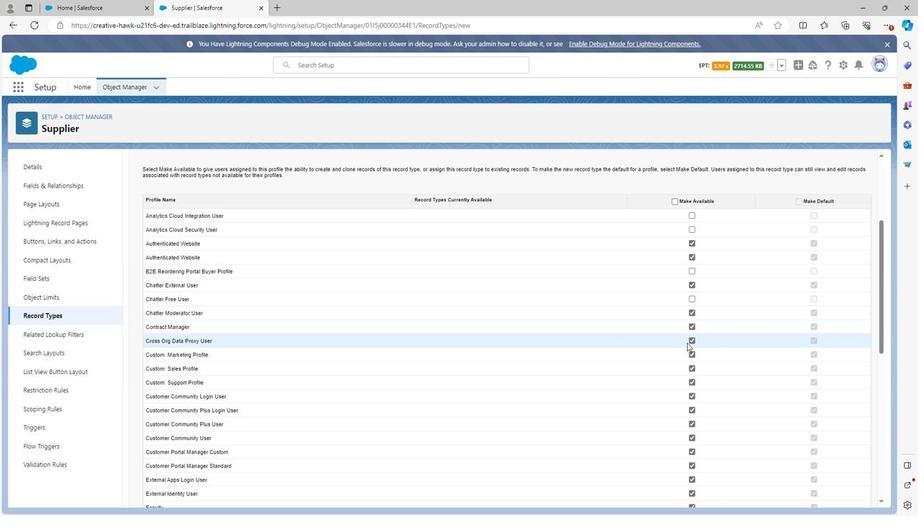 
Action: Mouse moved to (687, 339)
Screenshot: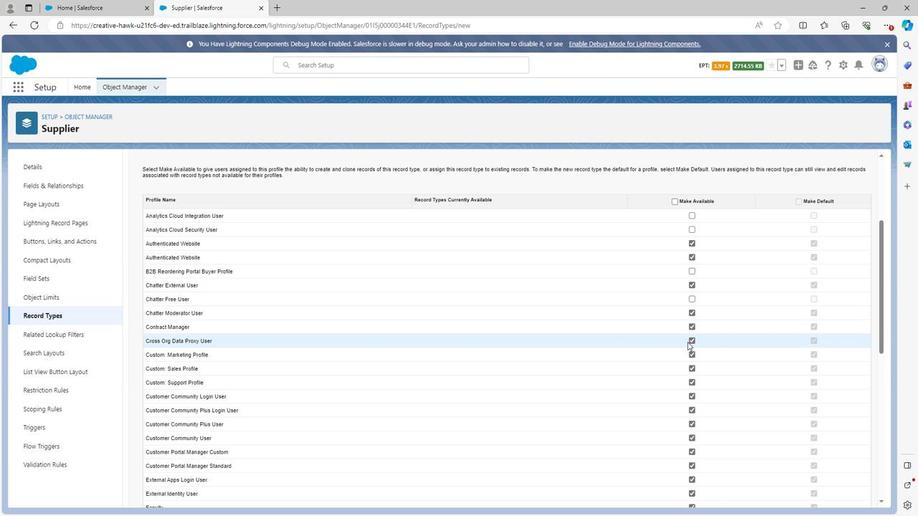 
Action: Mouse pressed left at (687, 339)
Screenshot: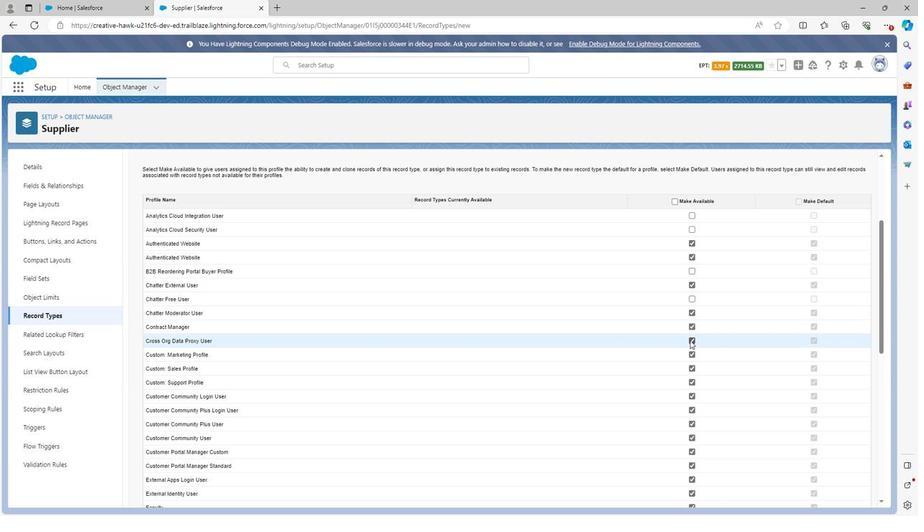 
Action: Mouse moved to (690, 380)
Screenshot: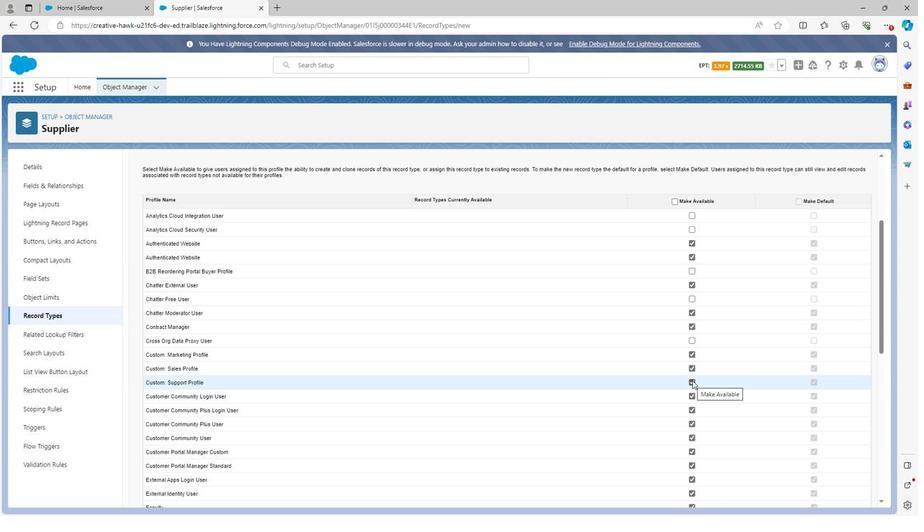 
Action: Mouse pressed left at (690, 380)
Screenshot: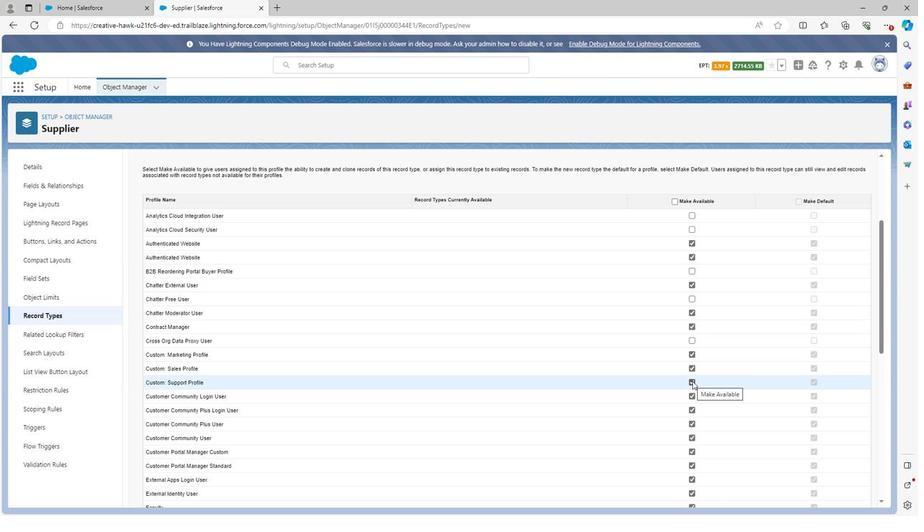 
Action: Mouse moved to (690, 411)
Screenshot: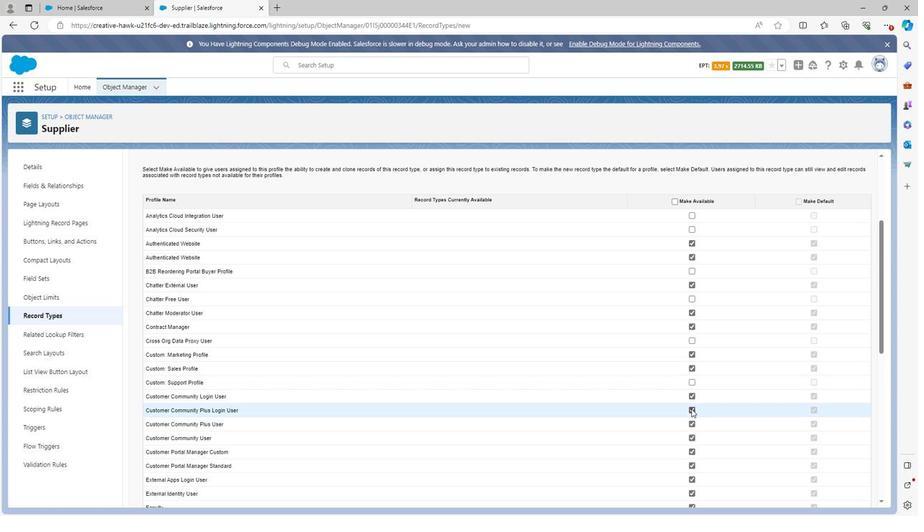 
Action: Mouse pressed left at (690, 411)
Screenshot: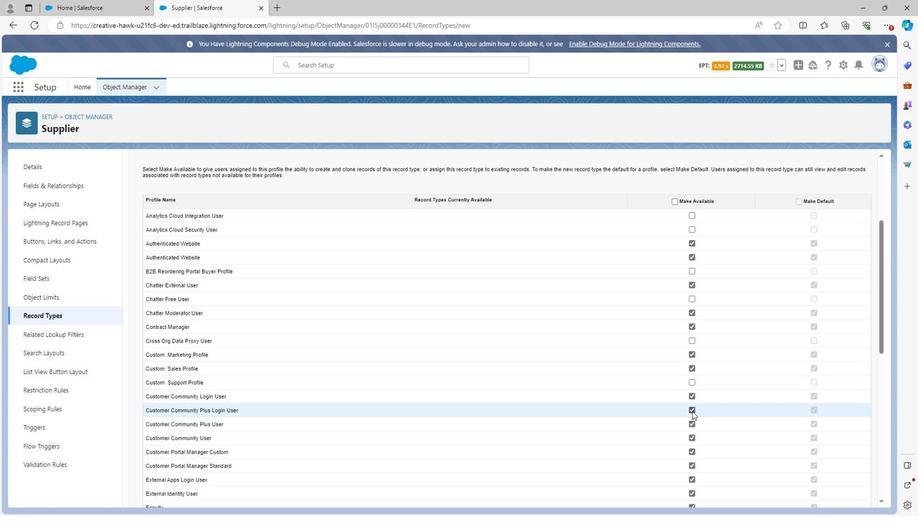 
Action: Mouse moved to (687, 434)
Screenshot: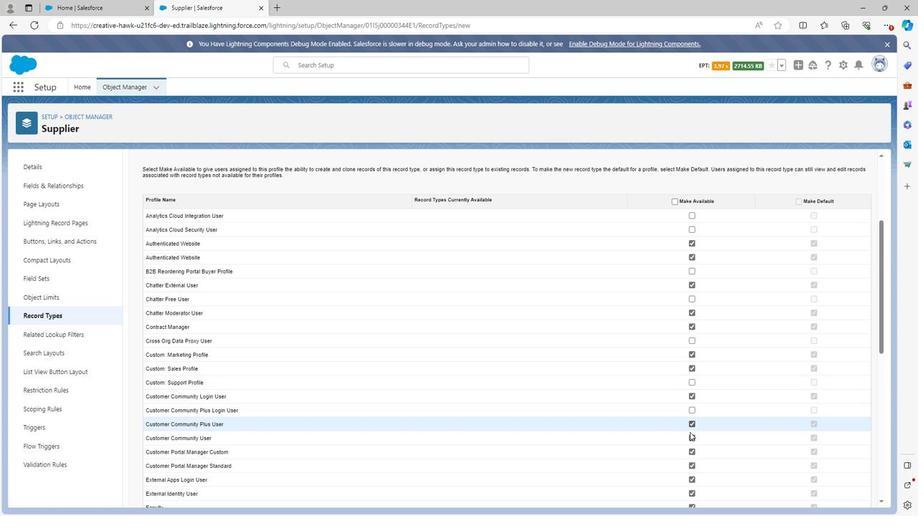 
Action: Mouse pressed left at (687, 434)
Screenshot: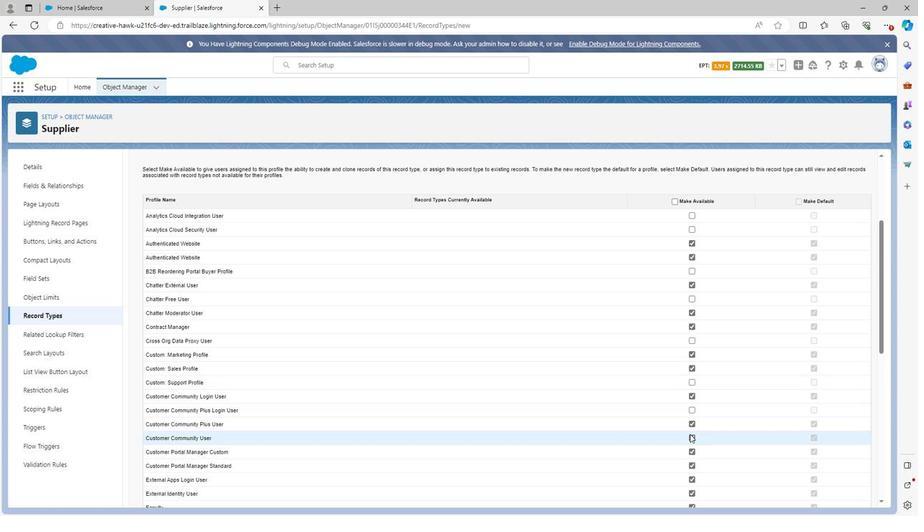 
Action: Mouse moved to (688, 437)
Screenshot: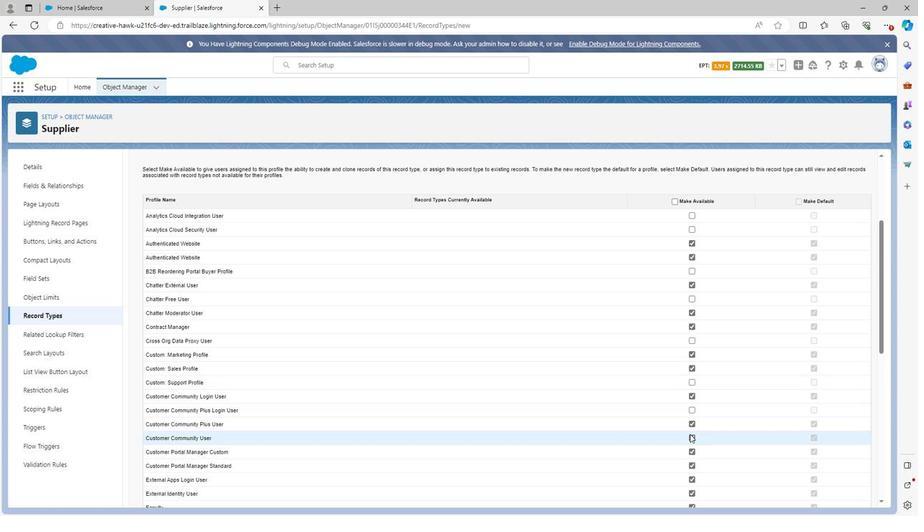 
Action: Mouse pressed left at (688, 437)
Screenshot: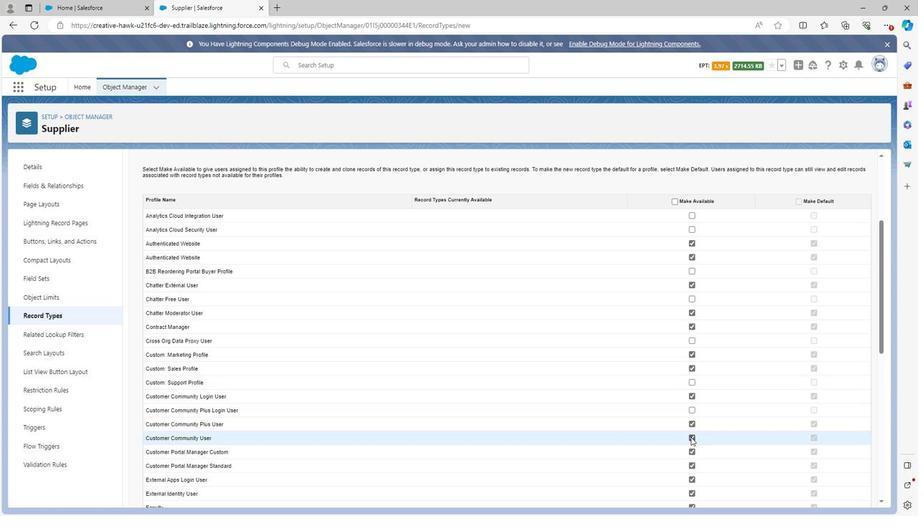 
Action: Mouse scrolled (688, 436) with delta (0, 0)
Screenshot: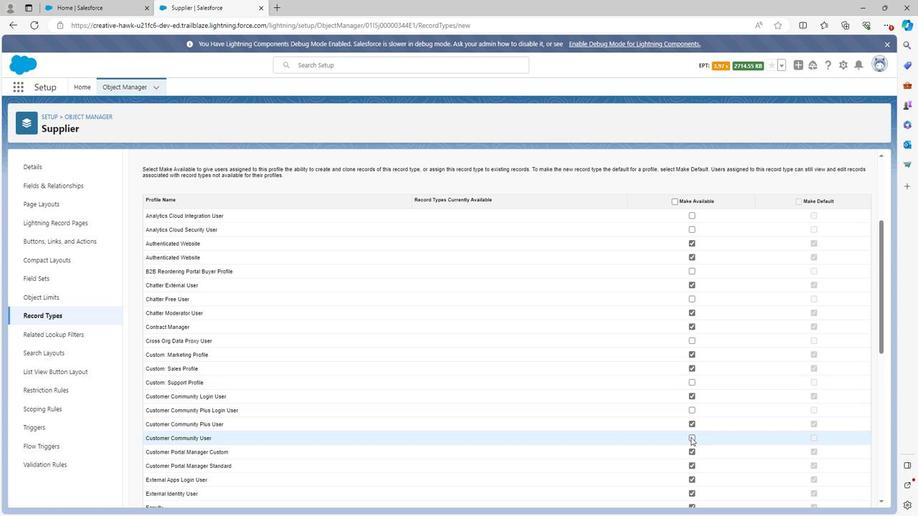 
Action: Mouse scrolled (688, 436) with delta (0, 0)
Screenshot: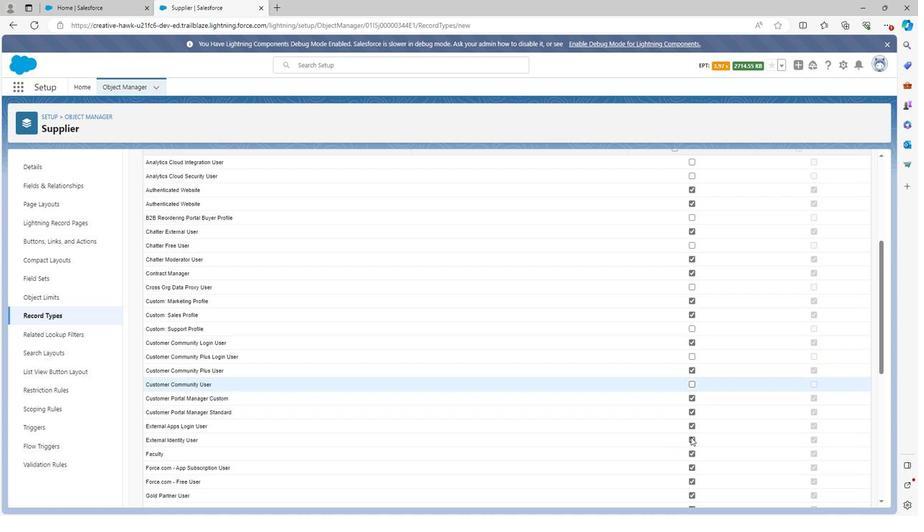 
Action: Mouse moved to (690, 389)
Screenshot: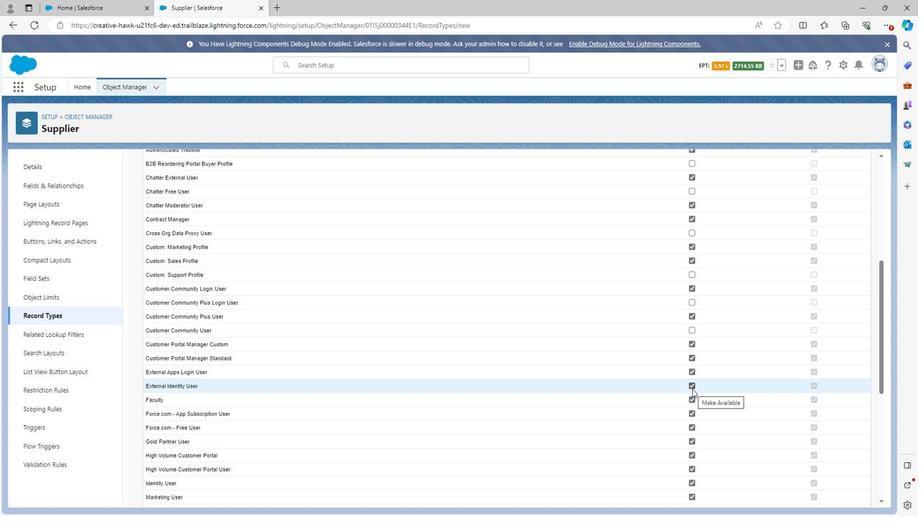 
Action: Mouse pressed left at (690, 389)
Screenshot: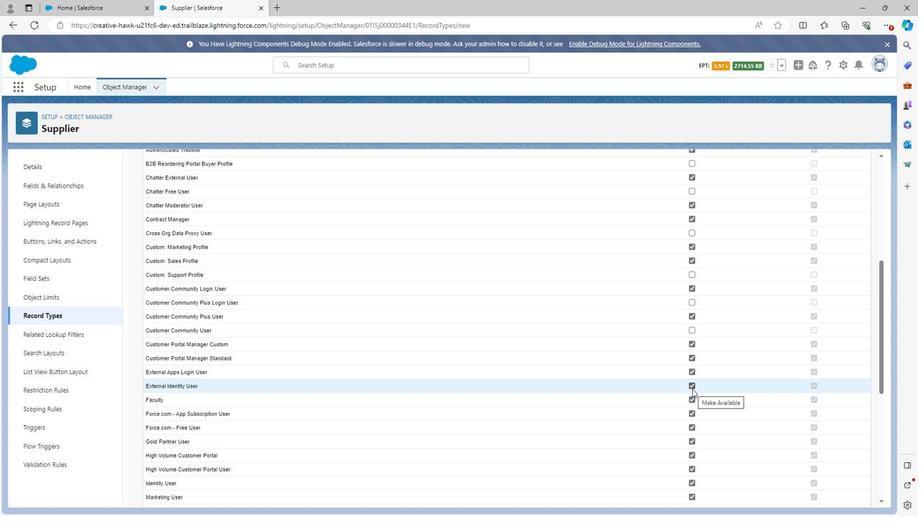 
Action: Mouse moved to (690, 400)
Screenshot: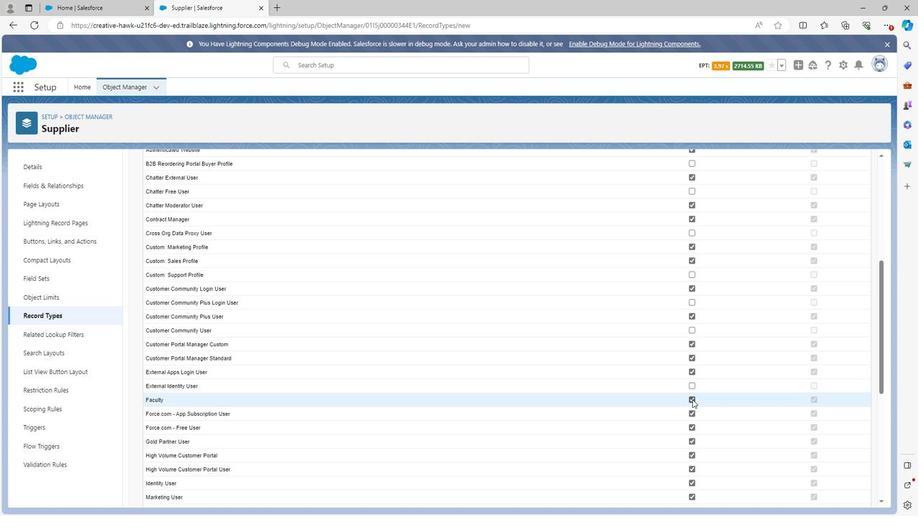 
Action: Mouse pressed left at (690, 400)
Screenshot: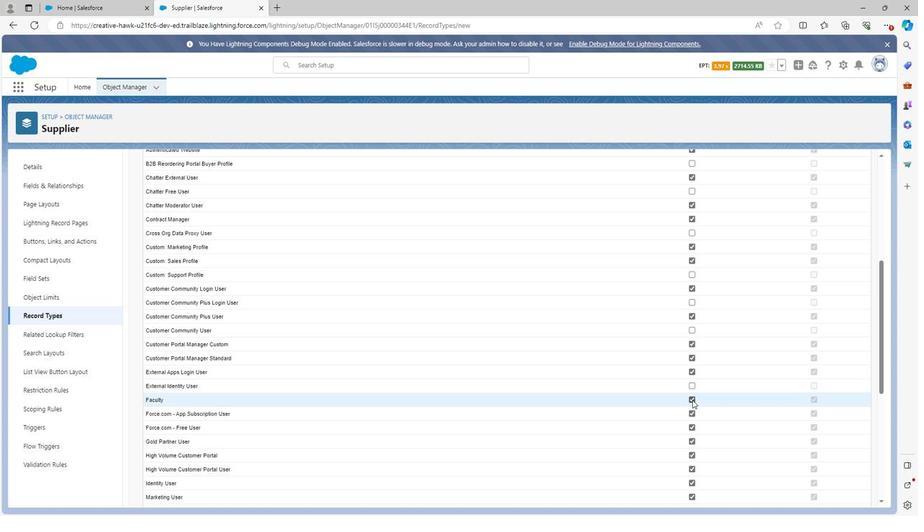 
Action: Mouse moved to (690, 416)
Screenshot: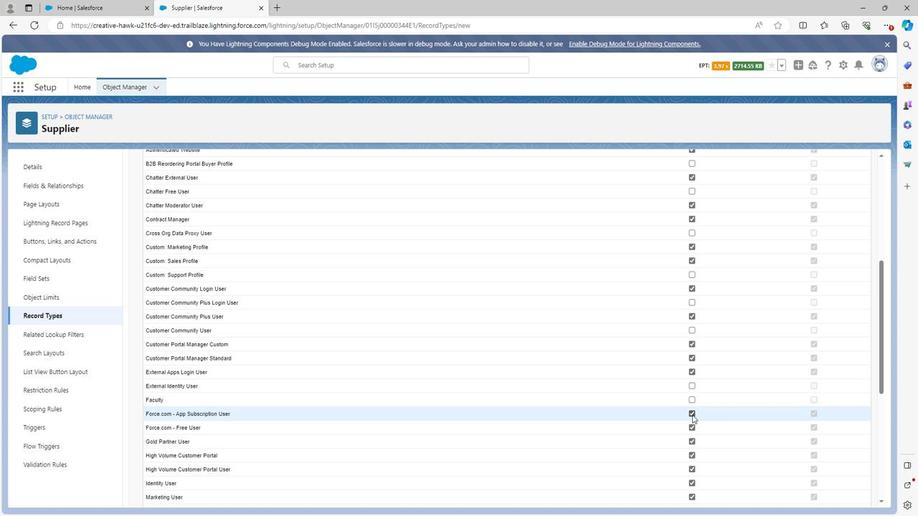 
Action: Mouse pressed left at (690, 416)
Screenshot: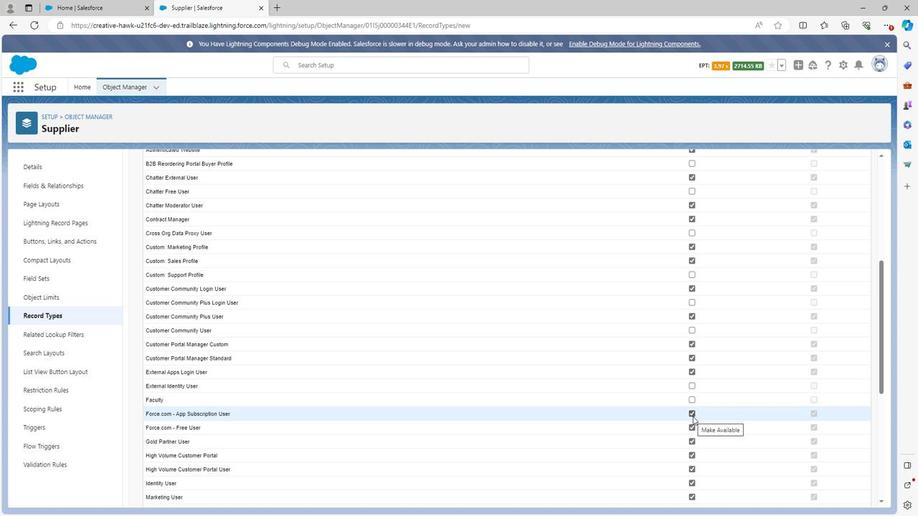 
Action: Mouse moved to (690, 446)
Screenshot: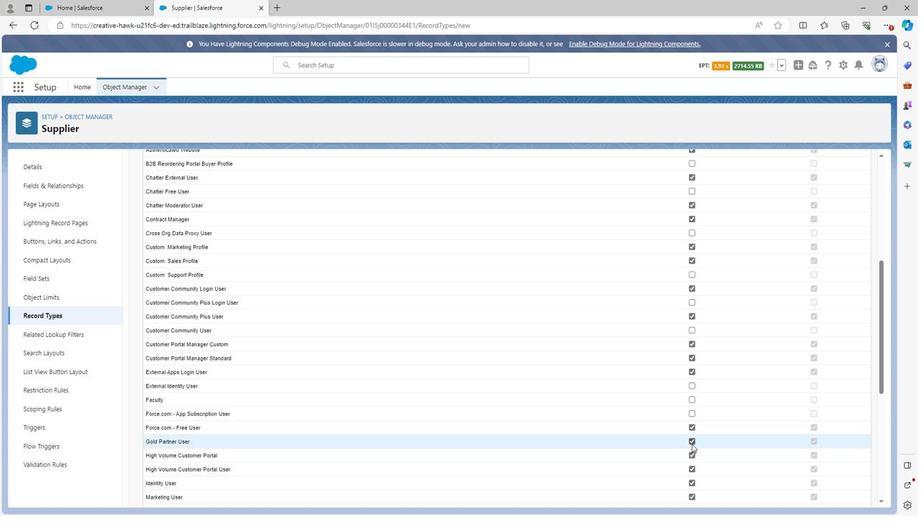 
Action: Mouse pressed left at (690, 446)
Screenshot: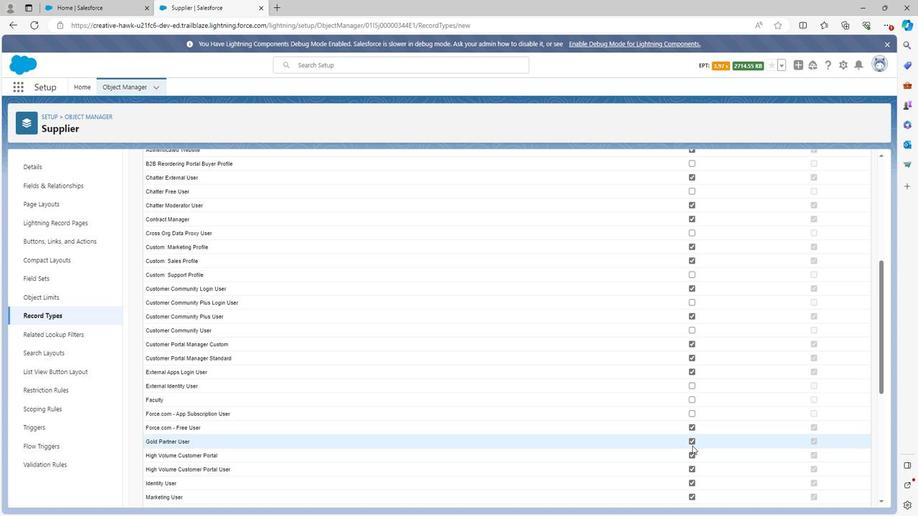 
Action: Mouse moved to (691, 443)
Screenshot: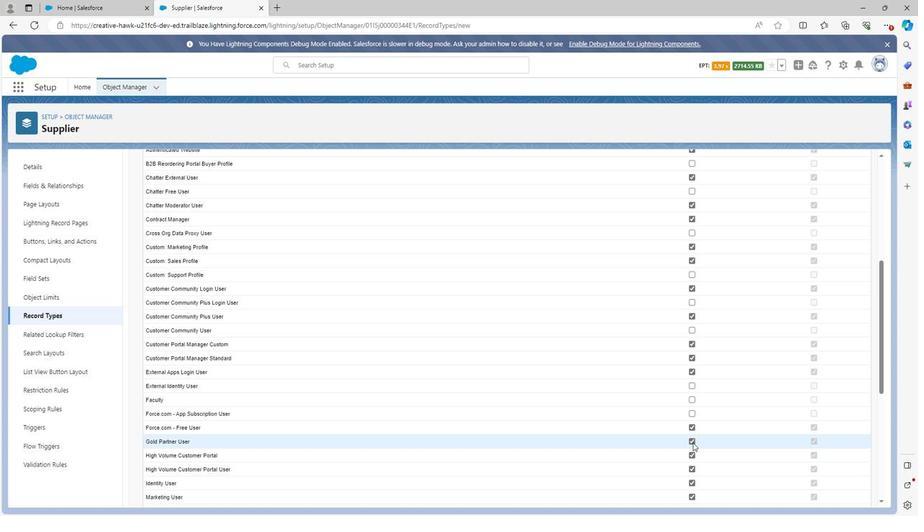 
Action: Mouse pressed left at (691, 443)
Screenshot: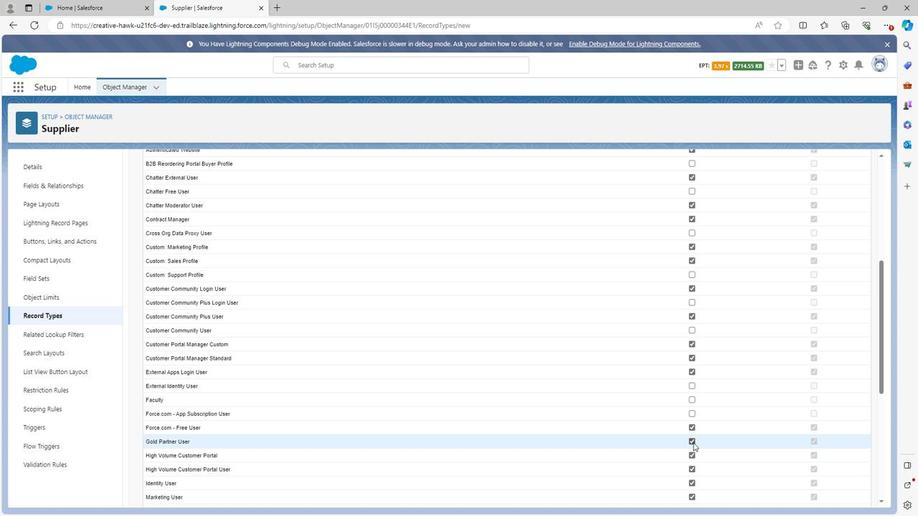 
Action: Mouse moved to (691, 454)
Screenshot: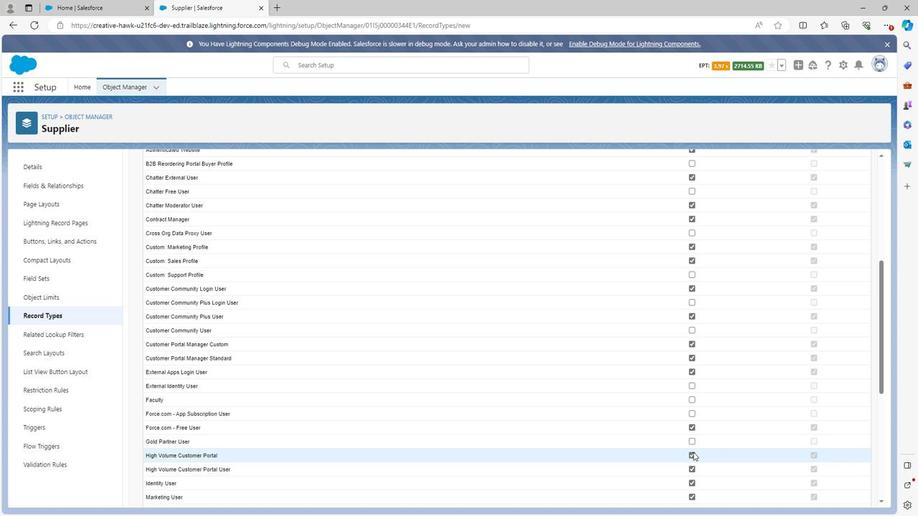 
Action: Mouse pressed left at (691, 454)
Screenshot: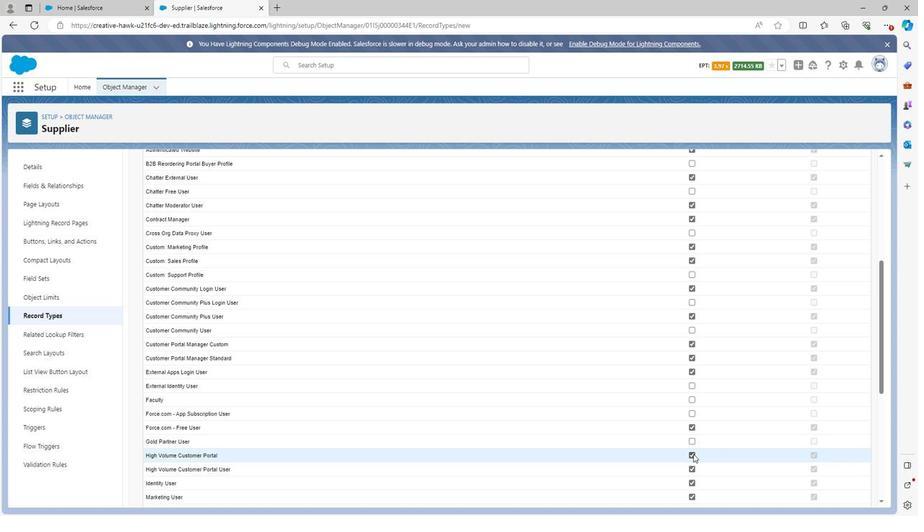 
Action: Mouse moved to (691, 468)
Screenshot: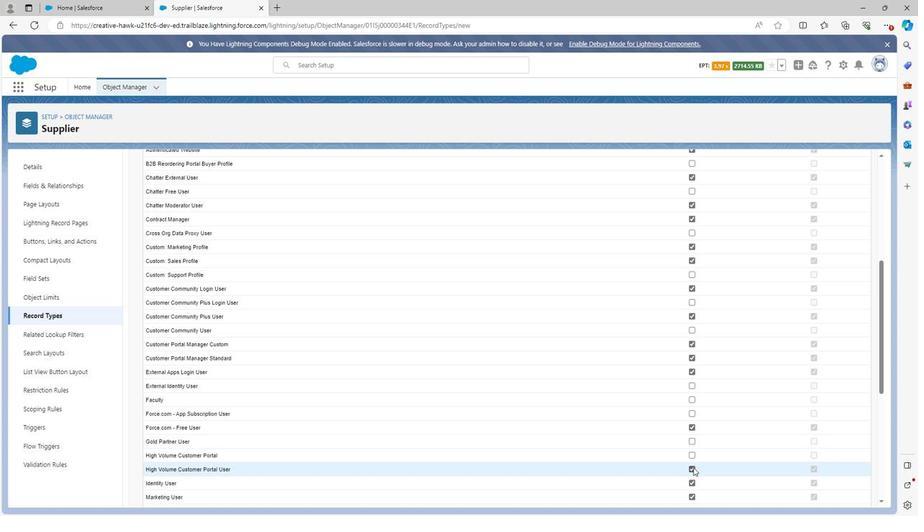 
Action: Mouse pressed left at (691, 468)
Screenshot: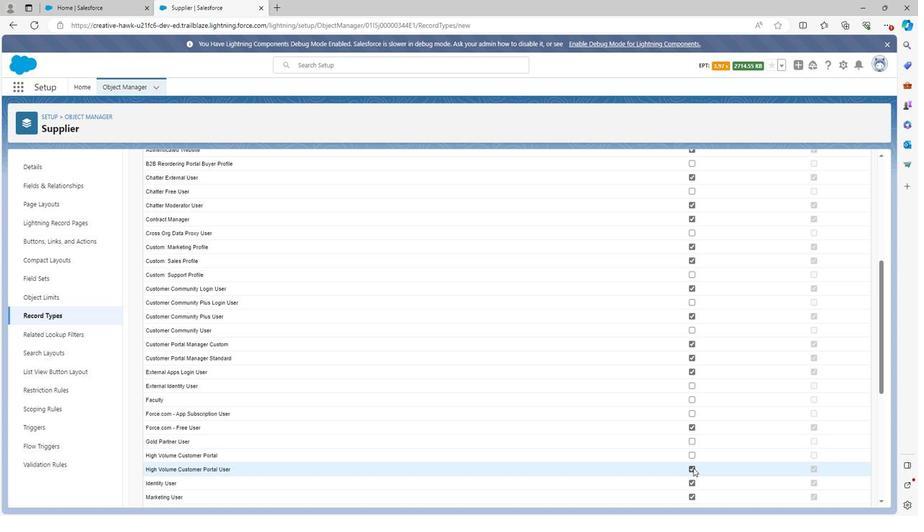 
Action: Mouse moved to (690, 497)
Screenshot: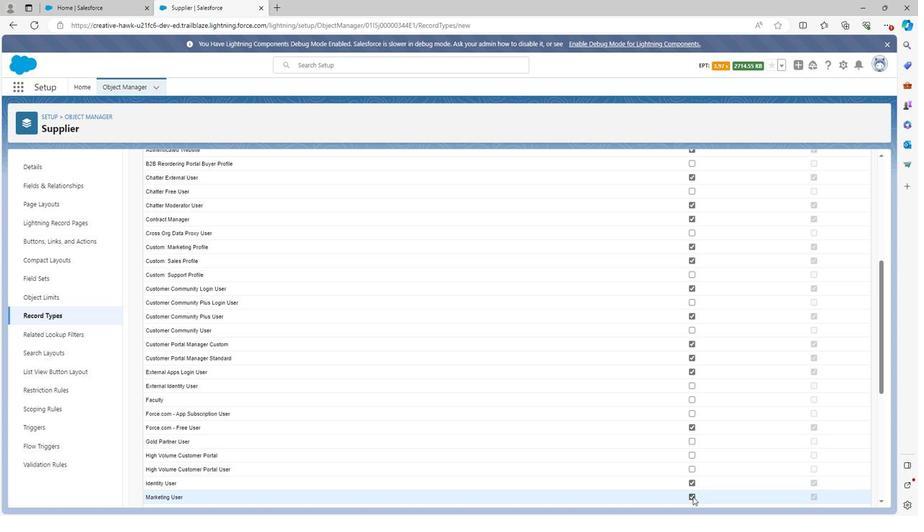 
Action: Mouse pressed left at (690, 497)
Screenshot: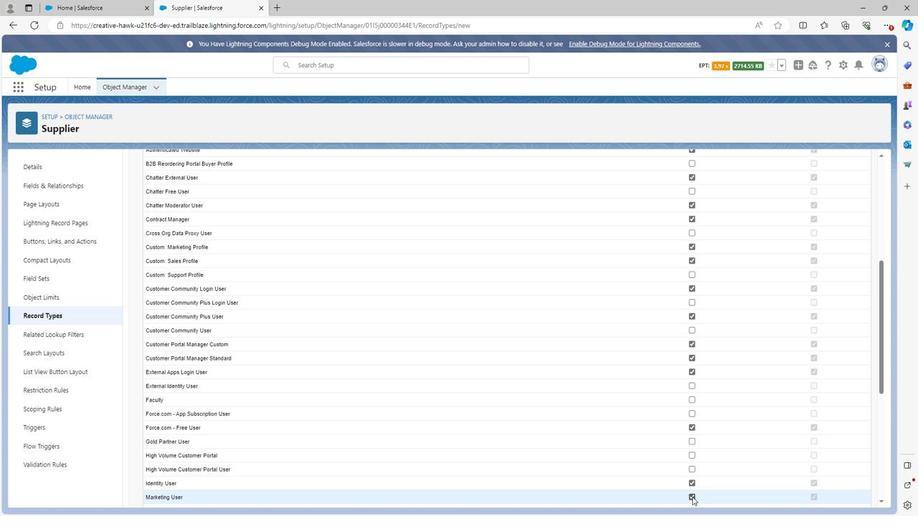 
Action: Mouse moved to (690, 497)
Screenshot: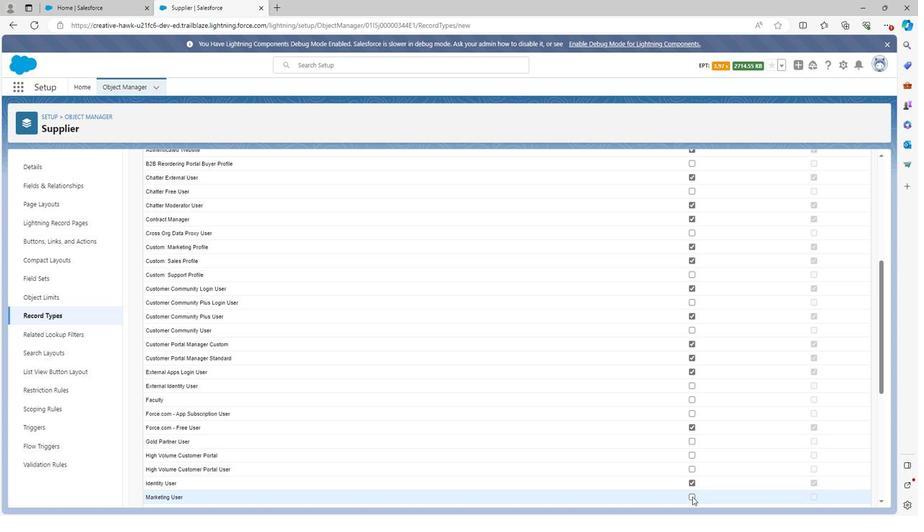 
Action: Mouse scrolled (690, 497) with delta (0, 0)
Screenshot: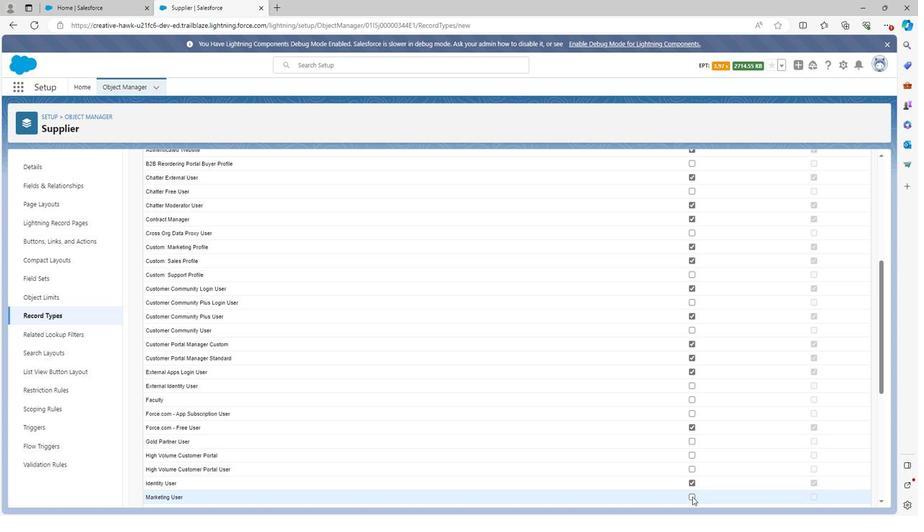 
Action: Mouse scrolled (690, 497) with delta (0, 0)
Screenshot: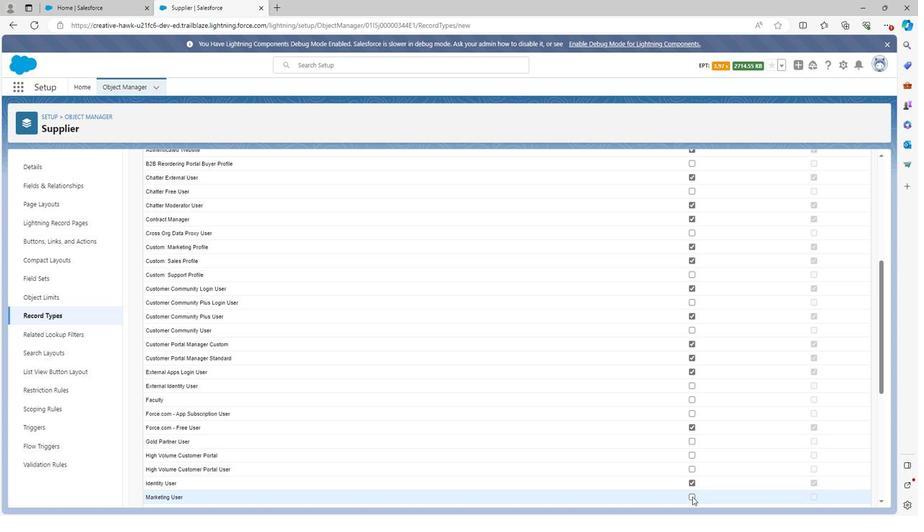 
Action: Mouse scrolled (690, 497) with delta (0, 0)
Screenshot: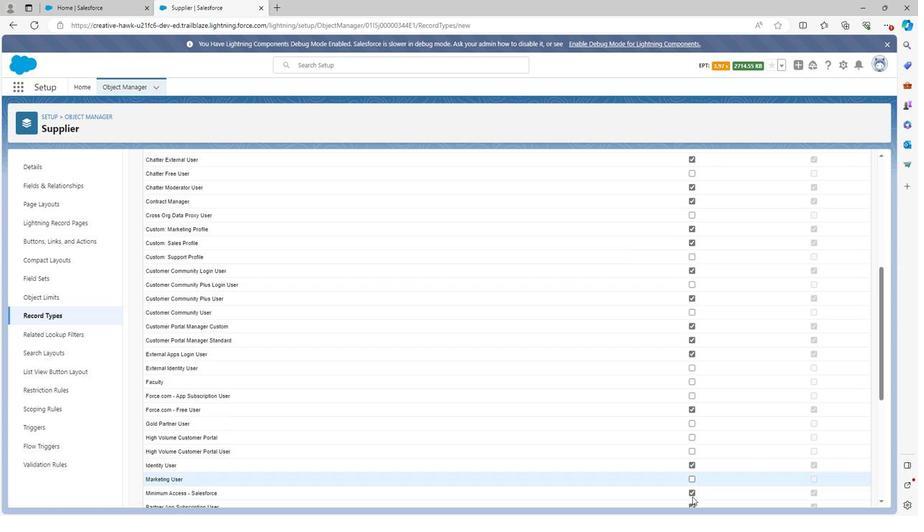 
Action: Mouse scrolled (690, 497) with delta (0, 0)
Screenshot: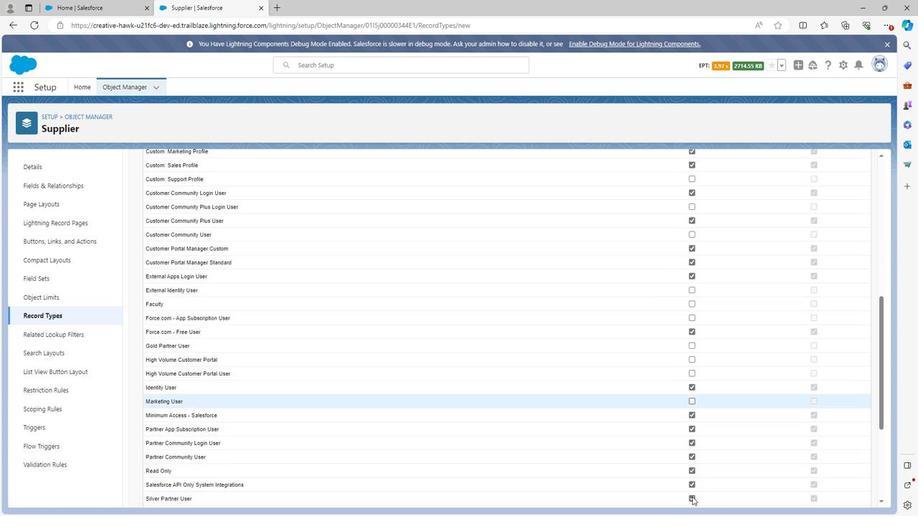 
Action: Mouse moved to (689, 323)
Screenshot: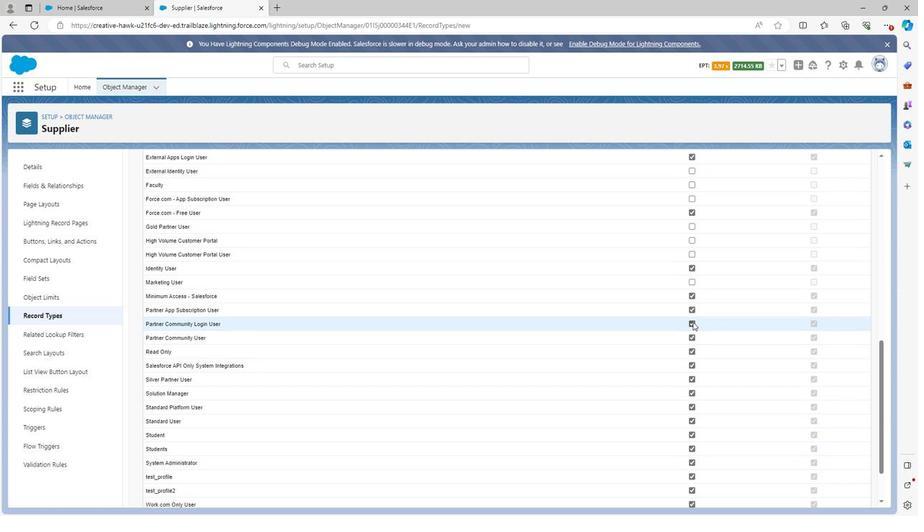 
Action: Mouse pressed left at (689, 323)
Screenshot: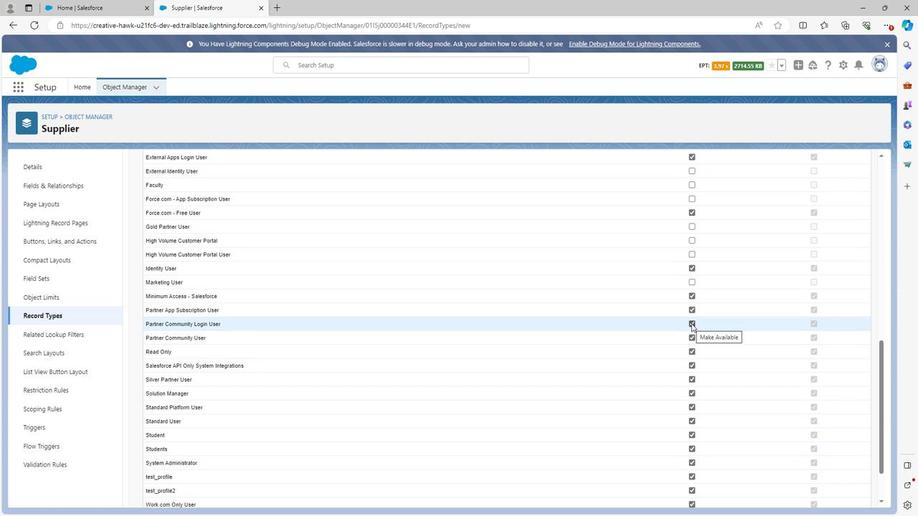
Action: Mouse moved to (690, 366)
Screenshot: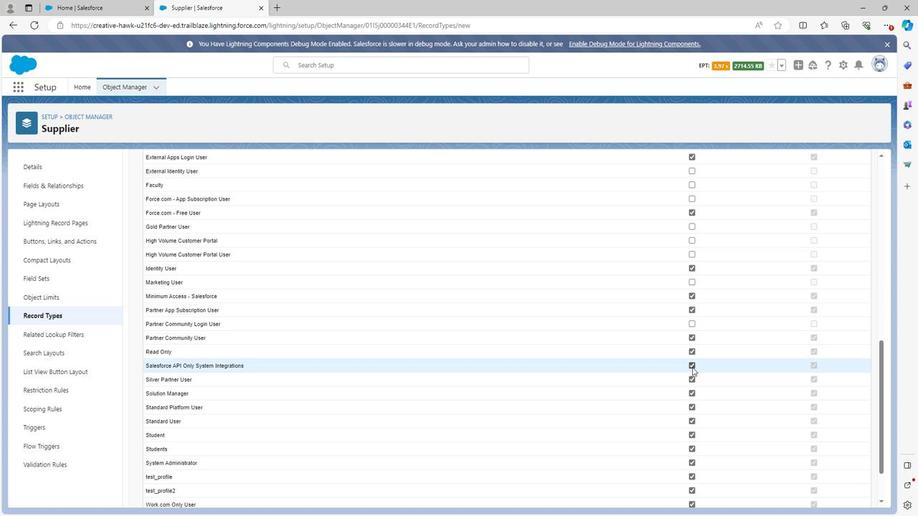 
Action: Mouse pressed left at (690, 366)
Screenshot: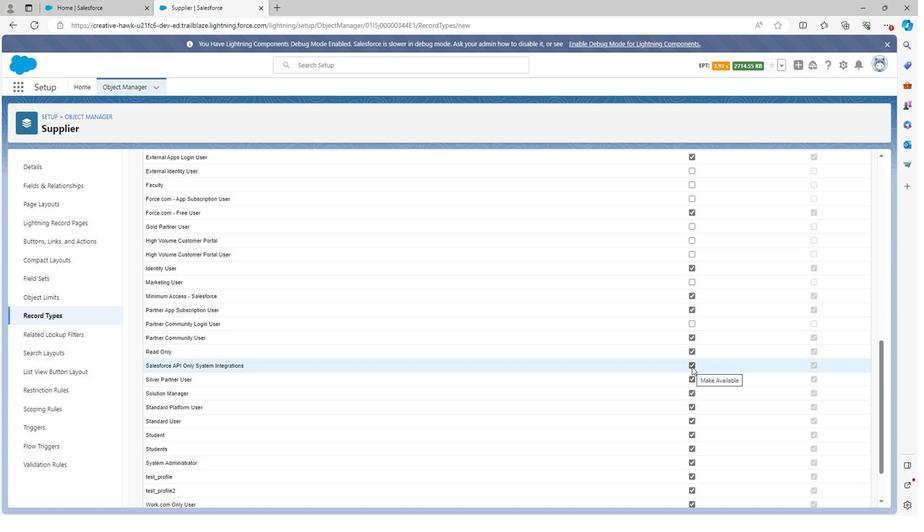 
Action: Mouse moved to (690, 435)
Screenshot: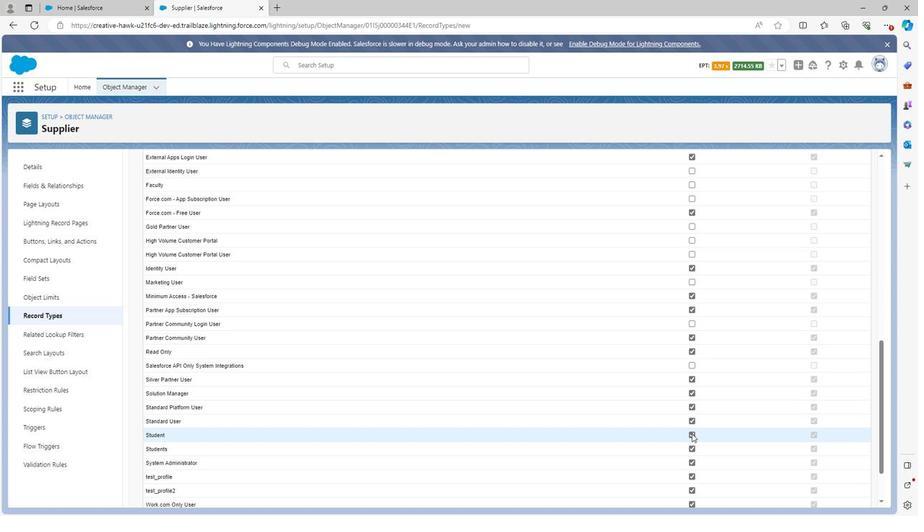 
Action: Mouse pressed left at (690, 435)
Screenshot: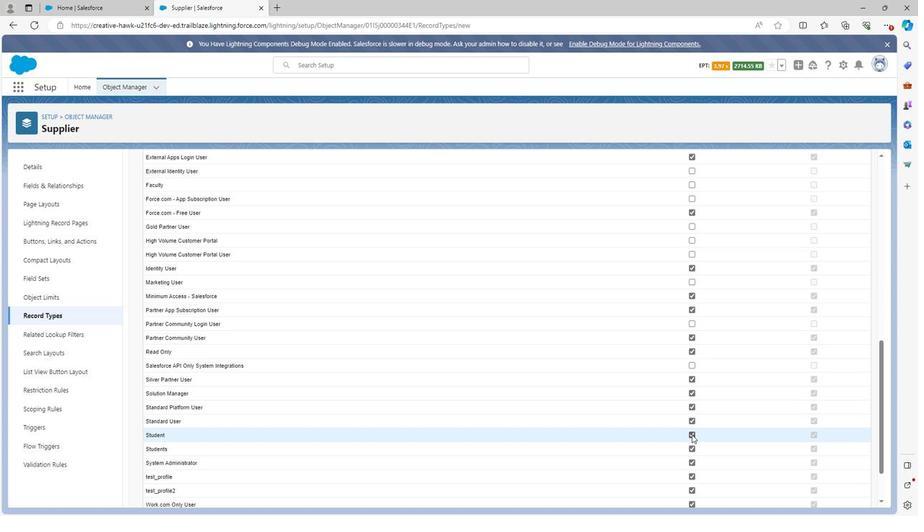 
Action: Mouse moved to (690, 446)
Screenshot: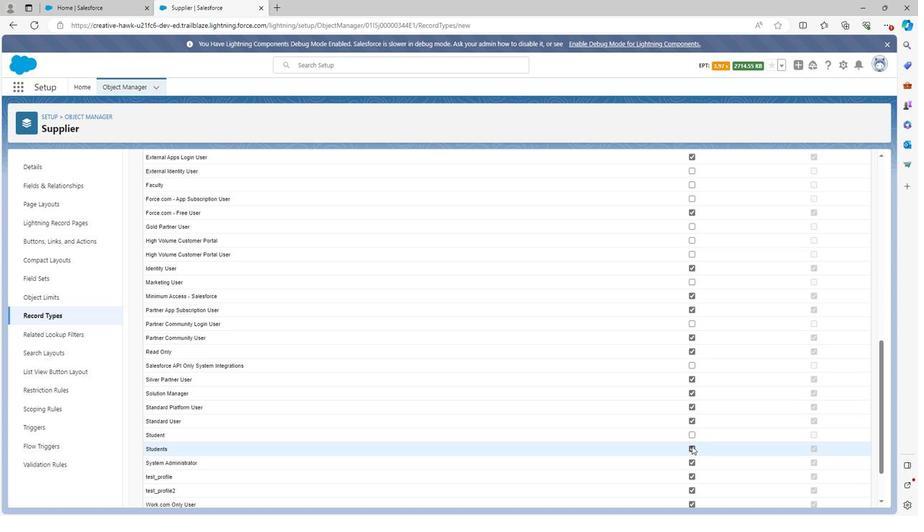 
Action: Mouse pressed left at (690, 446)
Screenshot: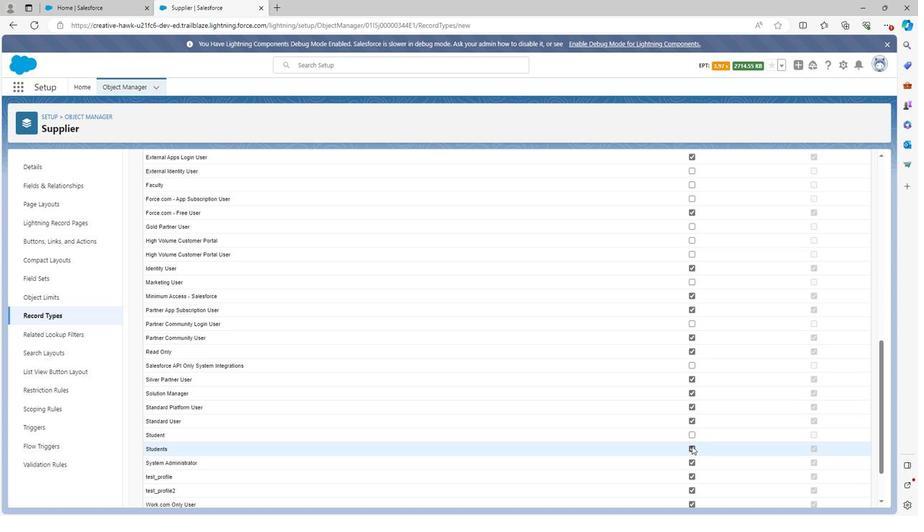 
Action: Mouse moved to (690, 479)
Screenshot: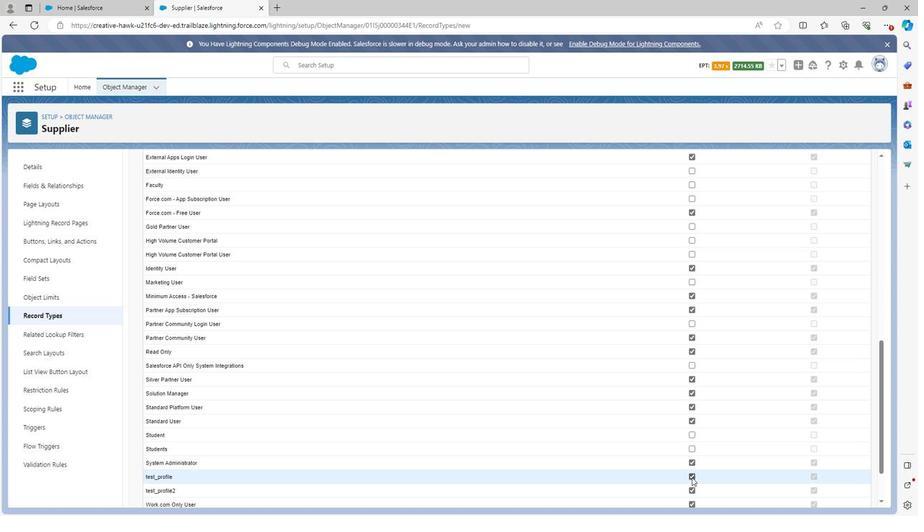 
Action: Mouse pressed left at (690, 479)
Screenshot: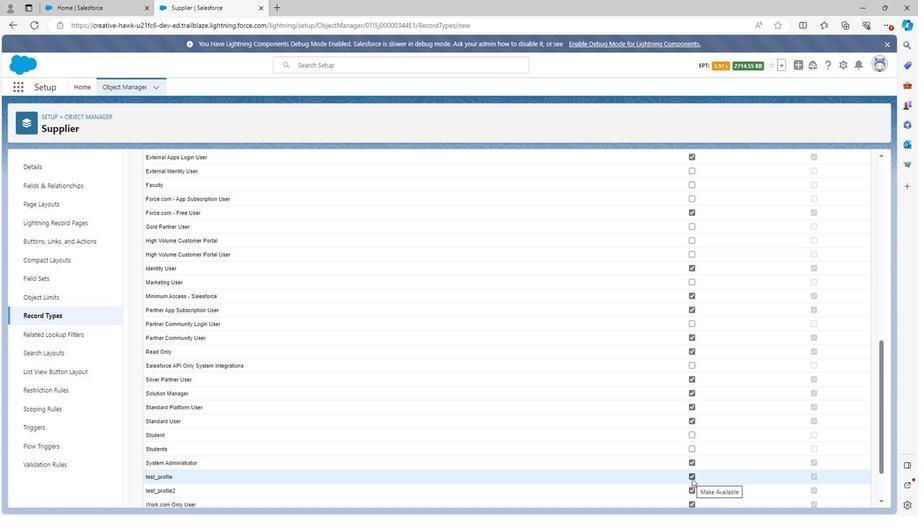 
Action: Mouse moved to (688, 489)
Screenshot: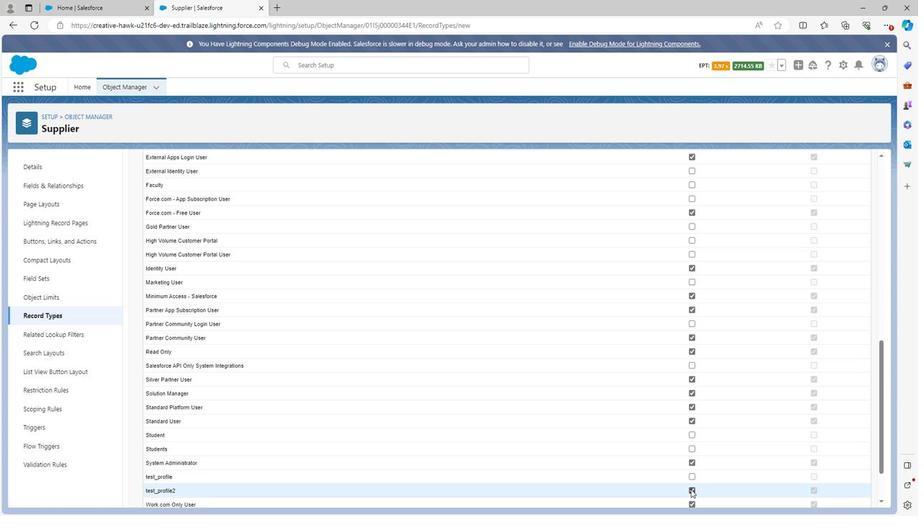 
Action: Mouse pressed left at (688, 489)
Screenshot: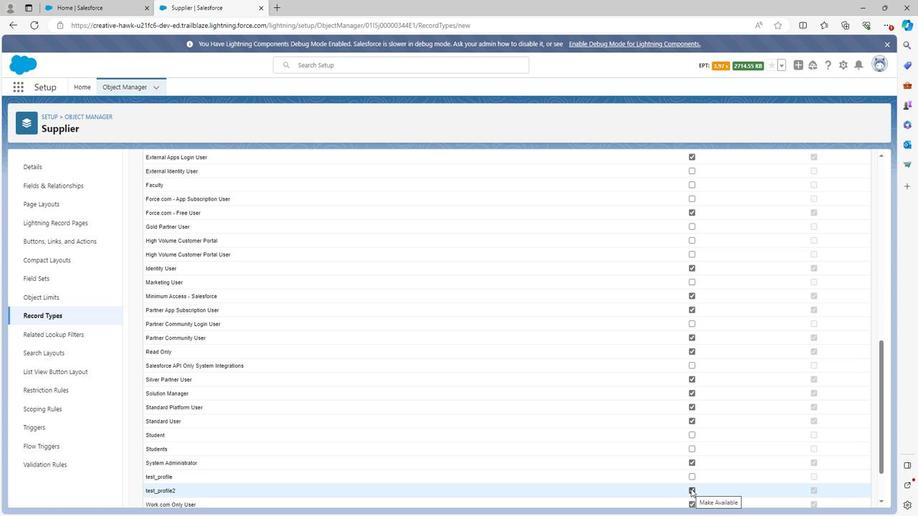 
Action: Mouse moved to (692, 506)
Screenshot: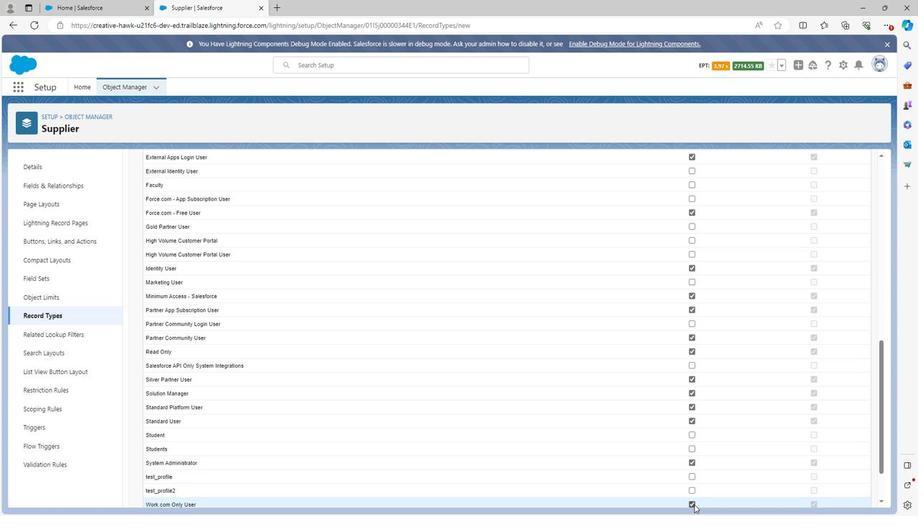 
Action: Mouse pressed left at (692, 506)
Screenshot: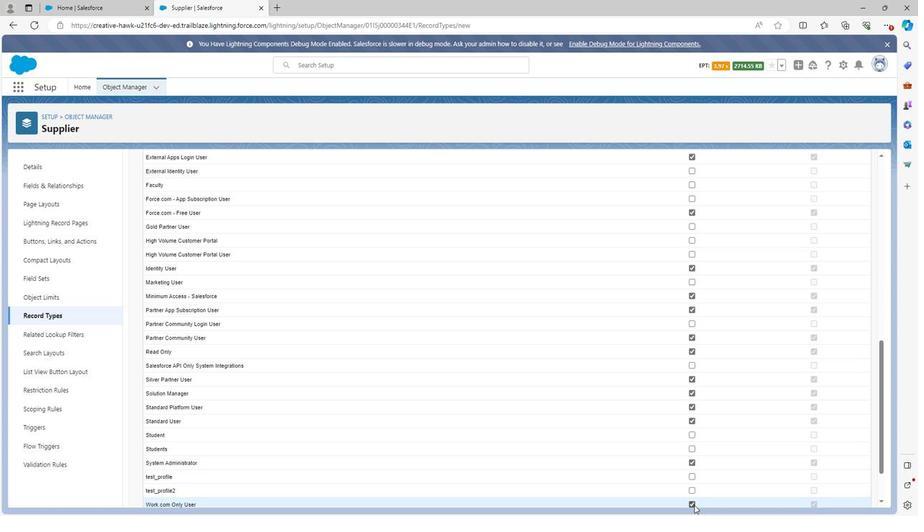 
Action: Mouse moved to (707, 485)
Screenshot: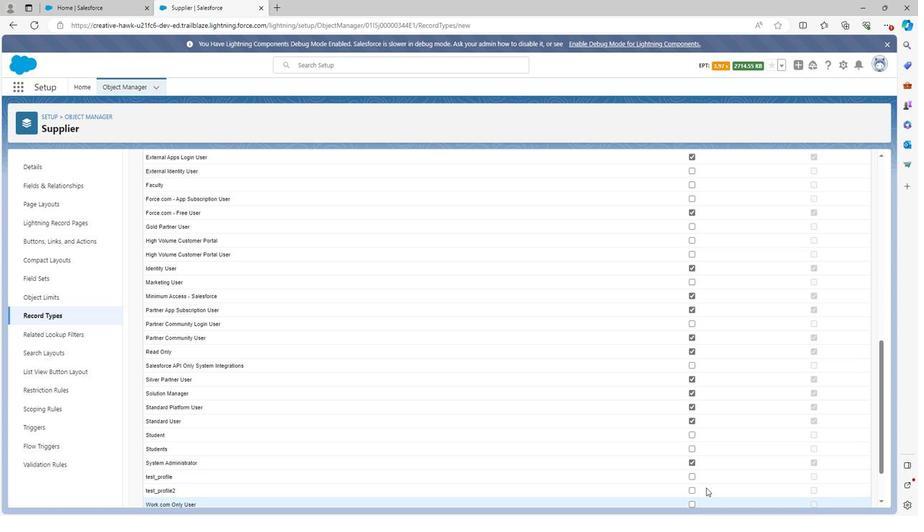 
Action: Mouse scrolled (707, 484) with delta (0, 0)
Screenshot: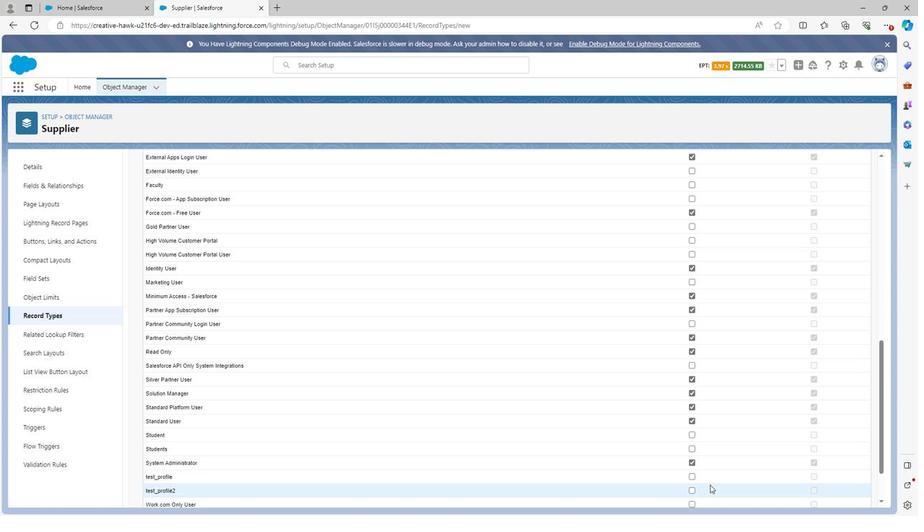 
Action: Mouse scrolled (707, 484) with delta (0, 0)
Screenshot: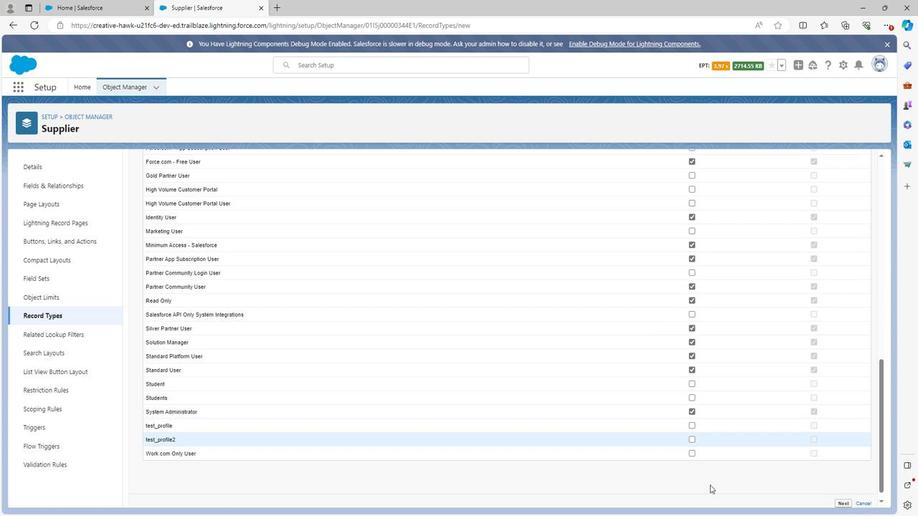
Action: Mouse moved to (837, 495)
Screenshot: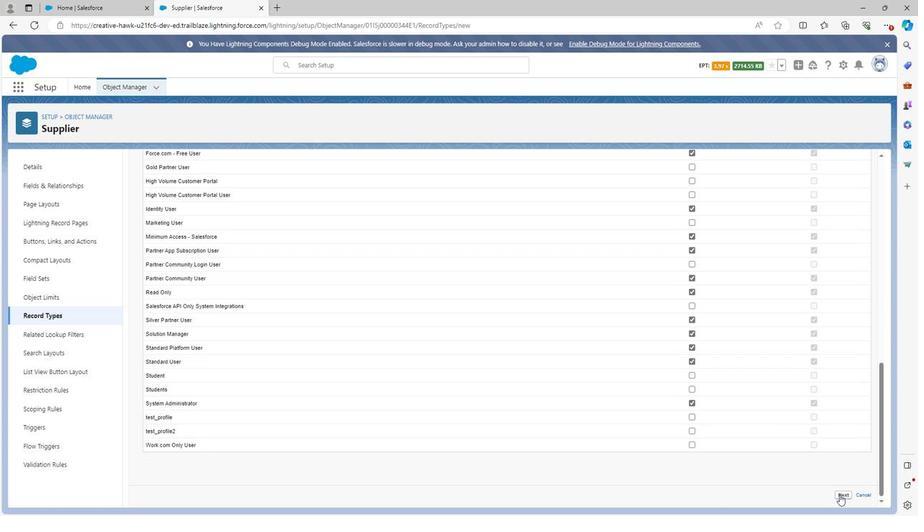 
Action: Mouse pressed left at (837, 495)
Screenshot: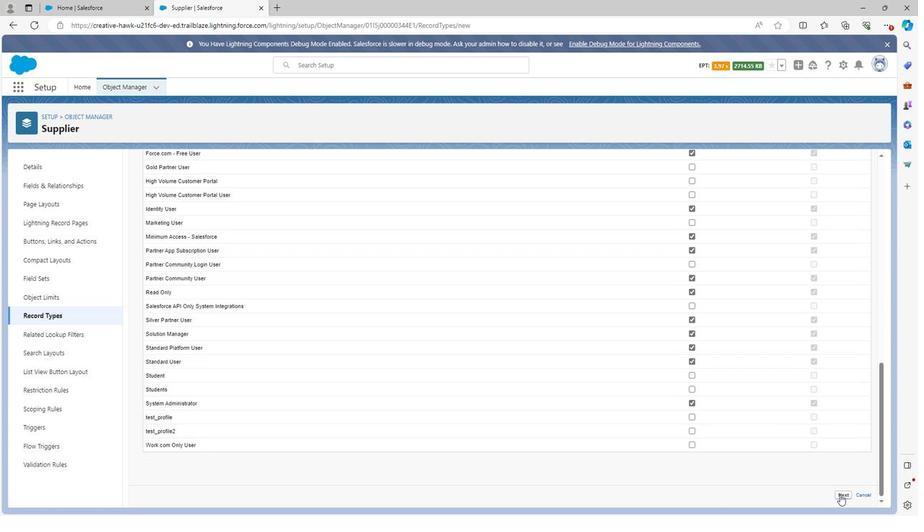 
Action: Mouse moved to (825, 484)
Screenshot: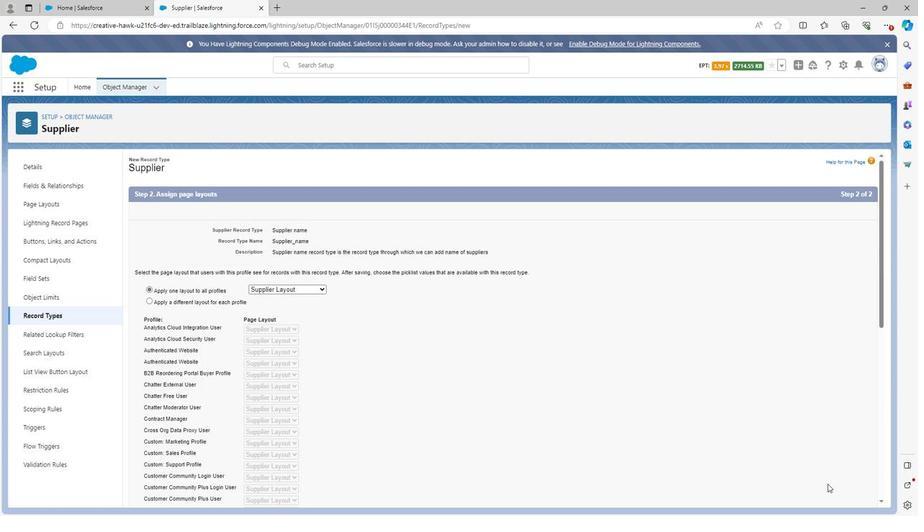 
Action: Mouse scrolled (825, 483) with delta (0, 0)
Screenshot: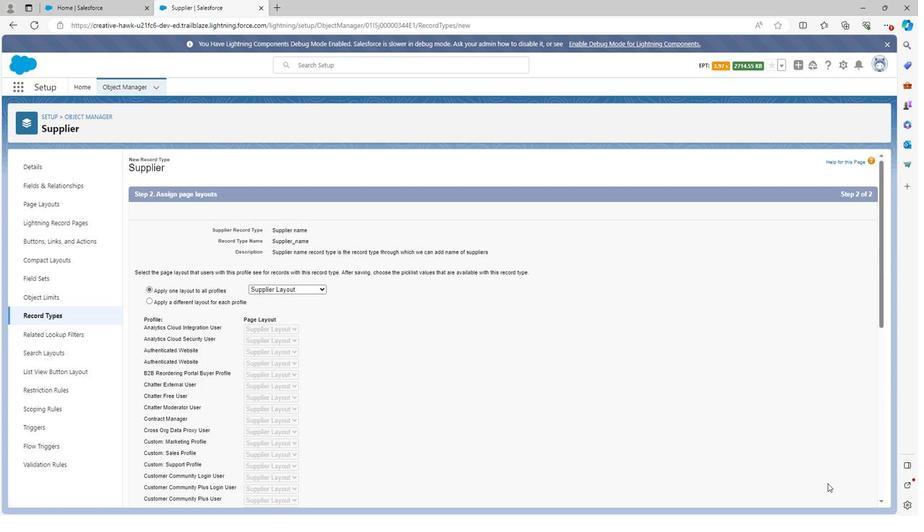 
Action: Mouse scrolled (825, 483) with delta (0, 0)
Screenshot: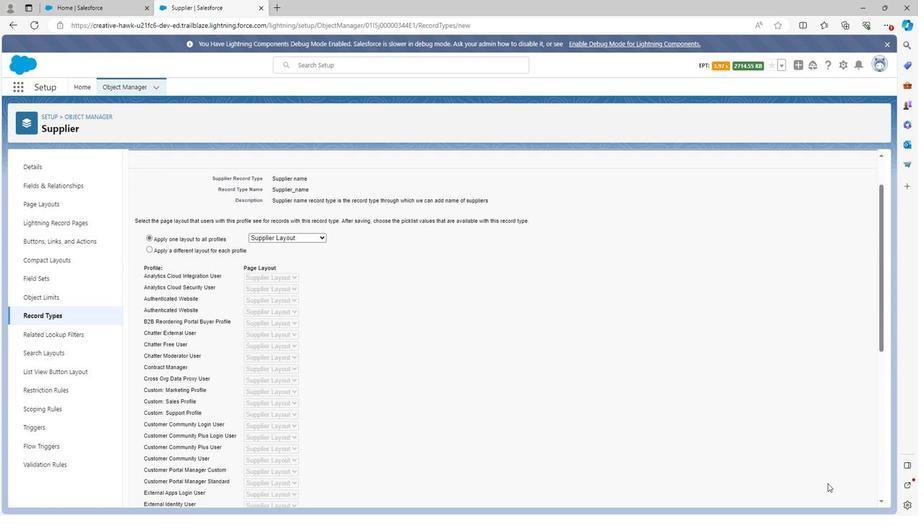 
Action: Mouse scrolled (825, 483) with delta (0, 0)
Screenshot: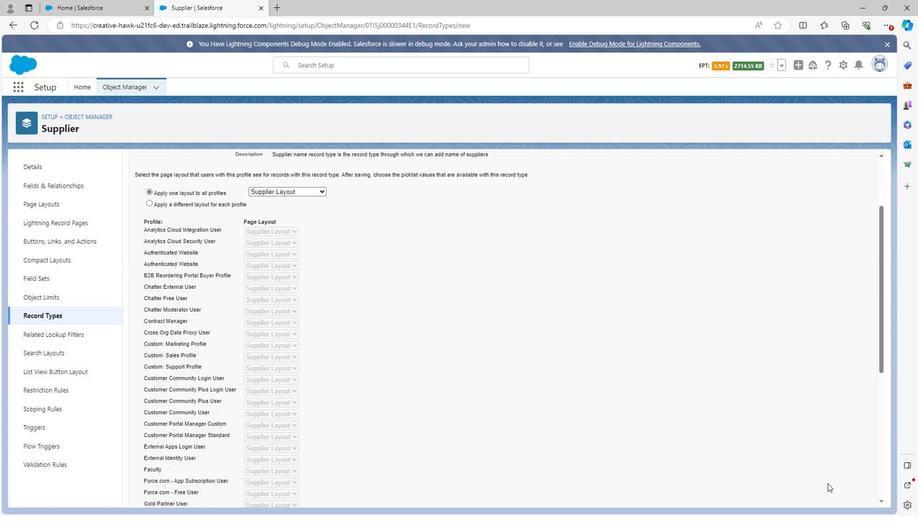 
Action: Mouse scrolled (825, 483) with delta (0, 0)
Screenshot: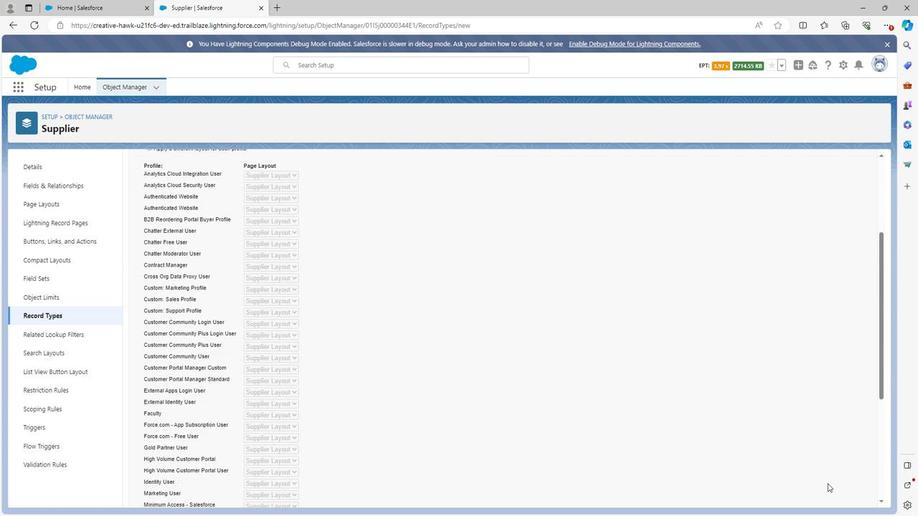 
Action: Mouse scrolled (825, 483) with delta (0, 0)
Screenshot: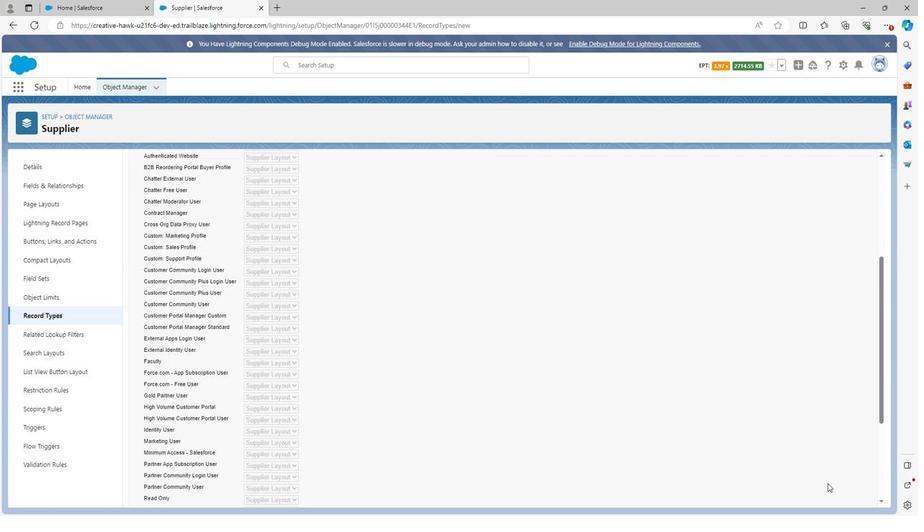 
Action: Mouse scrolled (825, 483) with delta (0, 0)
Screenshot: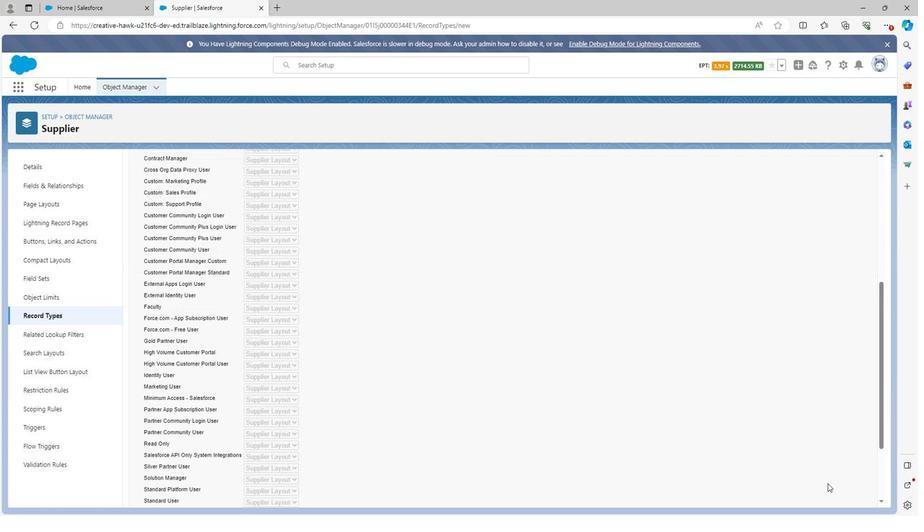 
Action: Mouse scrolled (825, 483) with delta (0, 0)
Screenshot: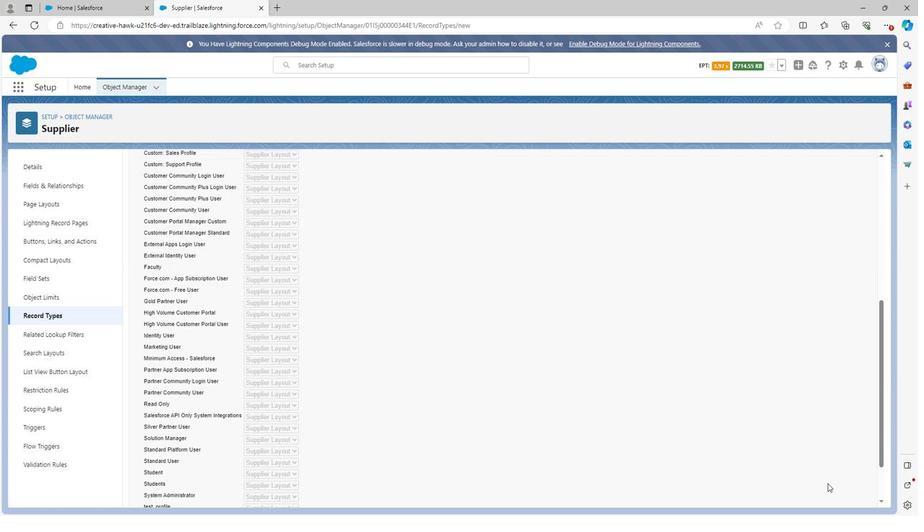 
Action: Mouse scrolled (825, 483) with delta (0, 0)
Screenshot: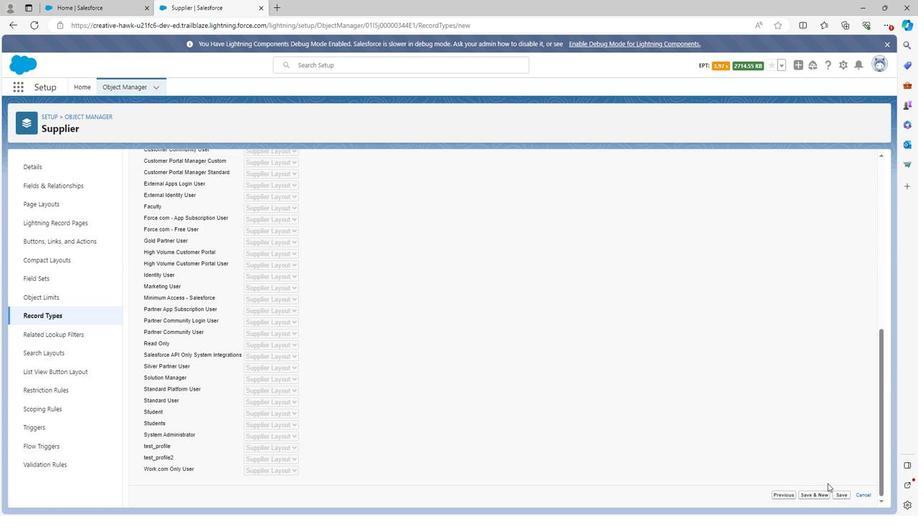 
Action: Mouse moved to (834, 496)
Screenshot: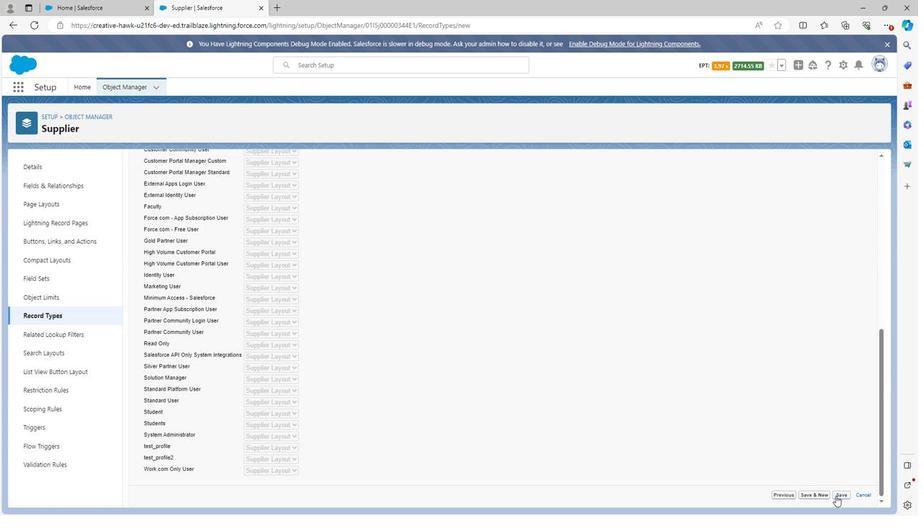 
Action: Mouse pressed left at (834, 496)
Screenshot: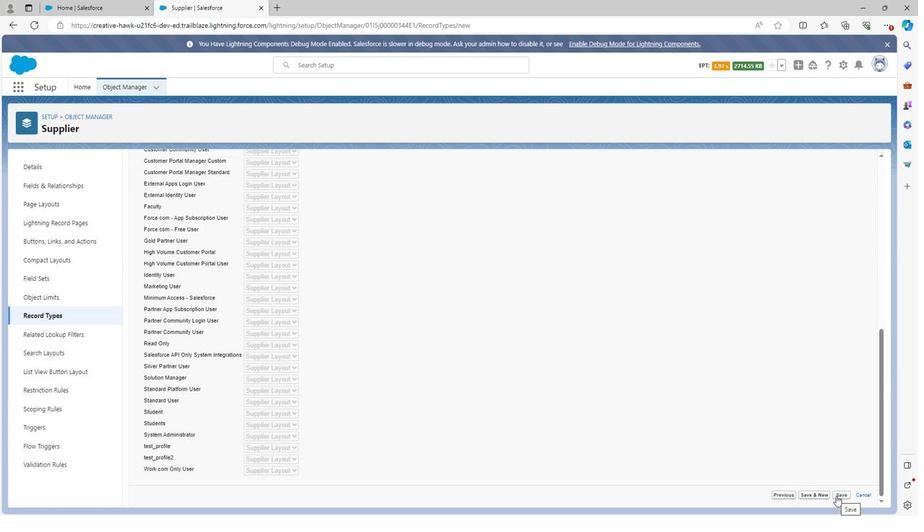 
Action: Mouse moved to (26, 317)
Screenshot: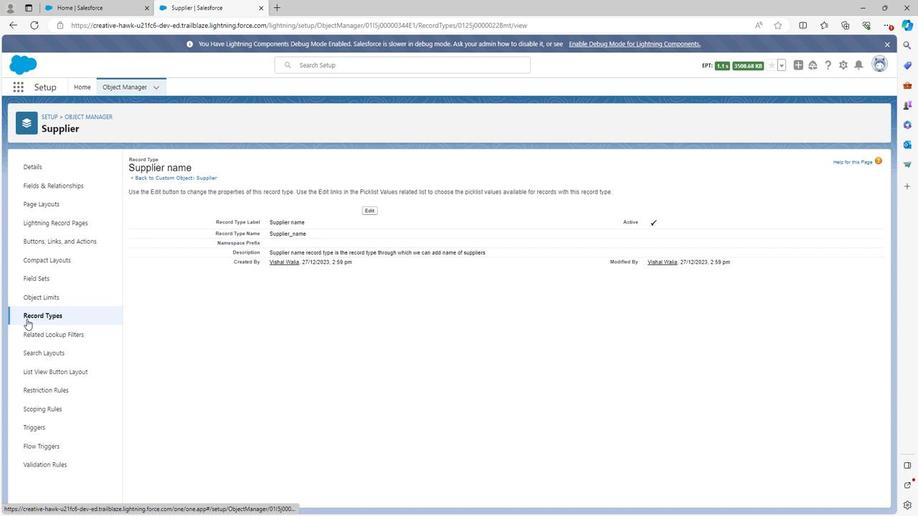 
Action: Mouse pressed left at (26, 317)
Screenshot: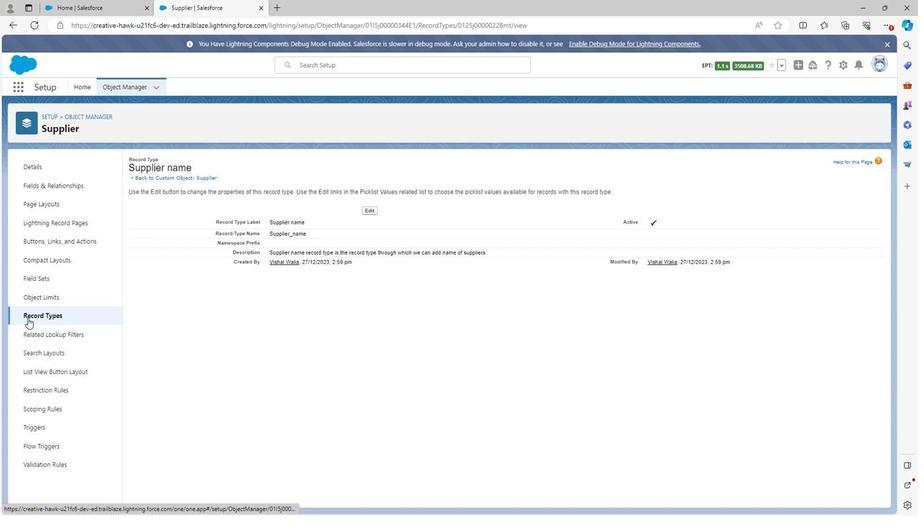 
Action: Mouse moved to (782, 165)
Screenshot: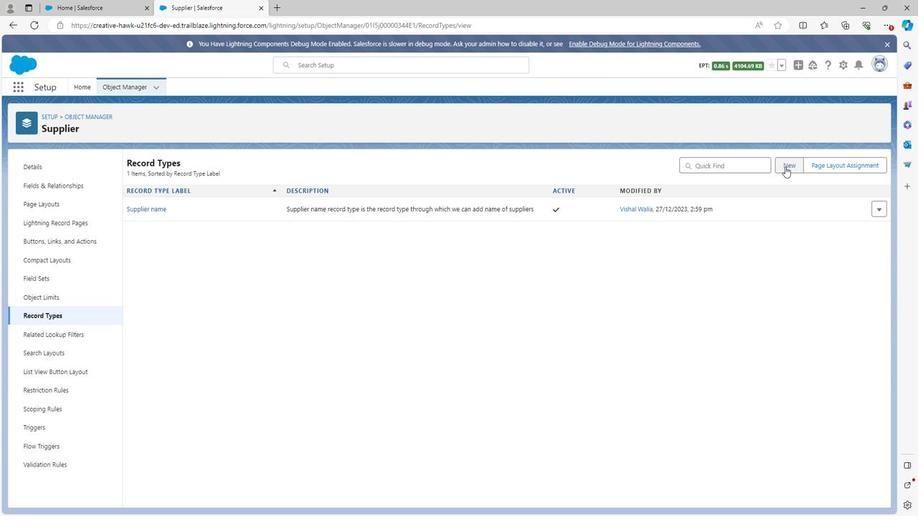
Action: Mouse pressed left at (782, 165)
Screenshot: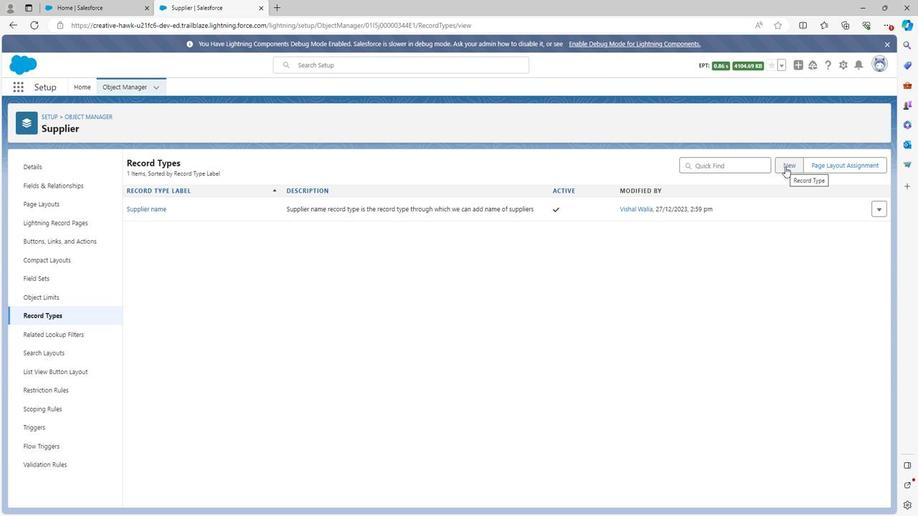 
Action: Mouse moved to (279, 255)
Screenshot: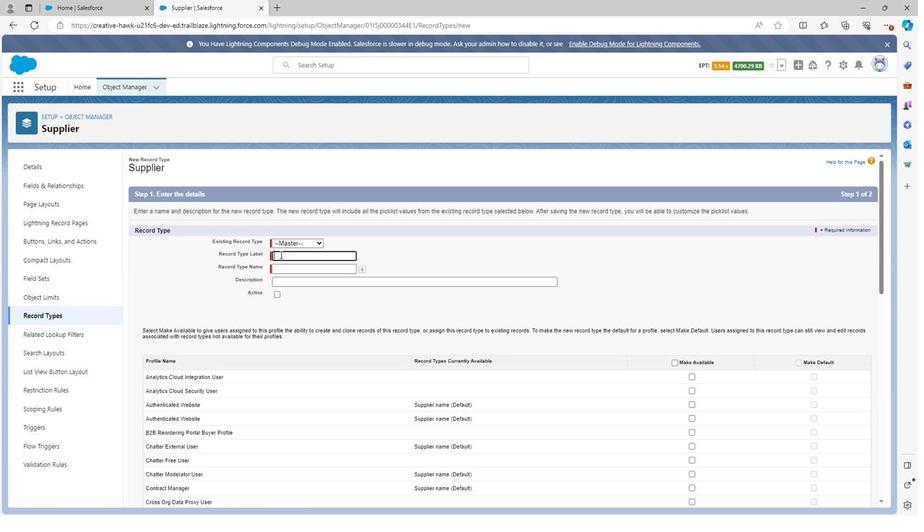 
Action: Mouse pressed left at (279, 255)
Screenshot: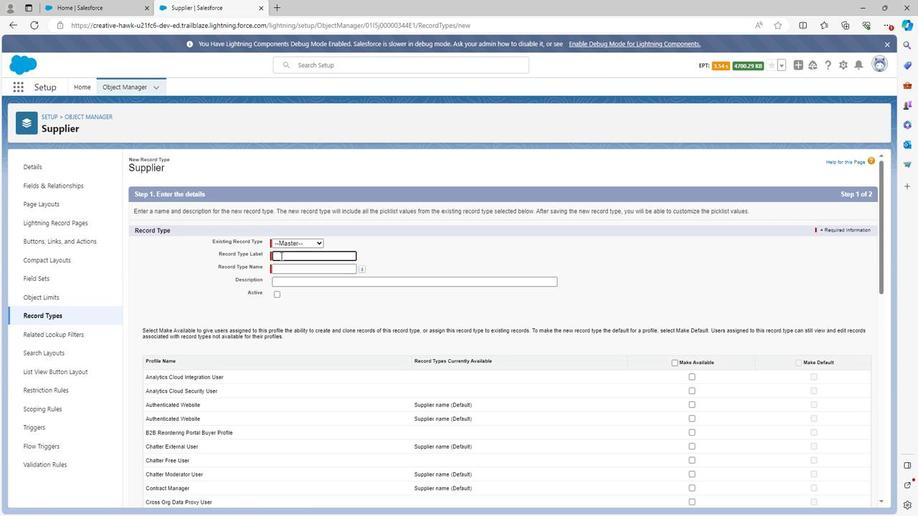 
Action: Key pressed <Key.shift>Supplier<Key.space>code
Screenshot: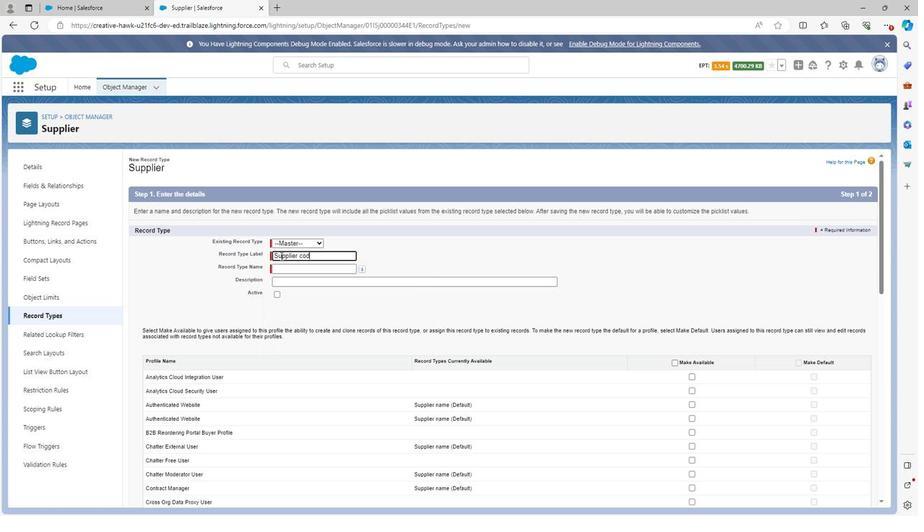 
Action: Mouse moved to (367, 254)
Screenshot: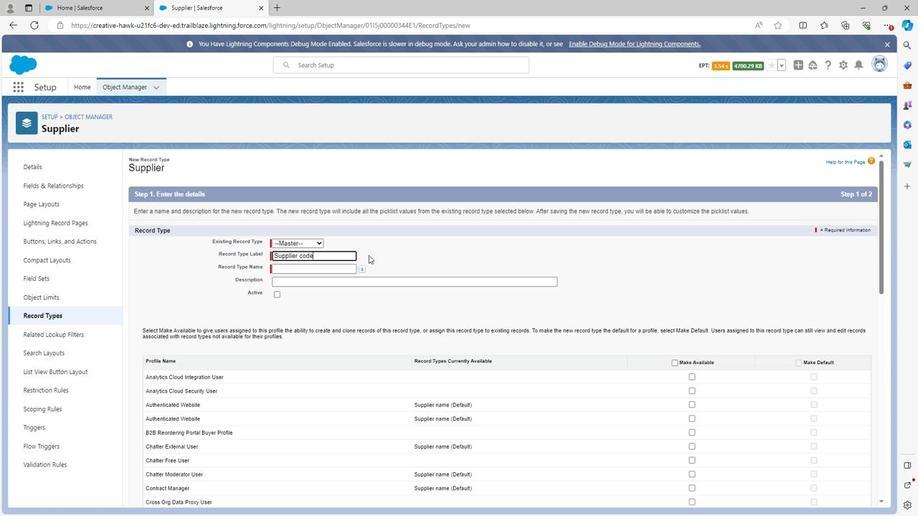 
Action: Mouse pressed left at (367, 254)
Screenshot: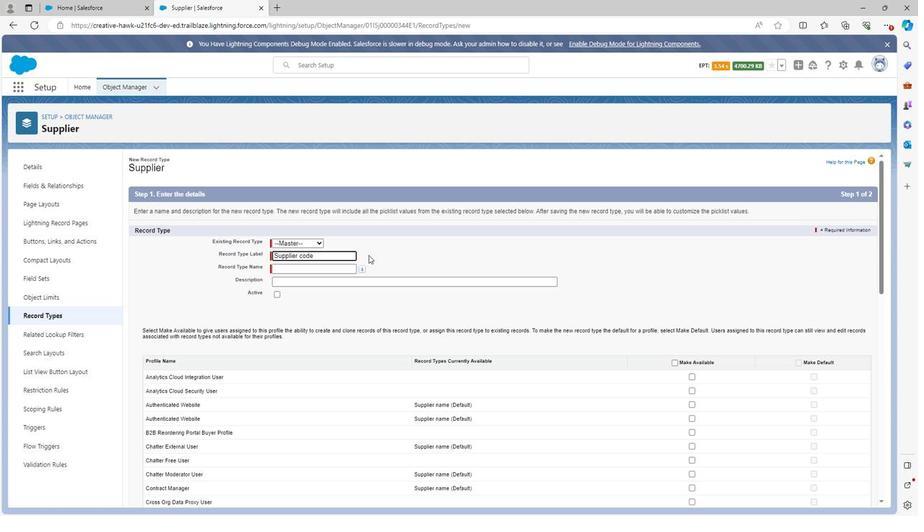
Action: Mouse moved to (340, 279)
Screenshot: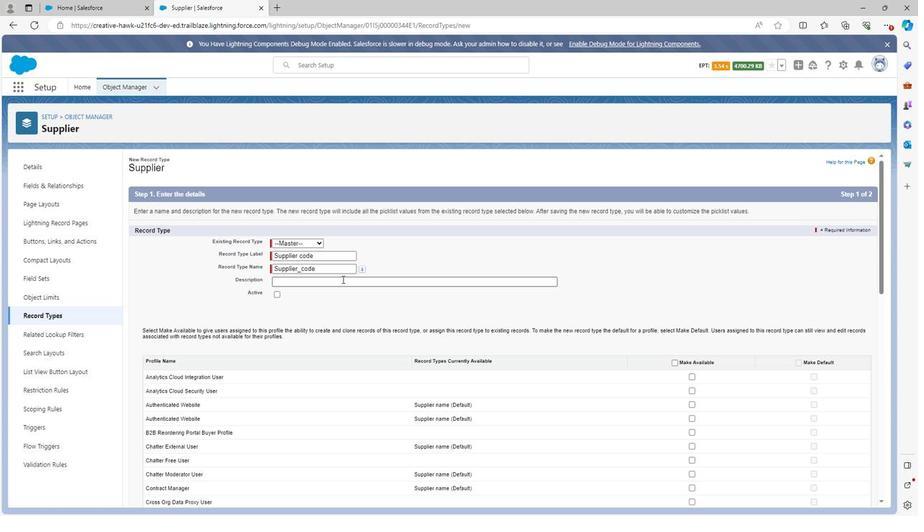 
Action: Mouse pressed left at (340, 279)
Screenshot: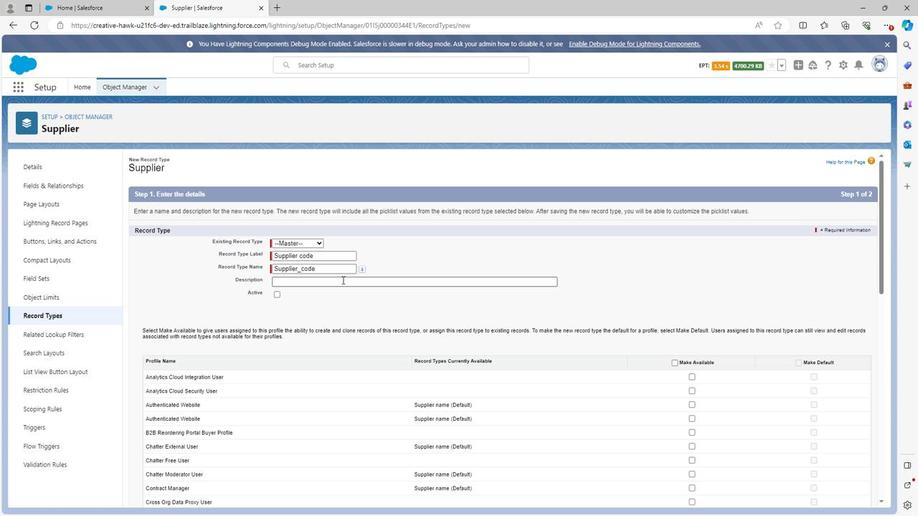 
Action: Key pressed <Key.shift>Supplier<Key.space>code<Key.space>record<Key.space>type<Key.space>is<Key.space>the<Key.space>record<Key.space>type<Key.space>through<Key.space>which<Key.space>we<Key.space>can<Key.space>add<Key.space>supplier<Key.space>codes
Screenshot: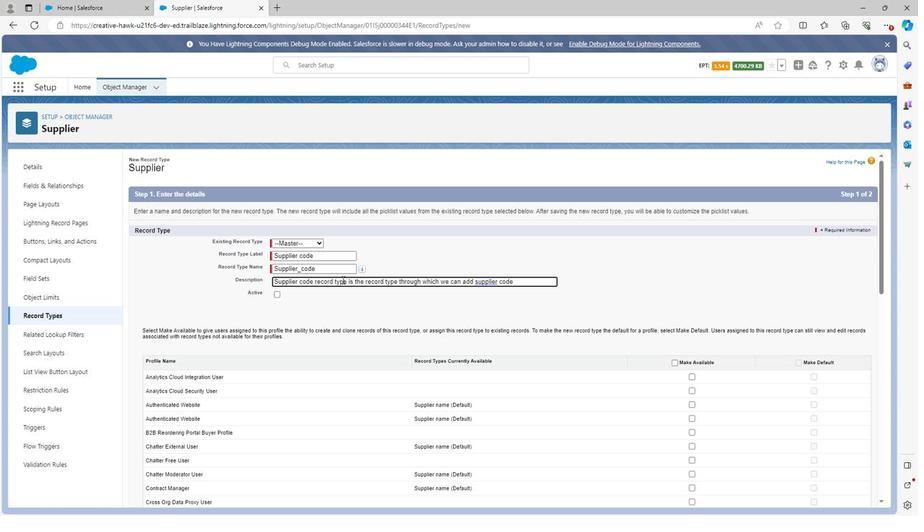 
Action: Mouse moved to (670, 362)
Screenshot: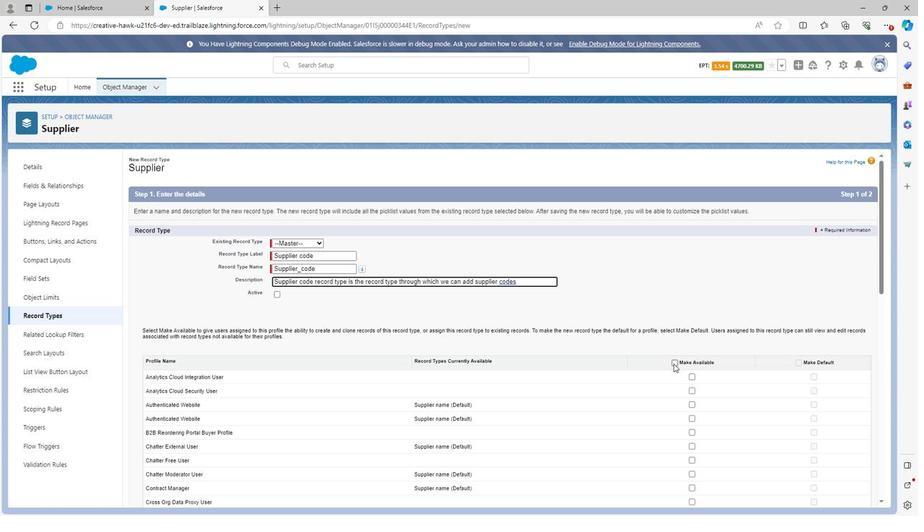 
Action: Mouse pressed left at (670, 362)
Screenshot: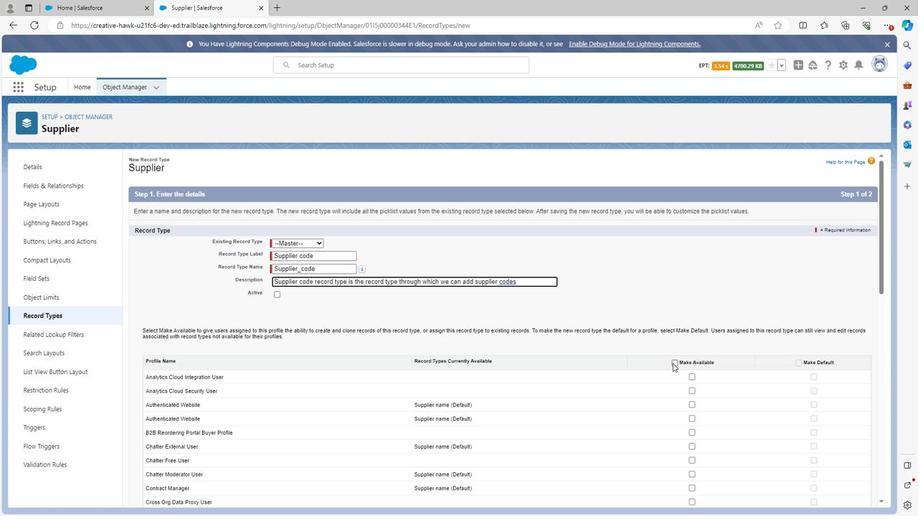 
Action: Mouse moved to (794, 362)
Screenshot: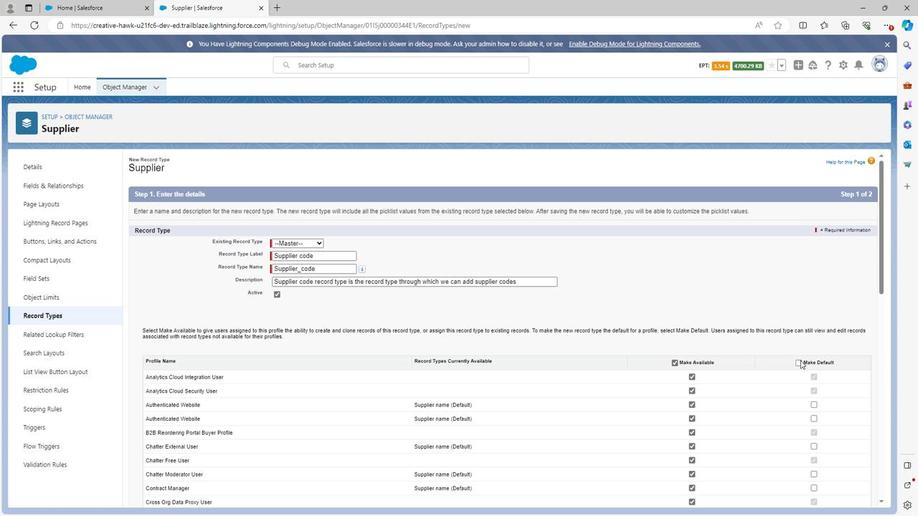 
Action: Mouse pressed left at (794, 362)
Screenshot: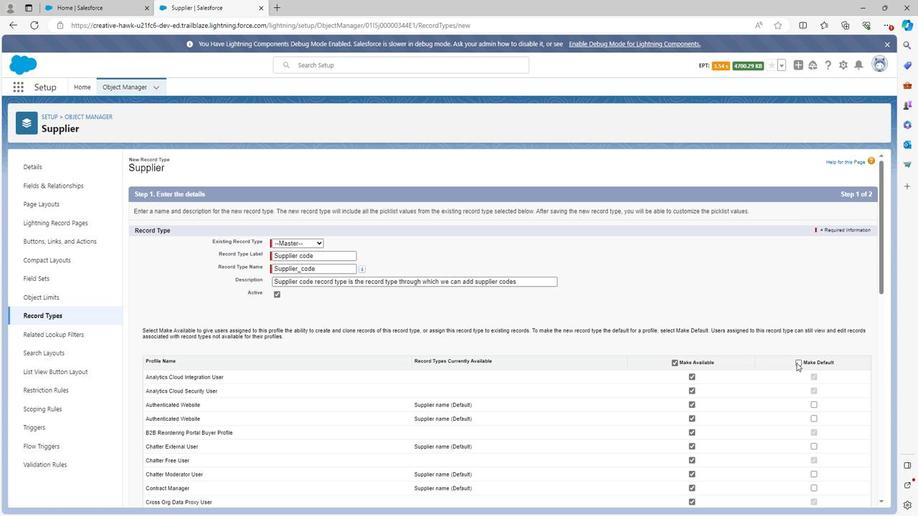 
Action: Mouse moved to (781, 355)
Screenshot: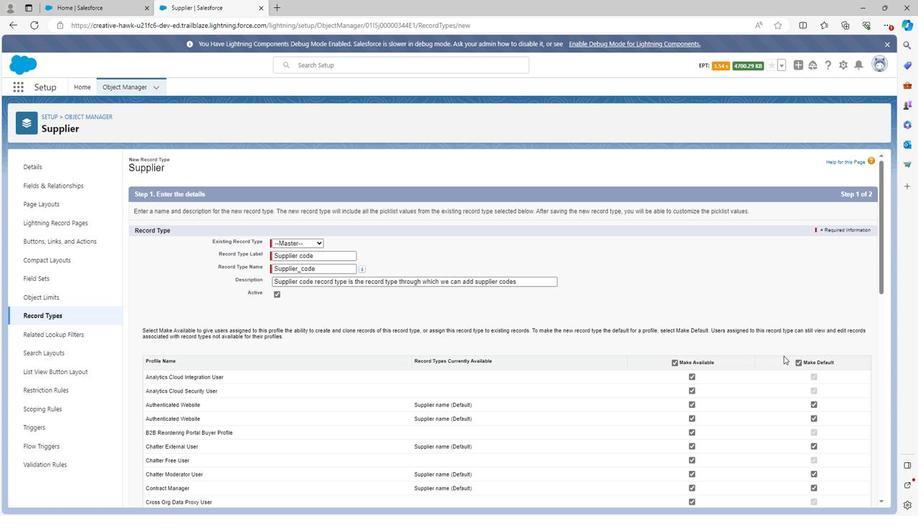 
Action: Mouse scrolled (781, 355) with delta (0, 0)
Screenshot: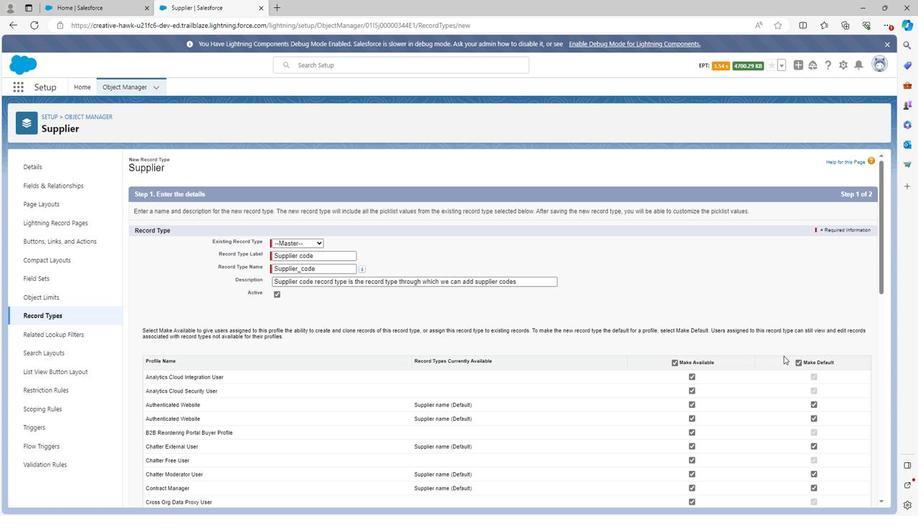 
Action: Mouse scrolled (781, 355) with delta (0, 0)
Screenshot: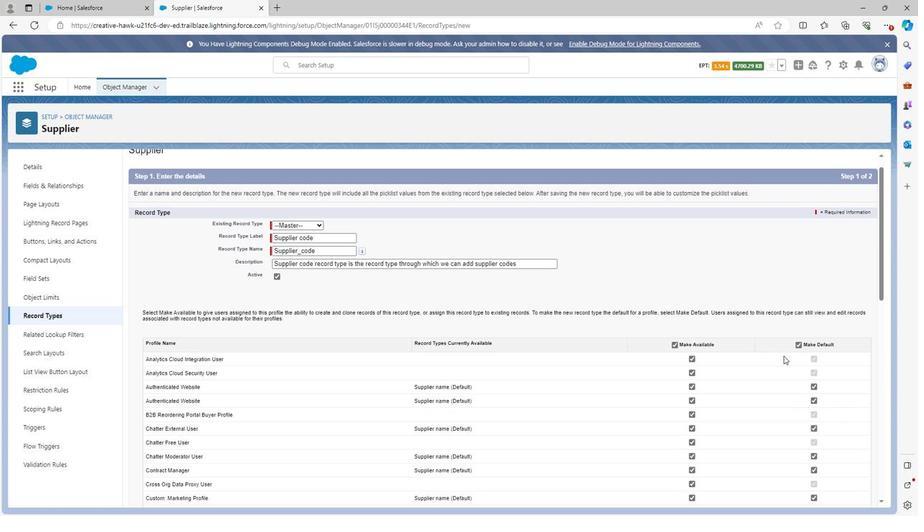 
Action: Mouse moved to (781, 355)
Screenshot: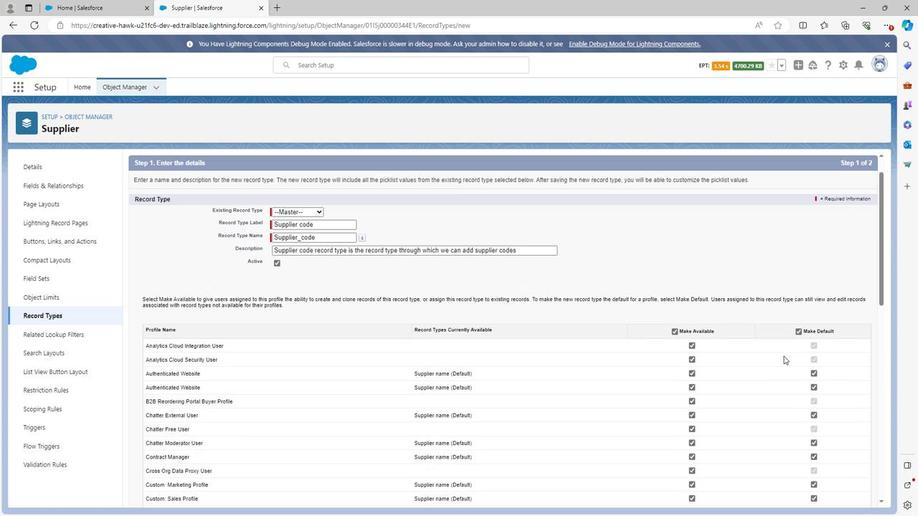 
Action: Mouse scrolled (781, 355) with delta (0, 0)
Screenshot: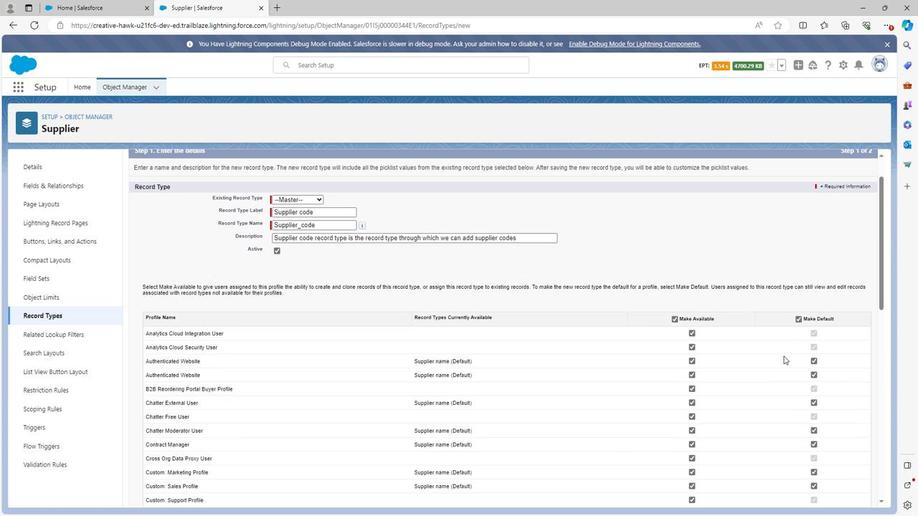
Action: Mouse moved to (690, 215)
Screenshot: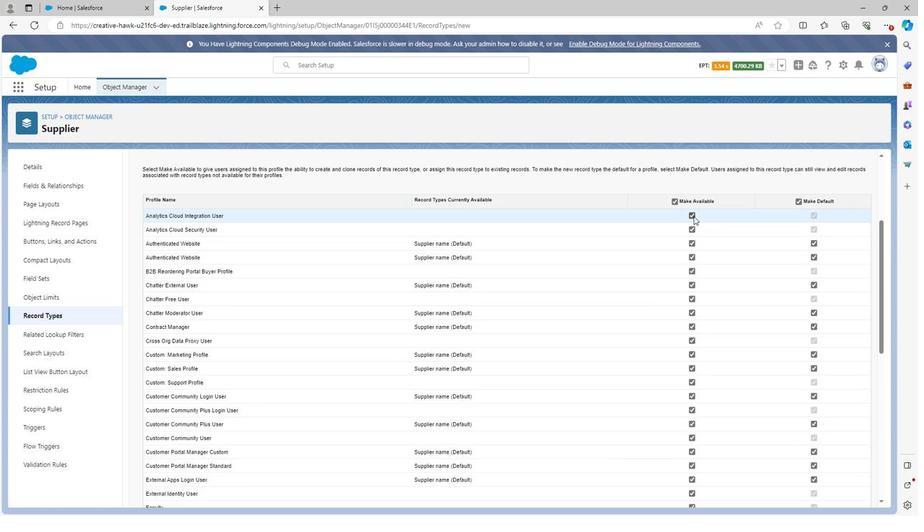 
Action: Mouse pressed left at (690, 215)
Screenshot: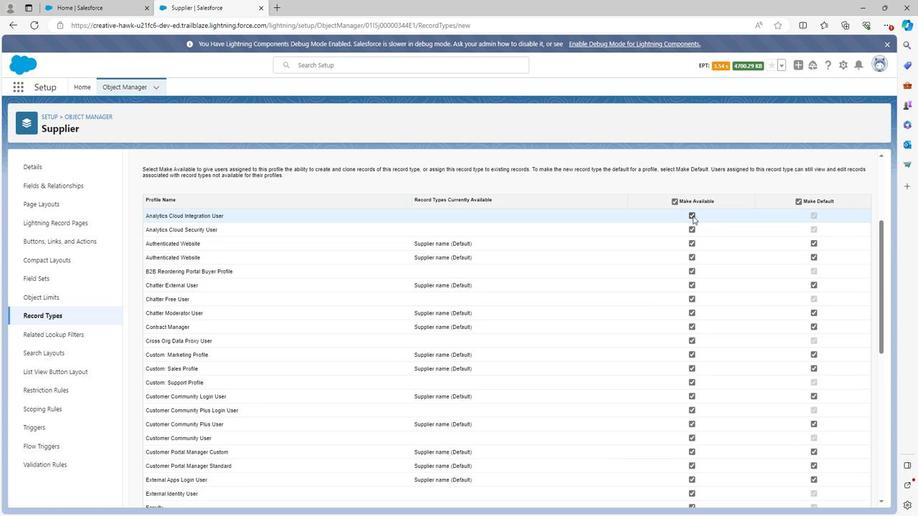 
Action: Mouse moved to (691, 227)
Screenshot: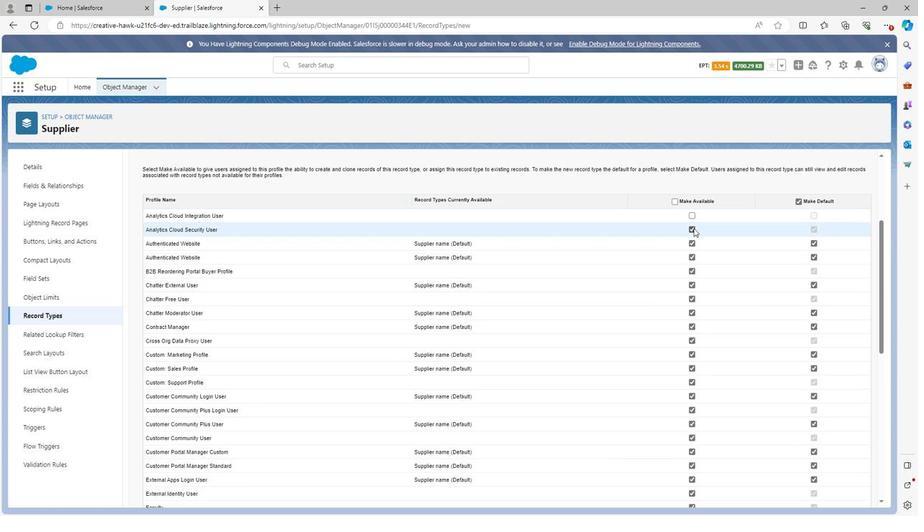 
Action: Mouse pressed left at (691, 227)
Screenshot: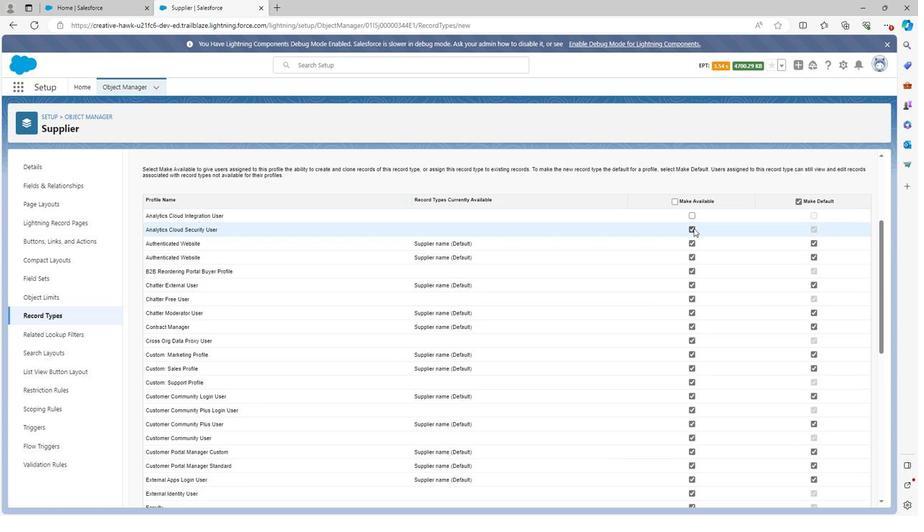 
Action: Mouse moved to (687, 271)
Screenshot: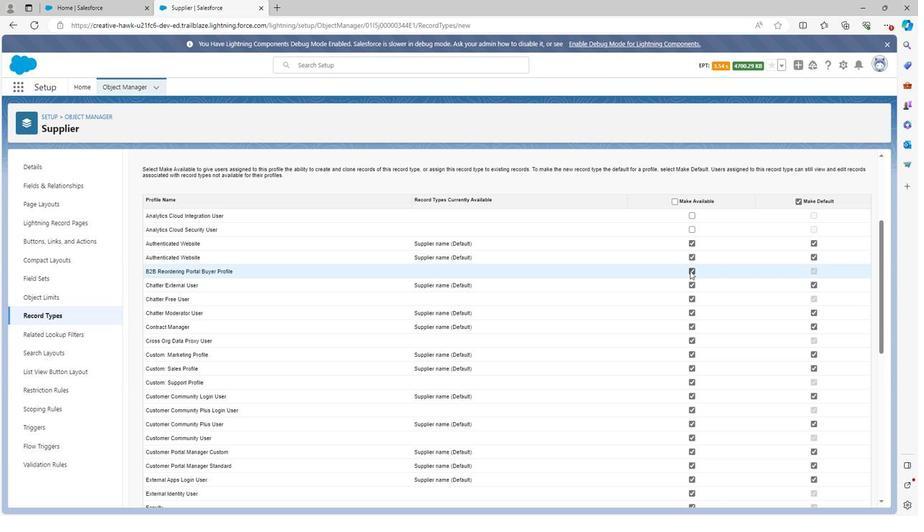 
Action: Mouse pressed left at (687, 271)
Screenshot: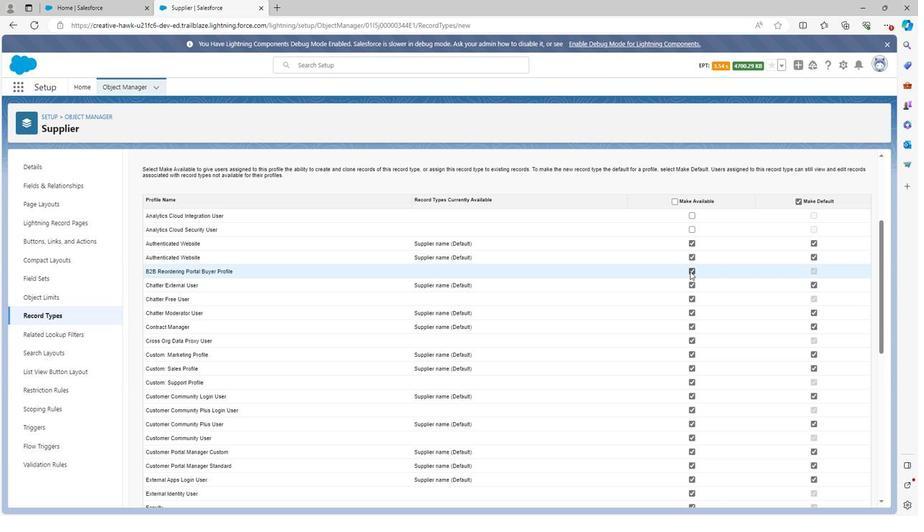 
Action: Mouse moved to (690, 300)
Screenshot: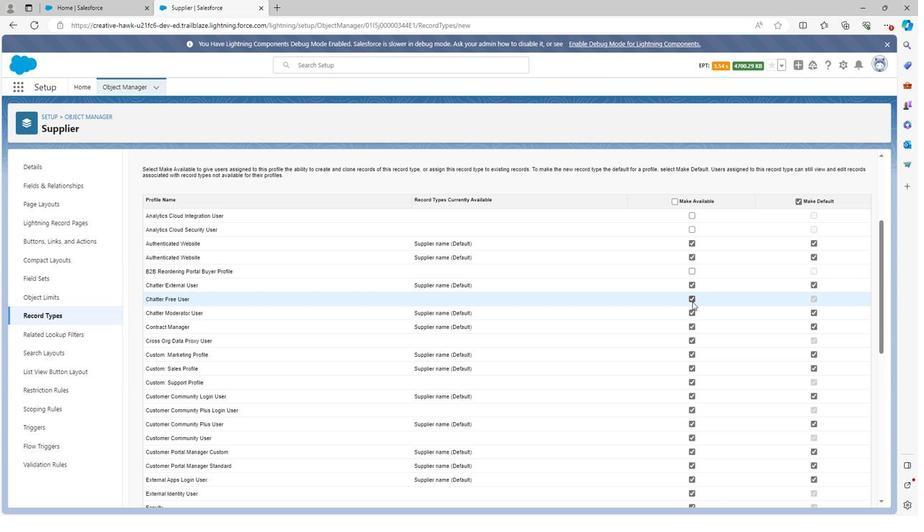
Action: Mouse pressed left at (690, 300)
Screenshot: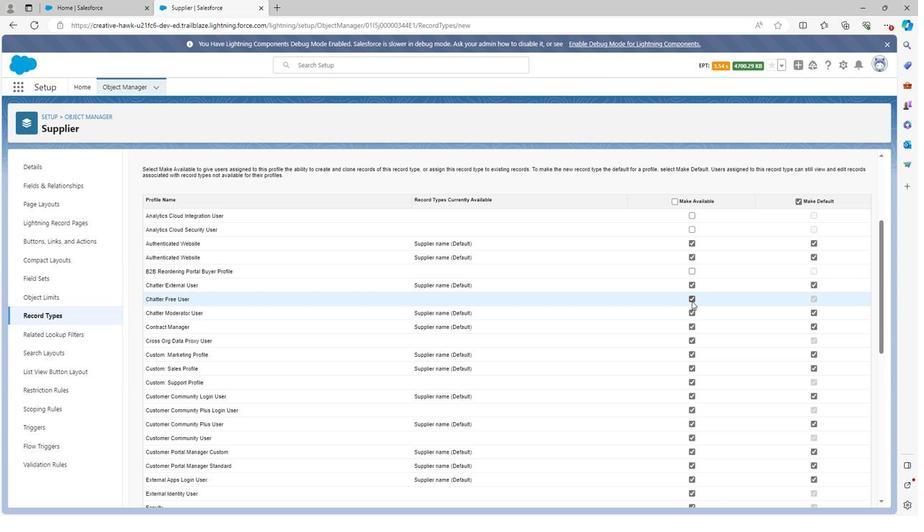 
Action: Mouse moved to (688, 342)
Screenshot: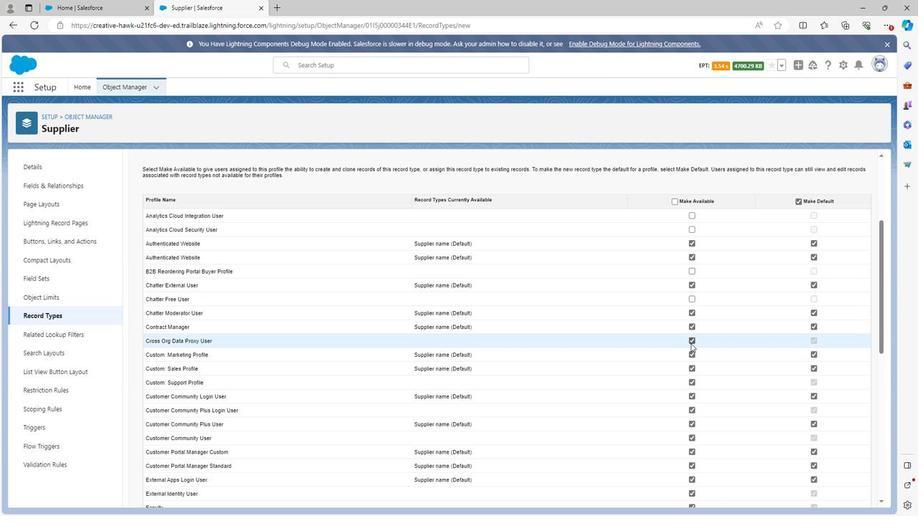 
Action: Mouse pressed left at (688, 342)
Screenshot: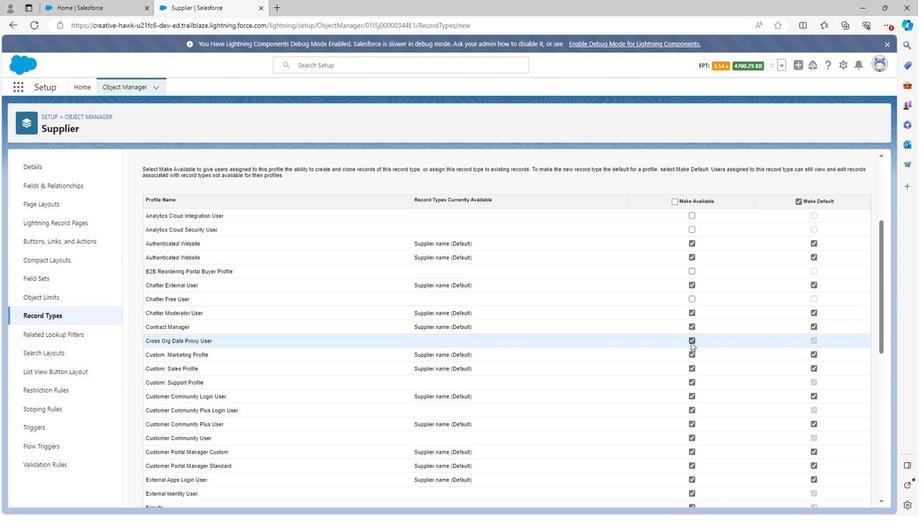 
Action: Mouse moved to (690, 383)
Screenshot: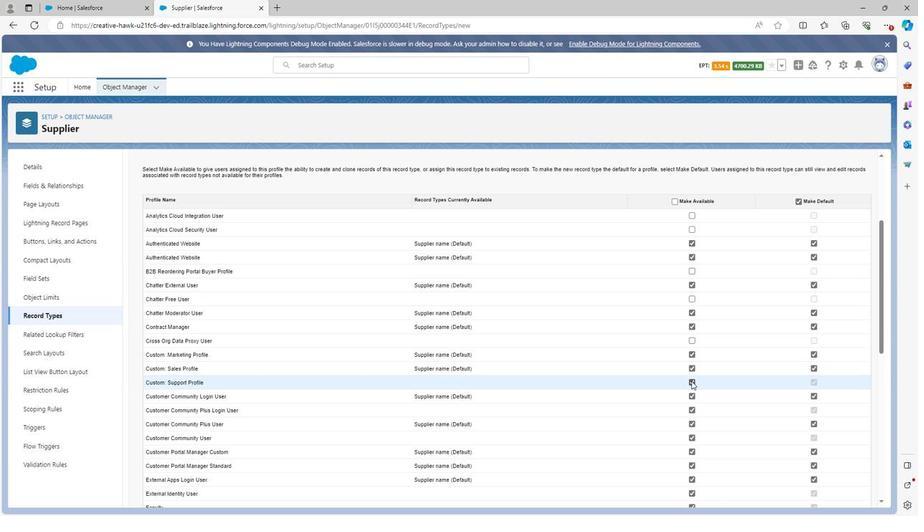 
Action: Mouse pressed left at (690, 383)
Screenshot: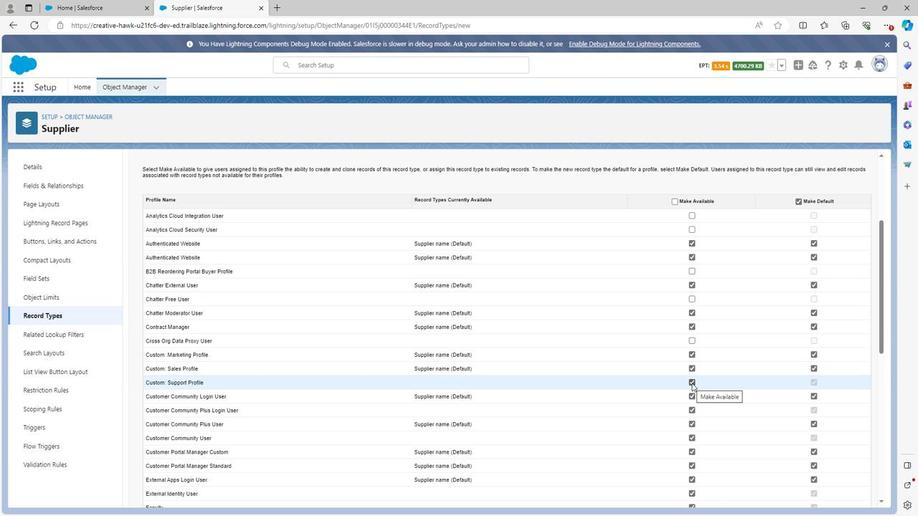 
Action: Mouse moved to (690, 409)
Screenshot: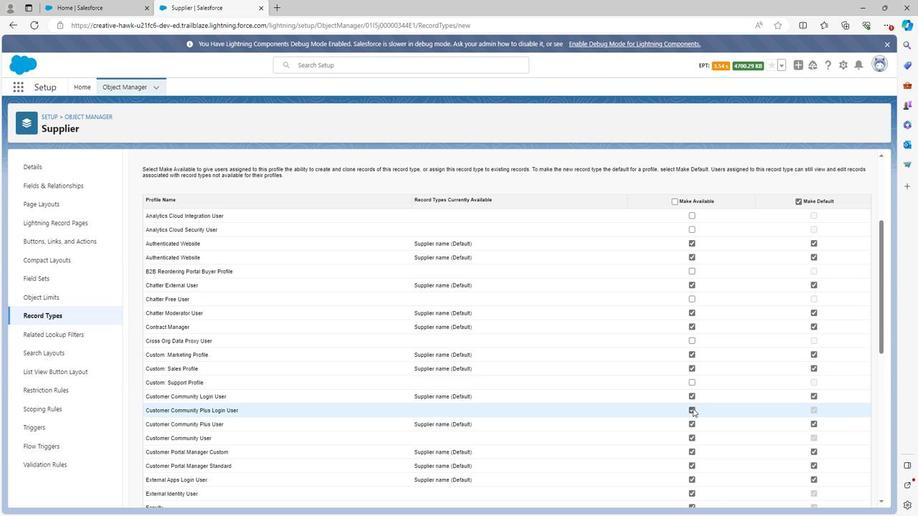 
Action: Mouse pressed left at (690, 409)
Screenshot: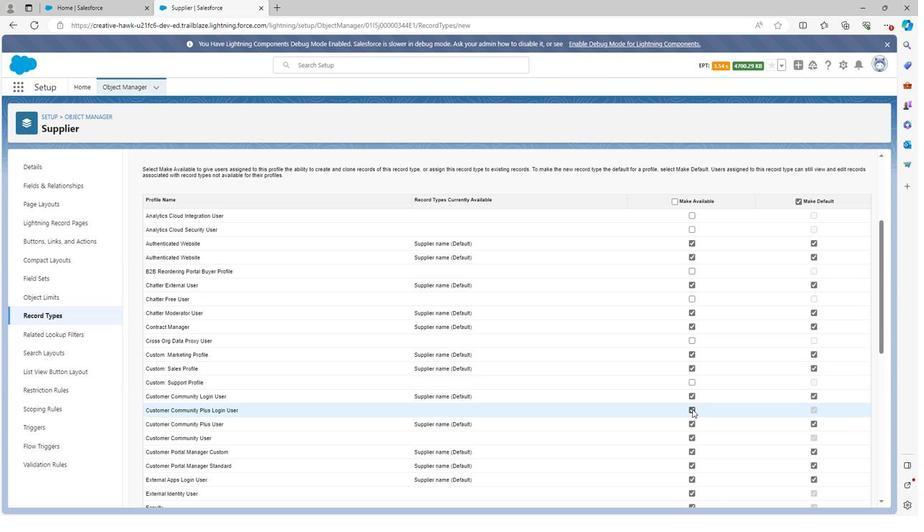 
Action: Mouse moved to (690, 409)
Screenshot: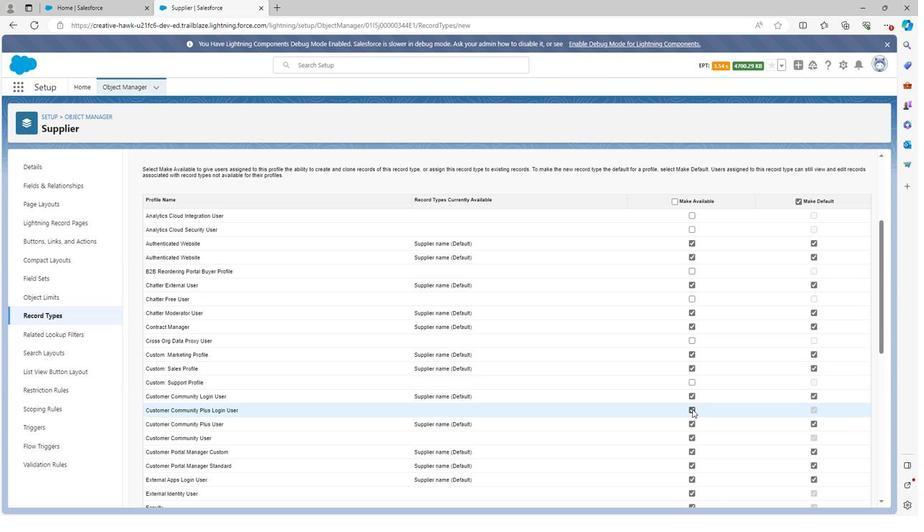 
Action: Mouse scrolled (690, 408) with delta (0, 0)
Screenshot: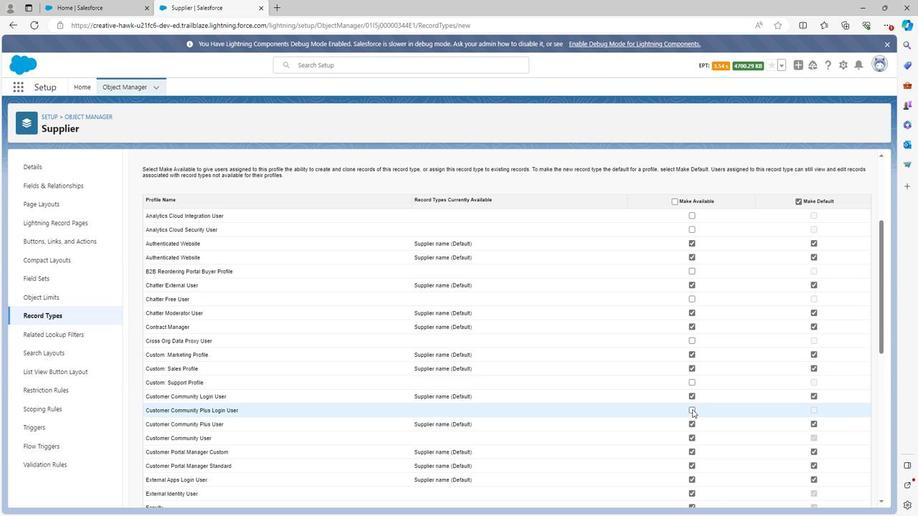 
Action: Mouse scrolled (690, 408) with delta (0, 0)
Screenshot: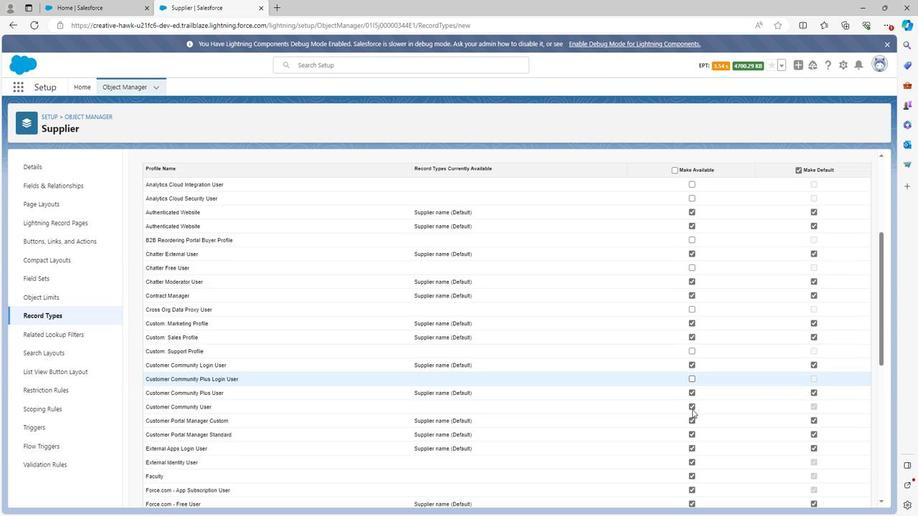 
Action: Mouse moved to (688, 329)
Screenshot: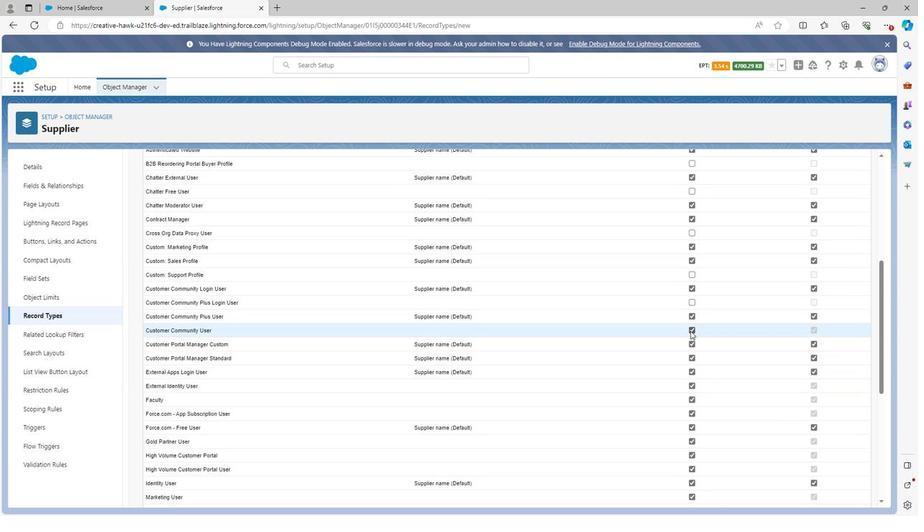 
Action: Mouse pressed left at (688, 329)
Screenshot: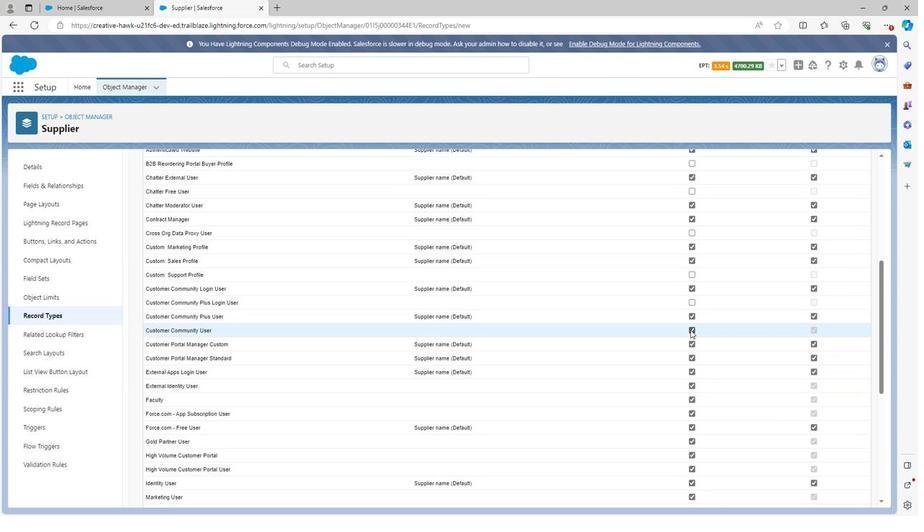 
Action: Mouse moved to (691, 383)
Screenshot: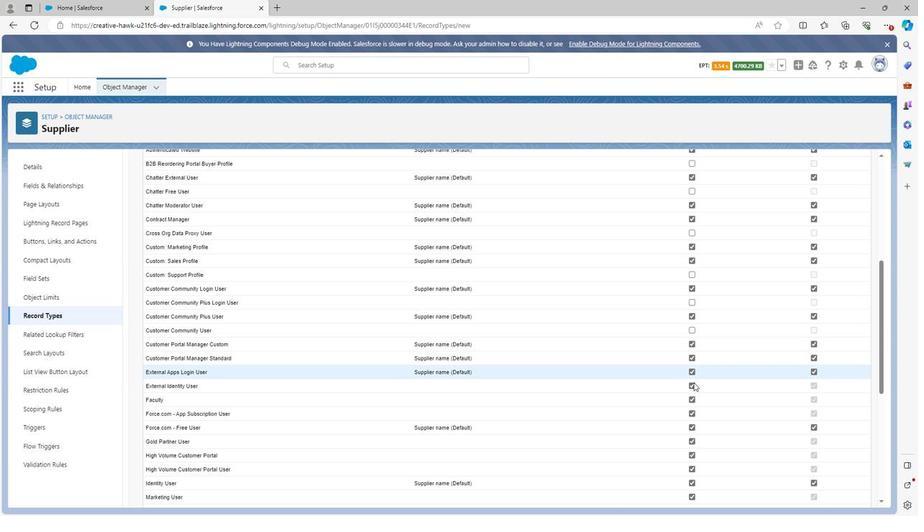 
Action: Mouse pressed left at (691, 383)
Screenshot: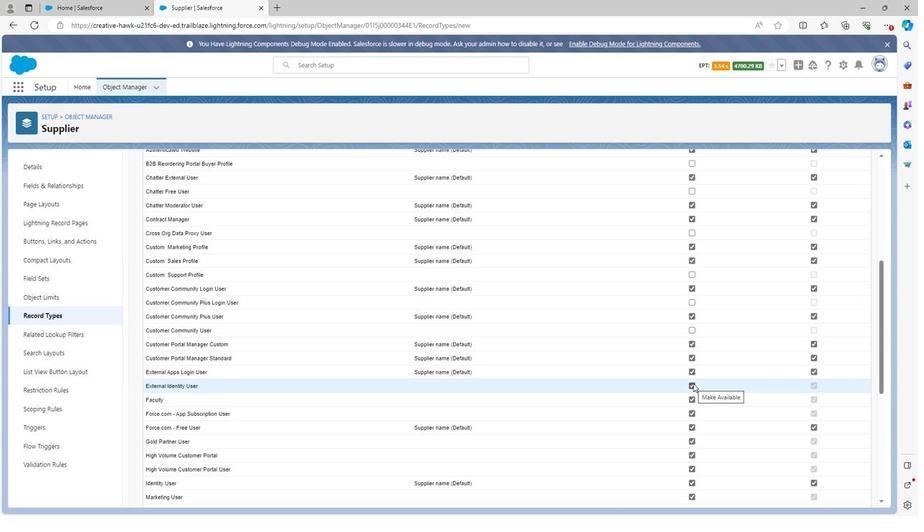 
Action: Mouse moved to (691, 399)
Screenshot: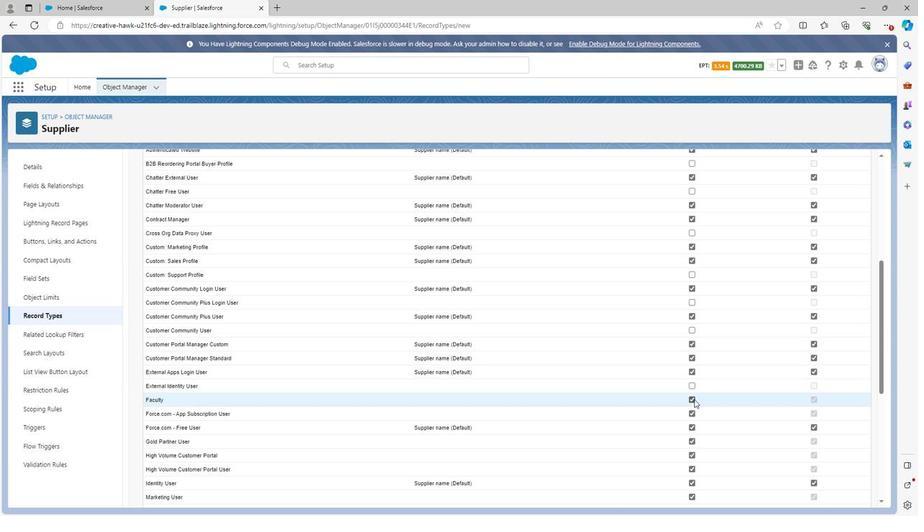 
Action: Mouse pressed left at (691, 399)
Screenshot: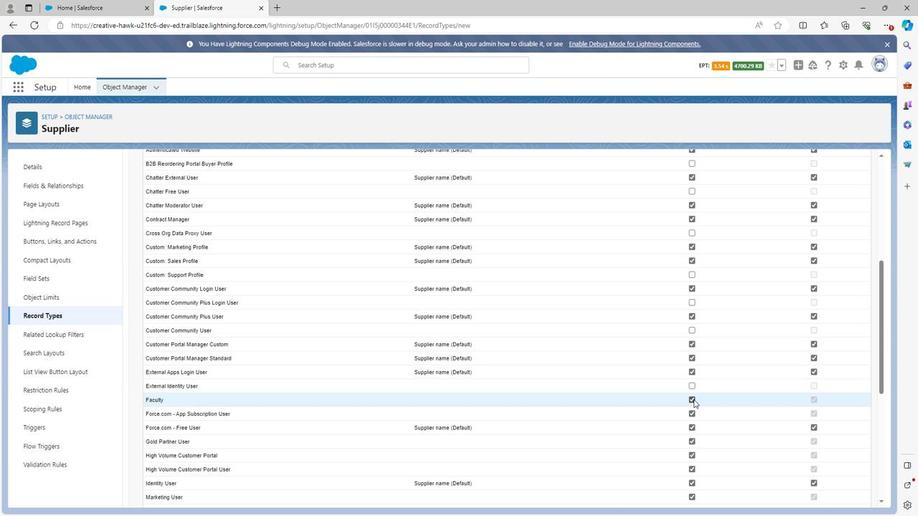 
Action: Mouse moved to (690, 413)
Screenshot: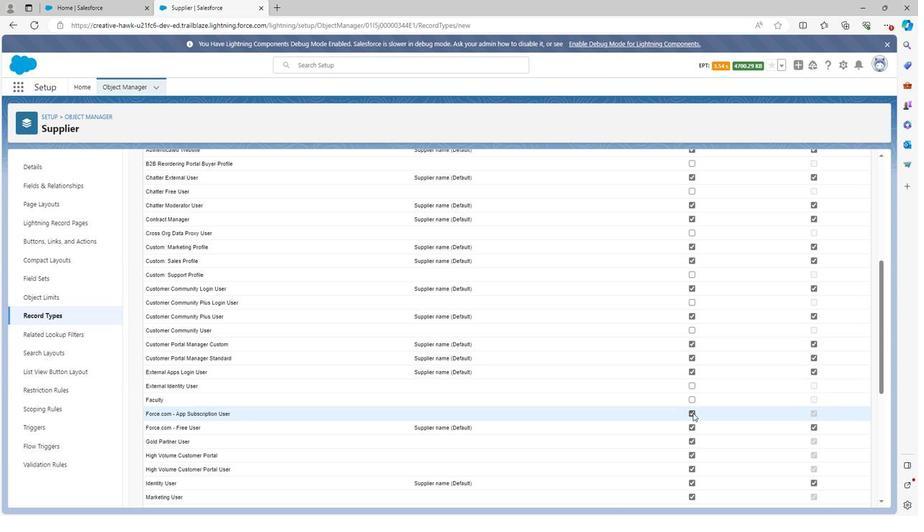 
Action: Mouse pressed left at (690, 413)
Screenshot: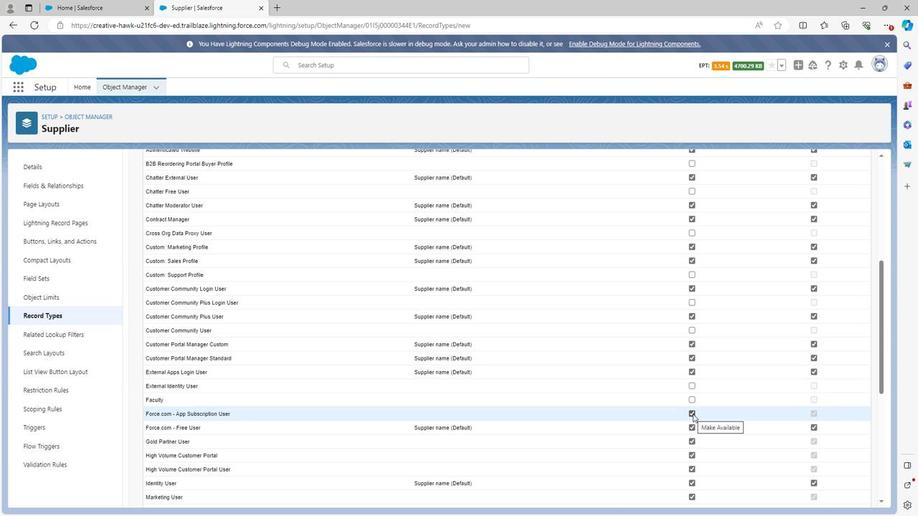 
Action: Mouse scrolled (690, 413) with delta (0, 0)
Screenshot: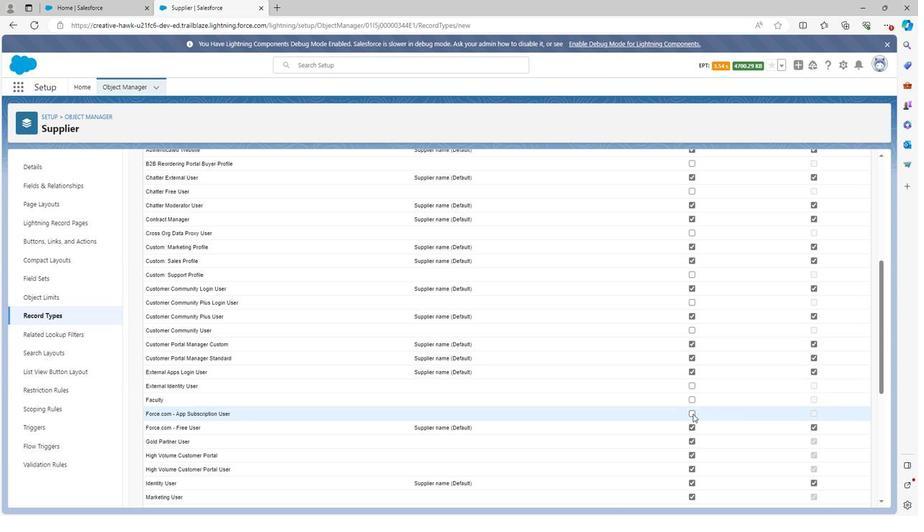 
Action: Mouse scrolled (690, 413) with delta (0, 0)
Screenshot: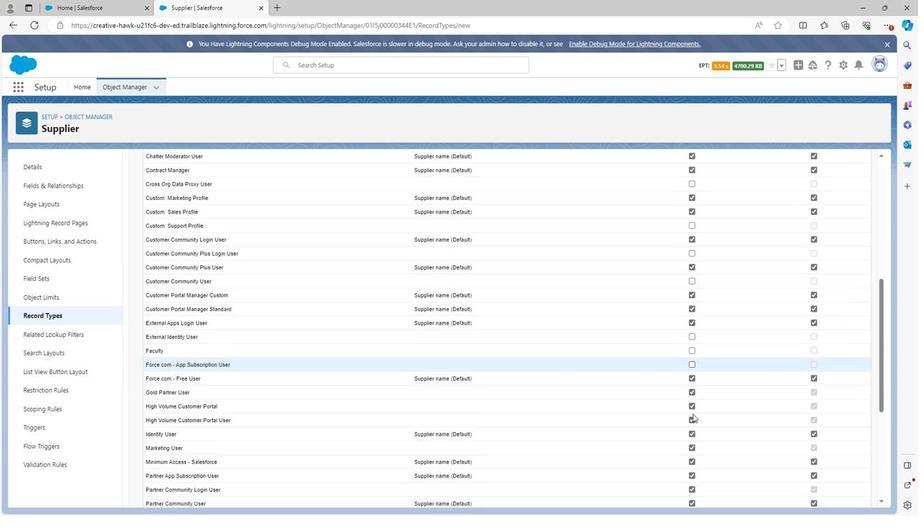 
Action: Mouse moved to (692, 333)
Screenshot: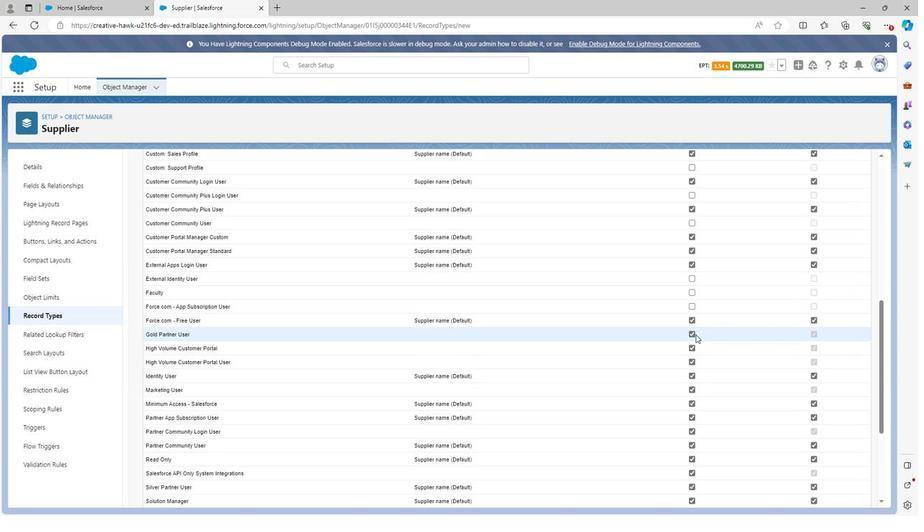 
Action: Mouse pressed left at (692, 333)
Screenshot: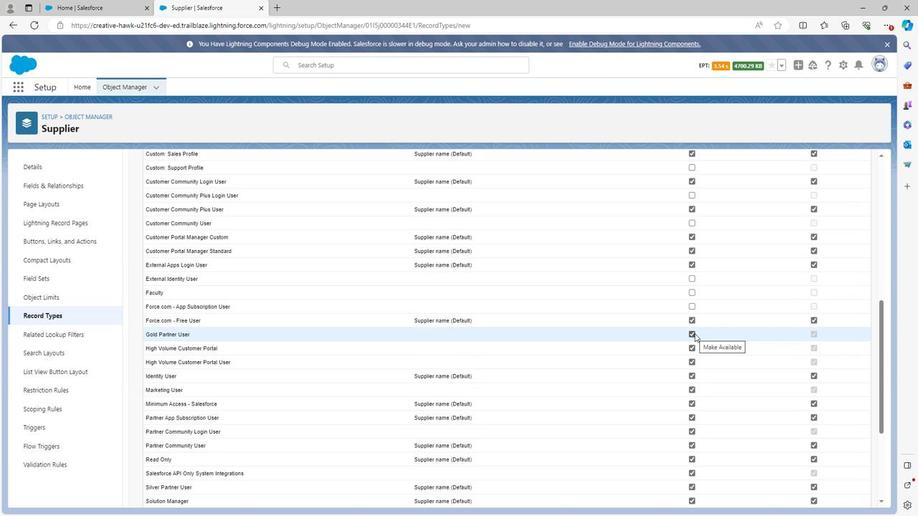 
Action: Mouse moved to (692, 347)
Screenshot: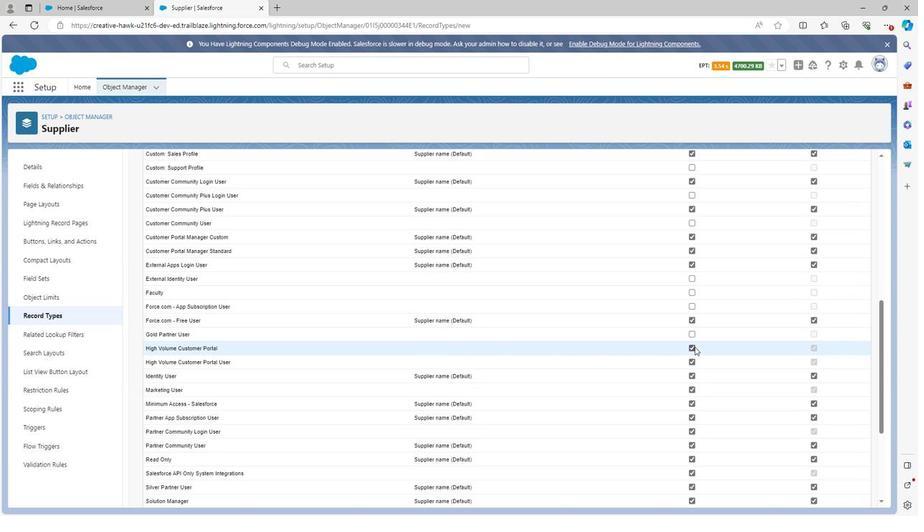
Action: Mouse pressed left at (692, 347)
Screenshot: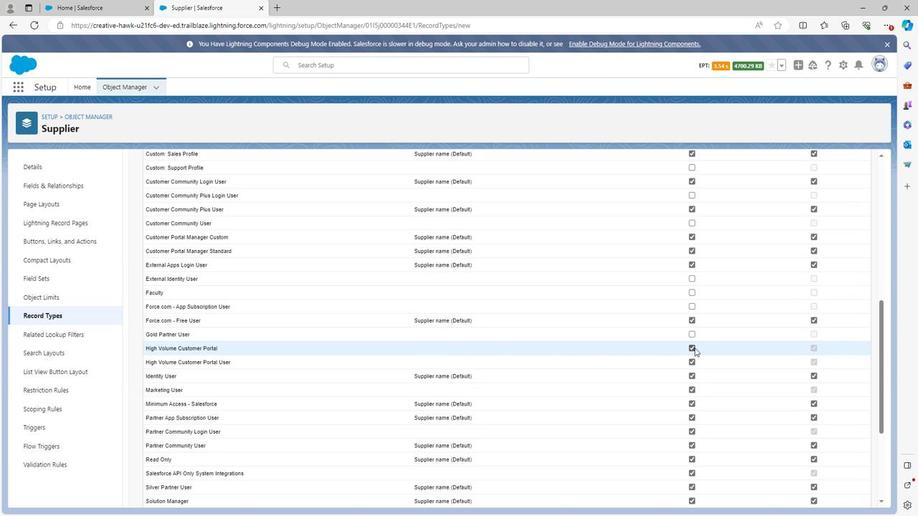 
Action: Mouse moved to (689, 362)
Screenshot: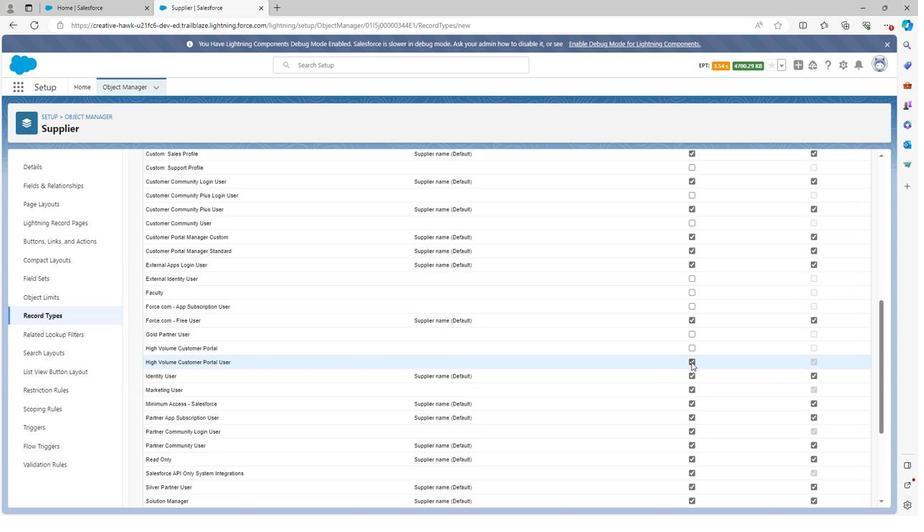 
Action: Mouse pressed left at (689, 362)
Screenshot: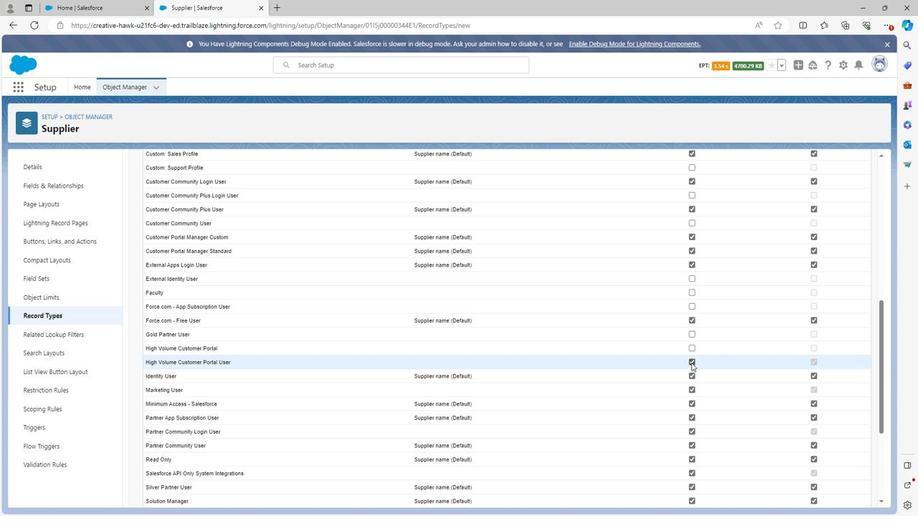 
Action: Mouse moved to (689, 389)
